 Task: Find connections with filter location Alaquàs with filter topic #lifewith filter profile language Potuguese with filter current company Atlas Copco with filter school K.Ramakrishnan College of Engineering with filter industry Optometrists with filter service category iOS Development with filter keywords title Geologist
Action: Mouse moved to (639, 84)
Screenshot: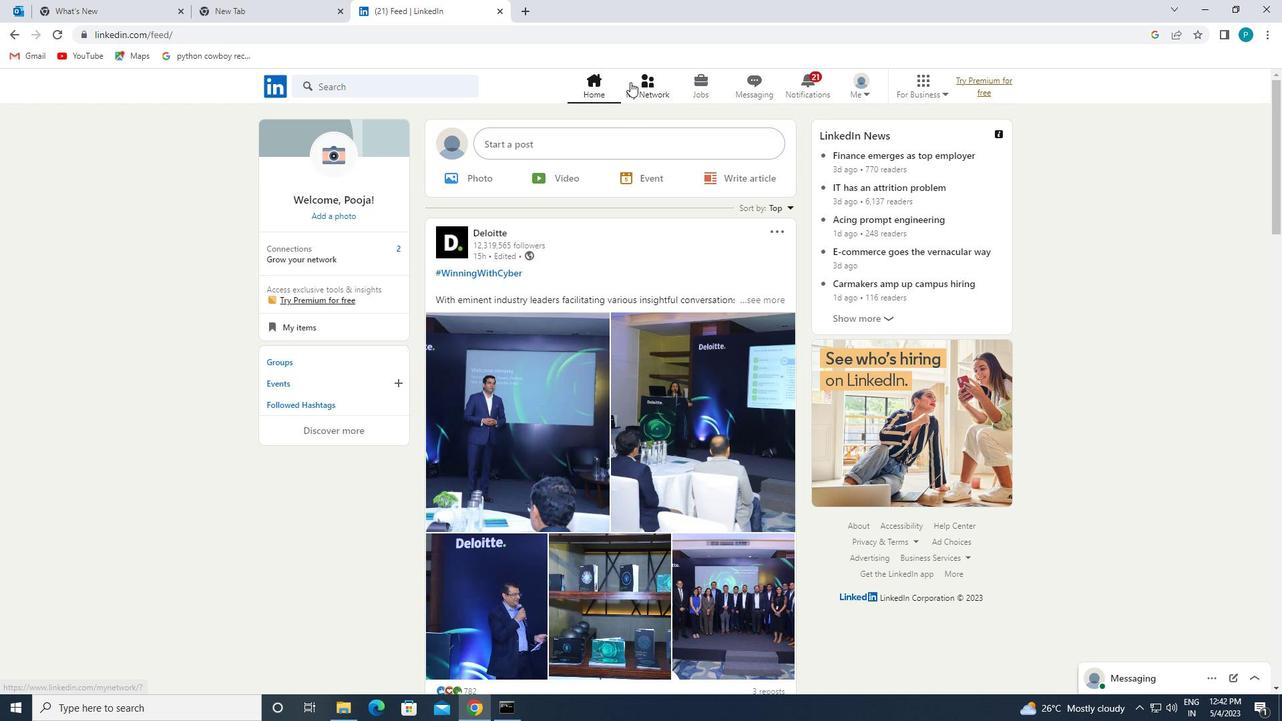 
Action: Mouse pressed left at (639, 84)
Screenshot: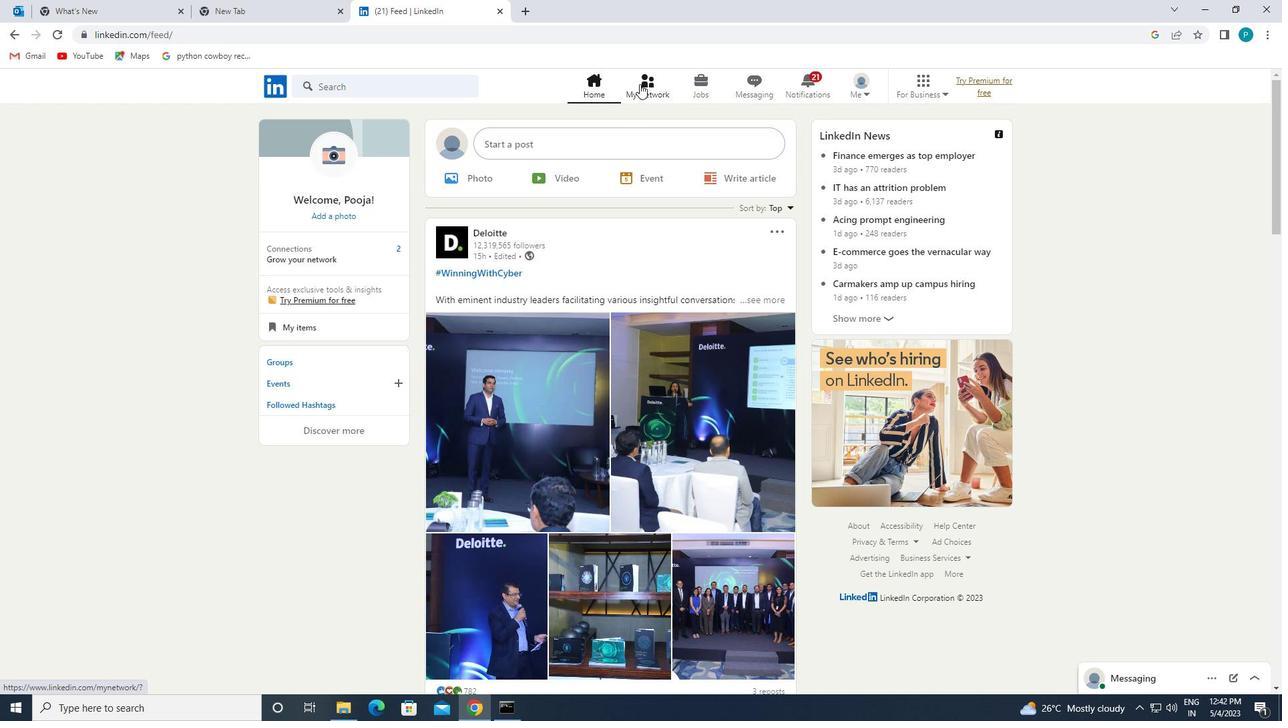 
Action: Mouse moved to (351, 160)
Screenshot: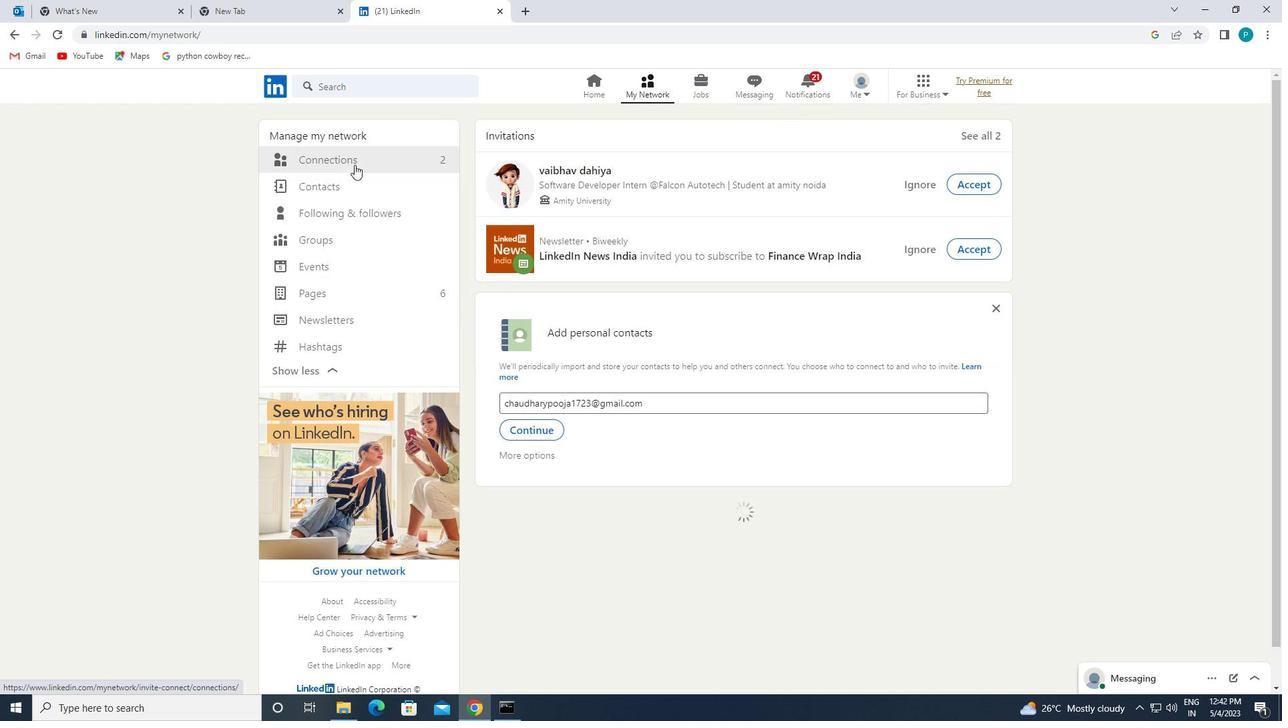 
Action: Mouse pressed left at (351, 160)
Screenshot: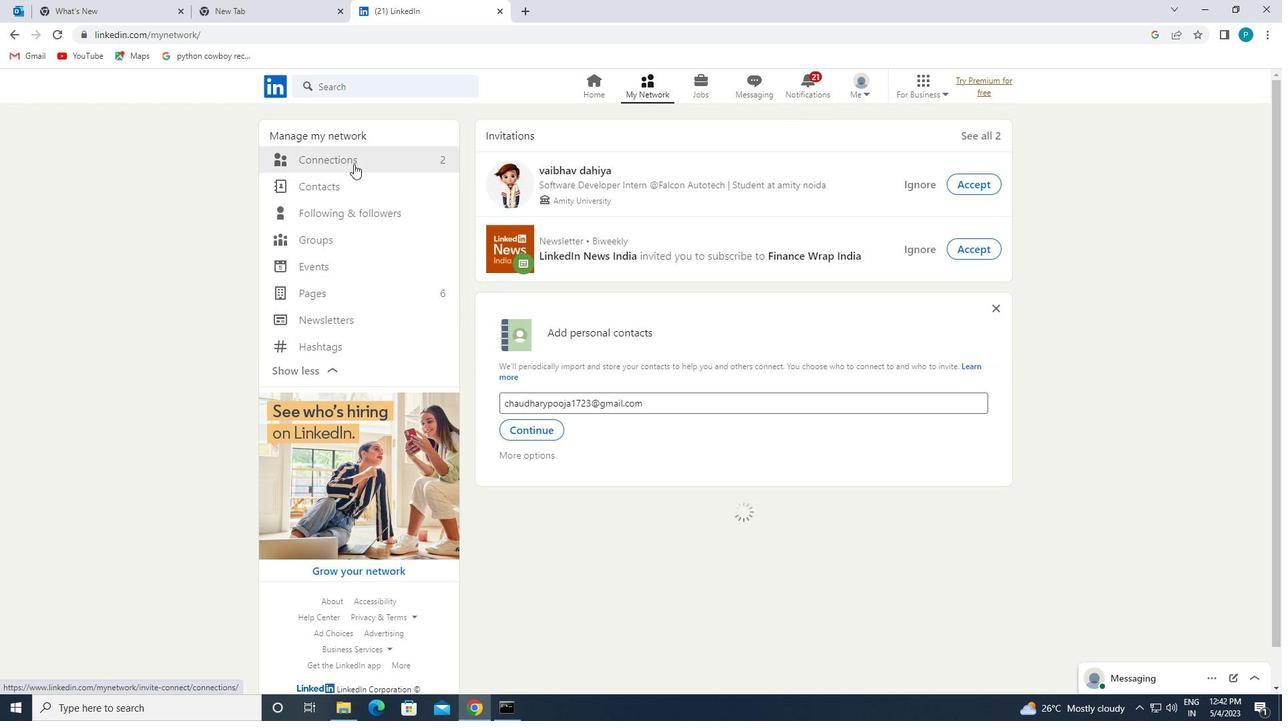 
Action: Mouse moved to (431, 161)
Screenshot: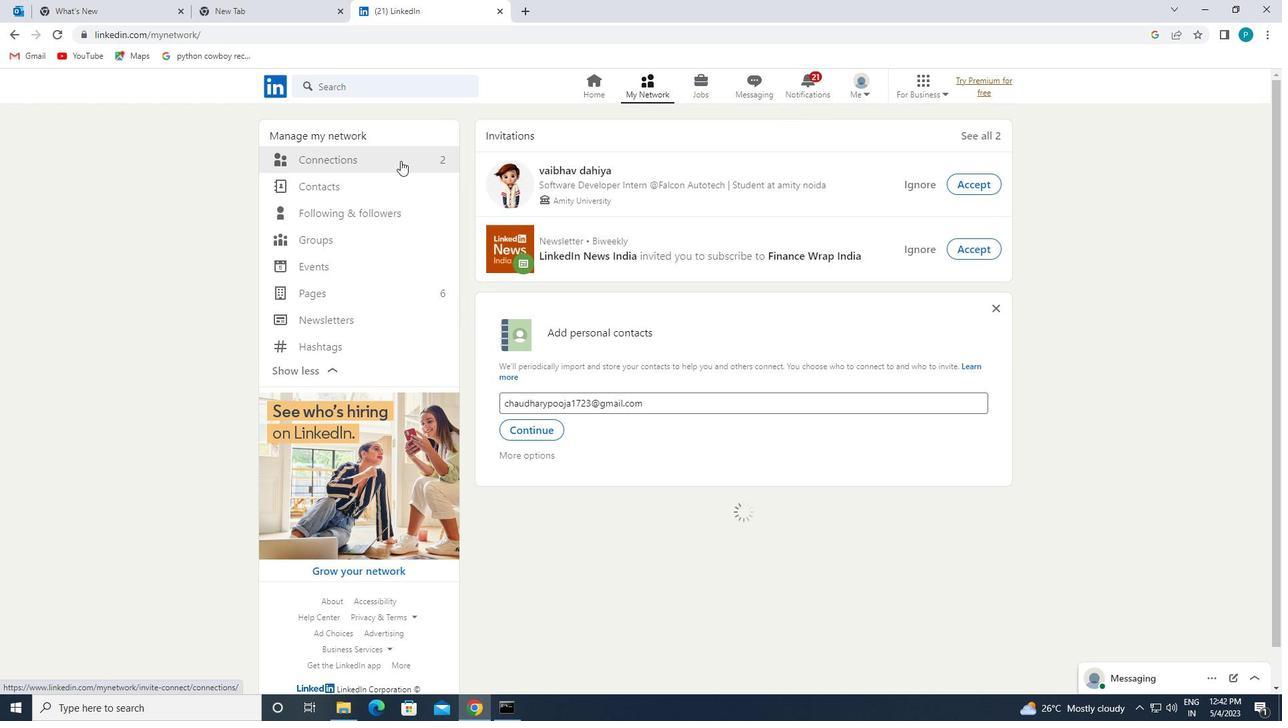 
Action: Mouse pressed left at (431, 161)
Screenshot: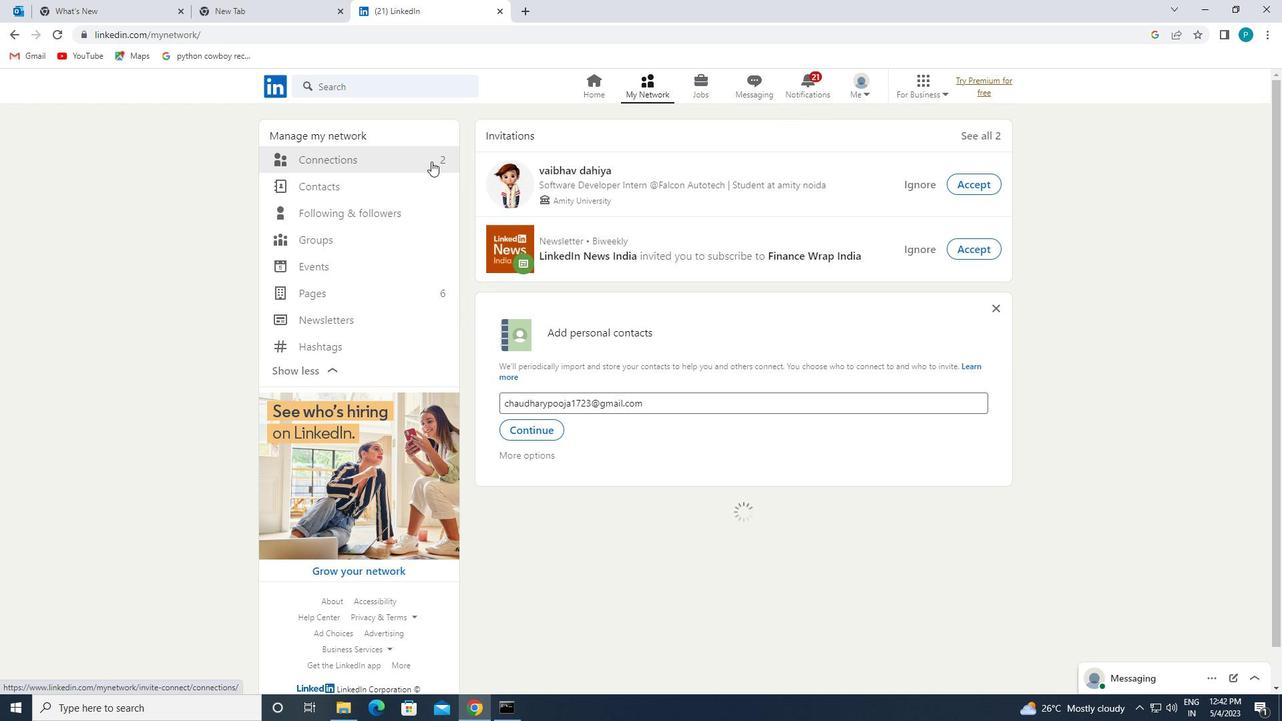 
Action: Mouse pressed left at (431, 161)
Screenshot: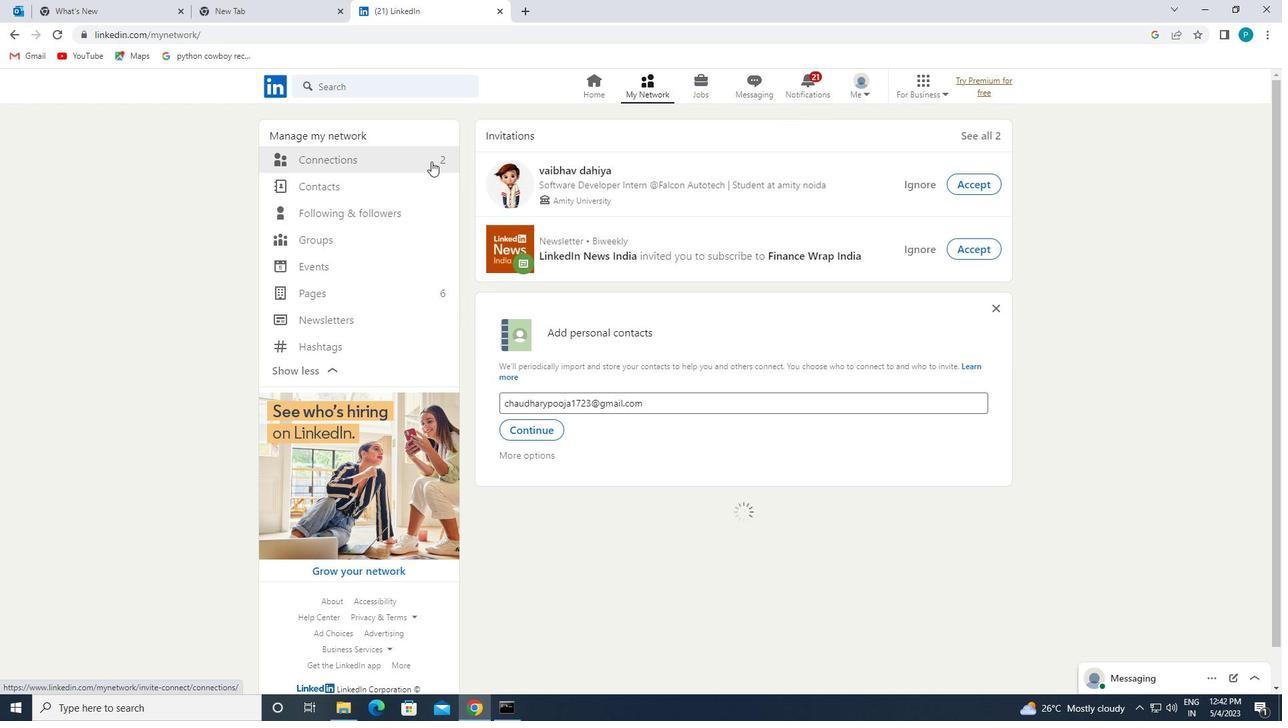 
Action: Mouse moved to (724, 157)
Screenshot: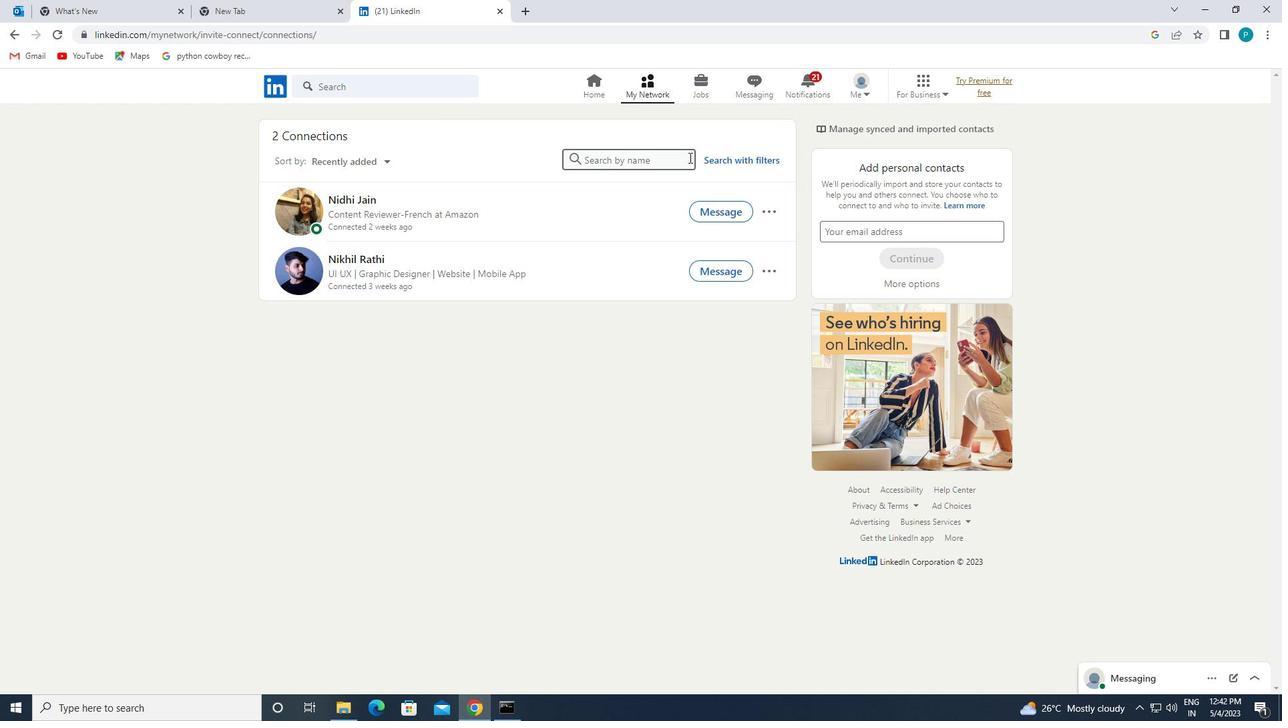 
Action: Mouse pressed left at (724, 157)
Screenshot: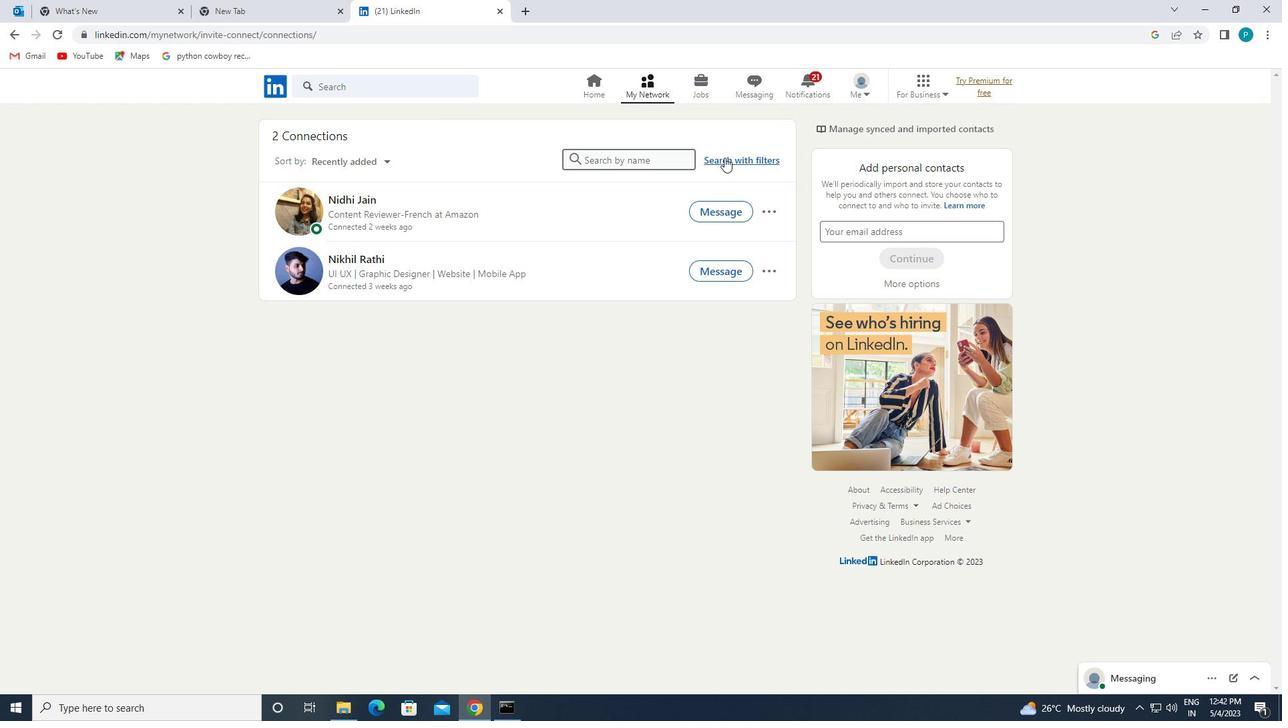 
Action: Mouse moved to (681, 127)
Screenshot: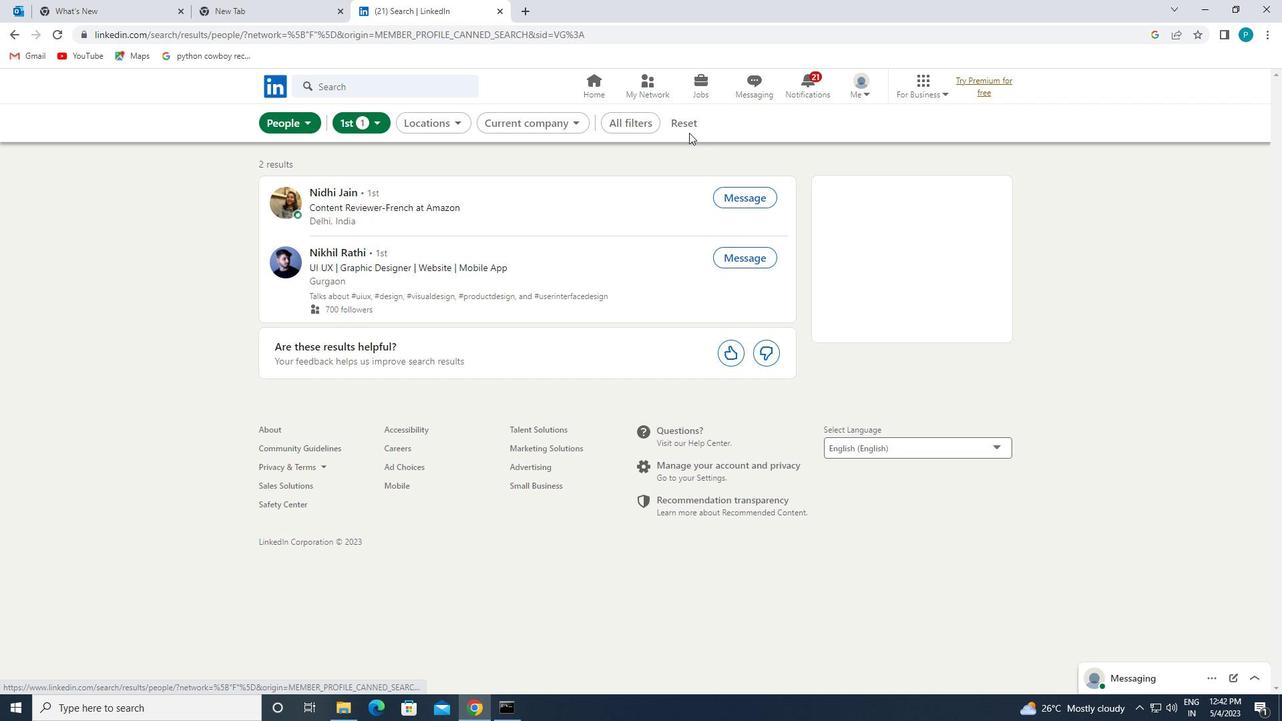 
Action: Mouse pressed left at (681, 127)
Screenshot: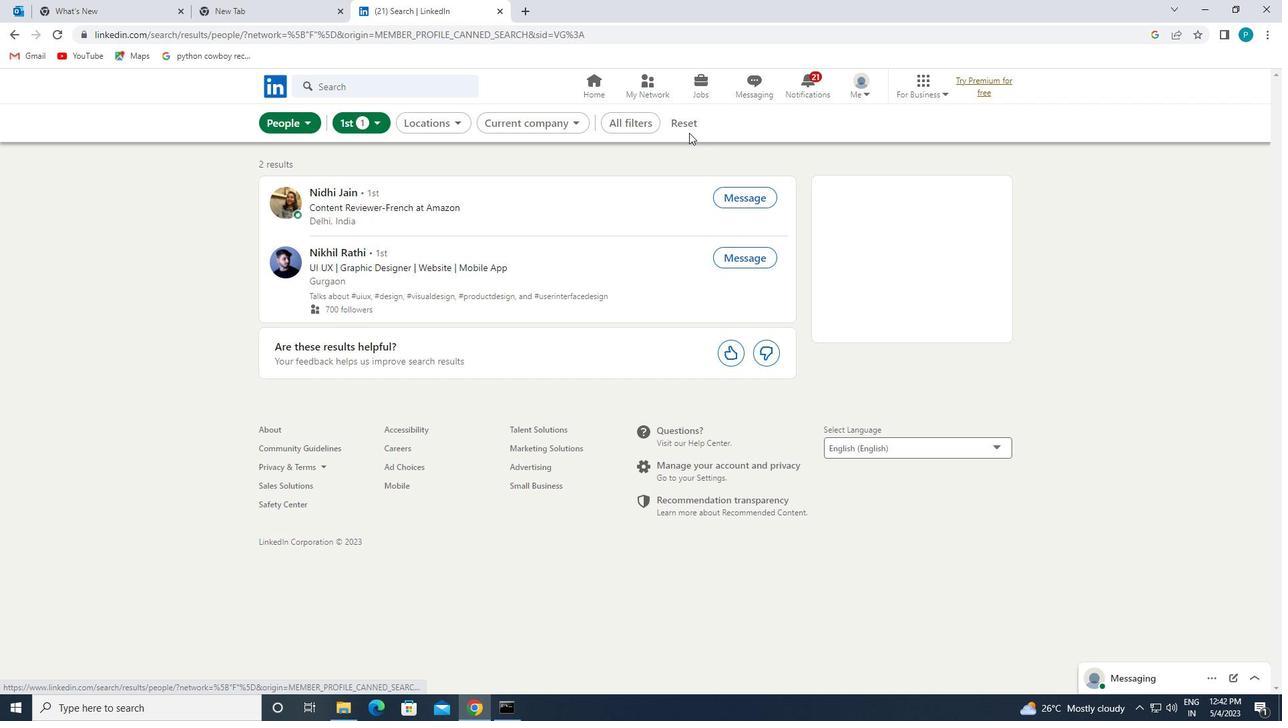 
Action: Mouse moved to (670, 119)
Screenshot: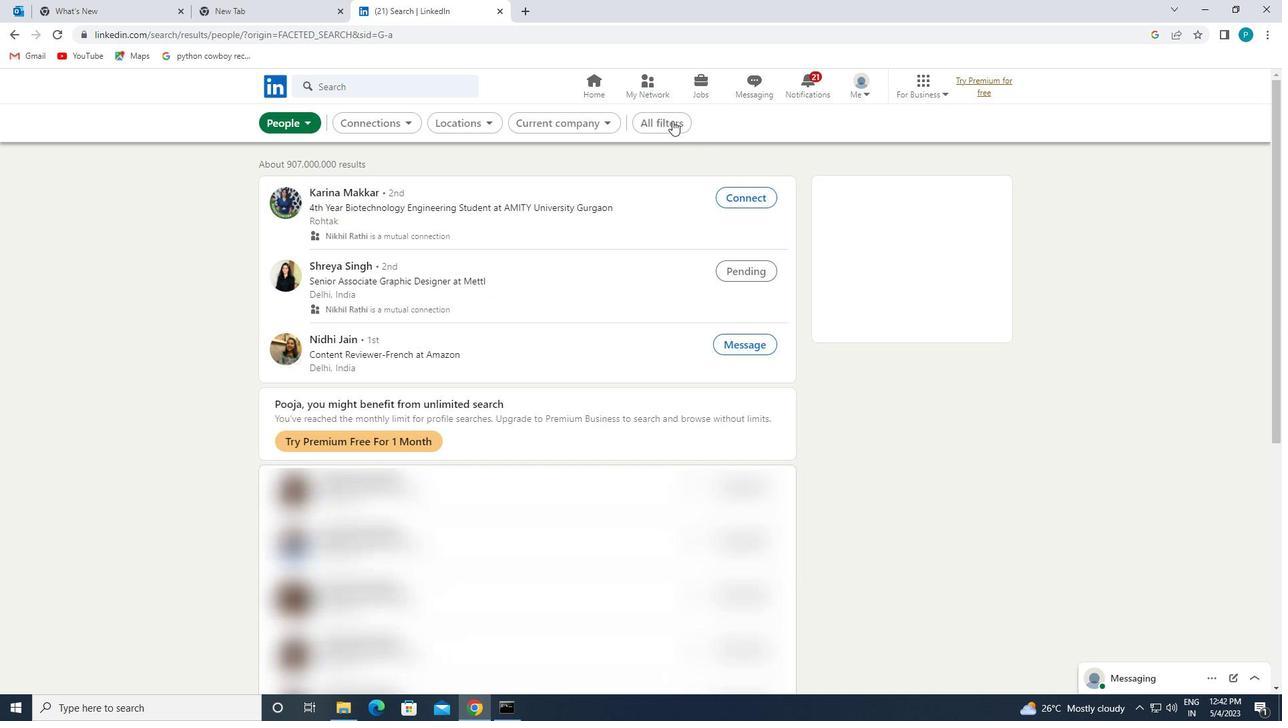 
Action: Mouse pressed left at (670, 119)
Screenshot: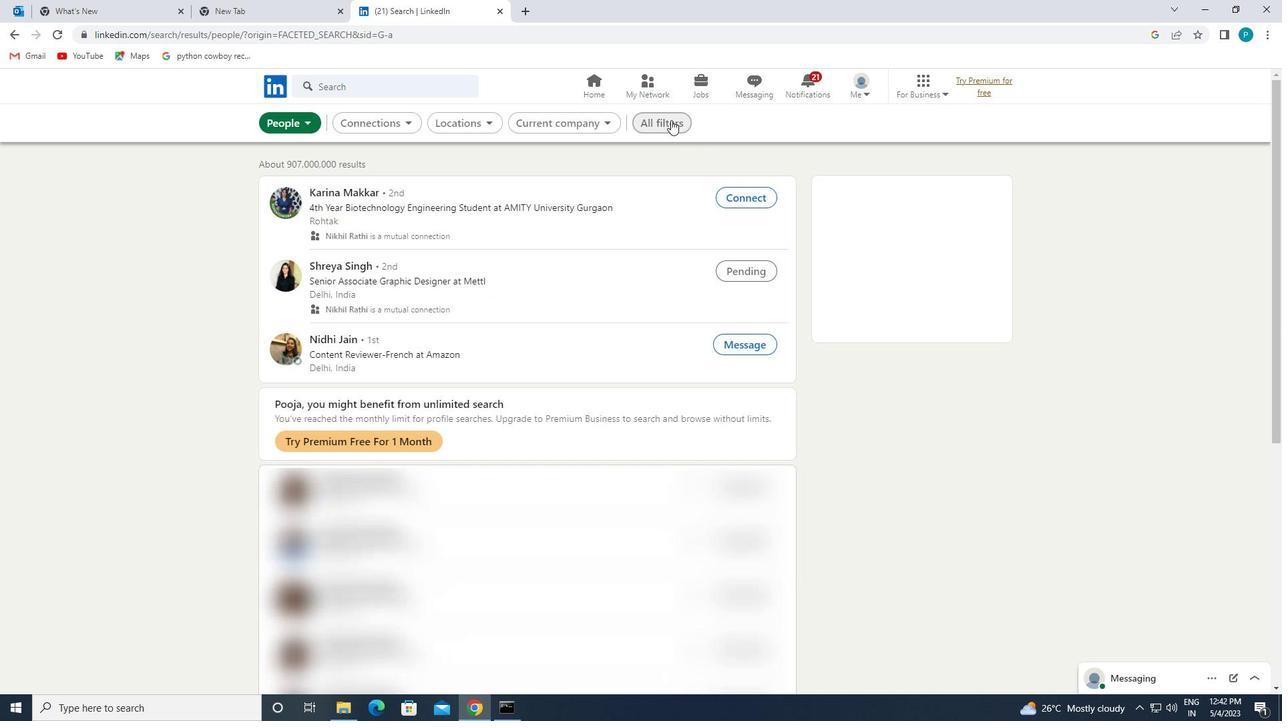 
Action: Mouse moved to (948, 350)
Screenshot: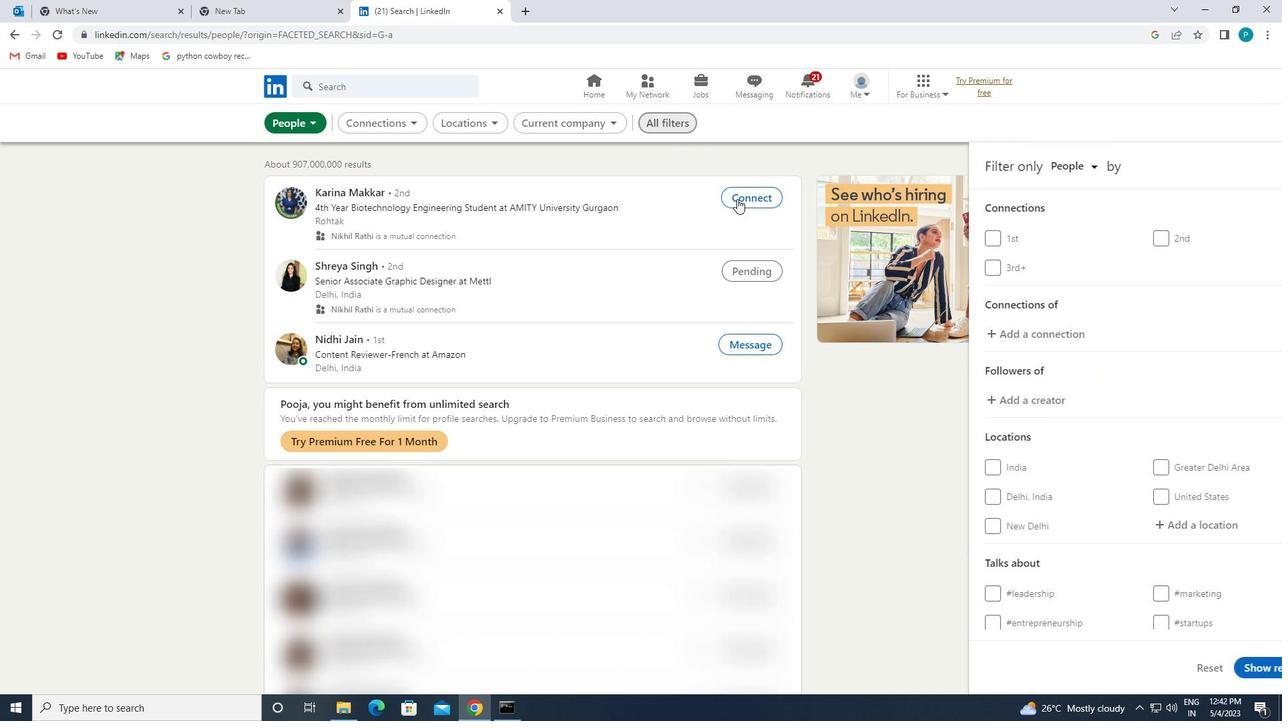 
Action: Mouse scrolled (948, 349) with delta (0, 0)
Screenshot: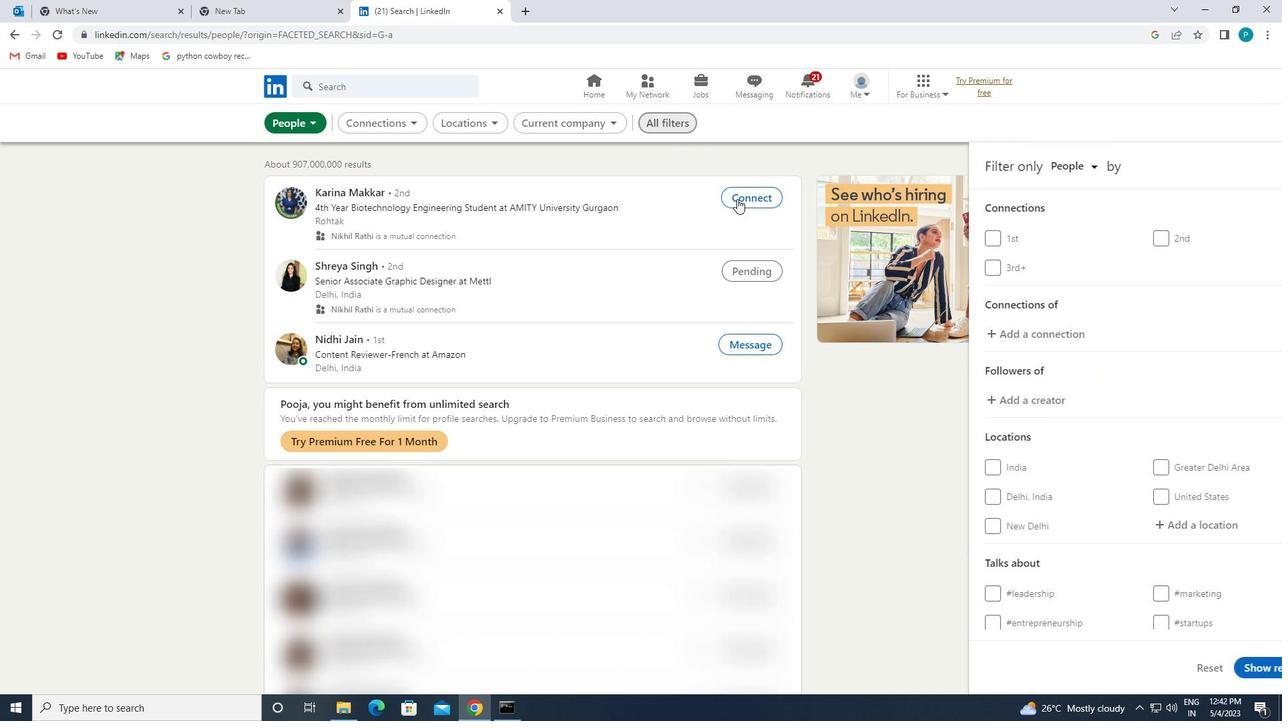 
Action: Mouse scrolled (948, 349) with delta (0, 0)
Screenshot: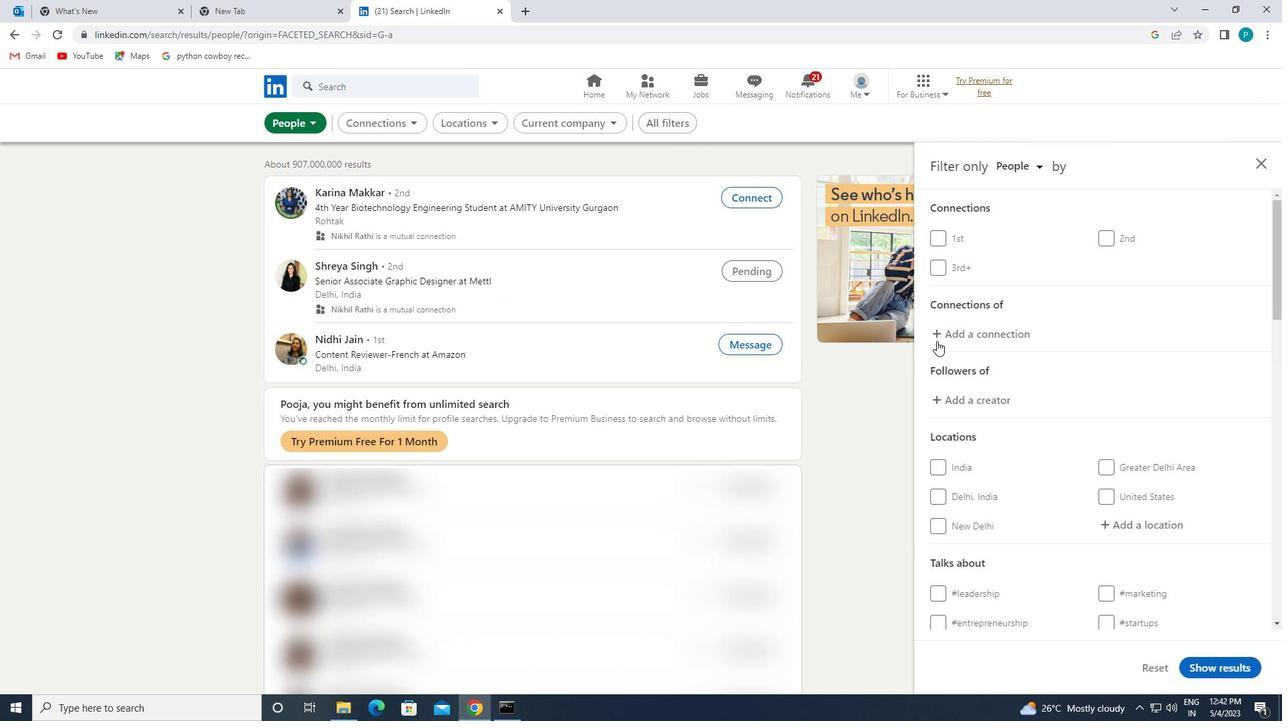
Action: Mouse moved to (1128, 393)
Screenshot: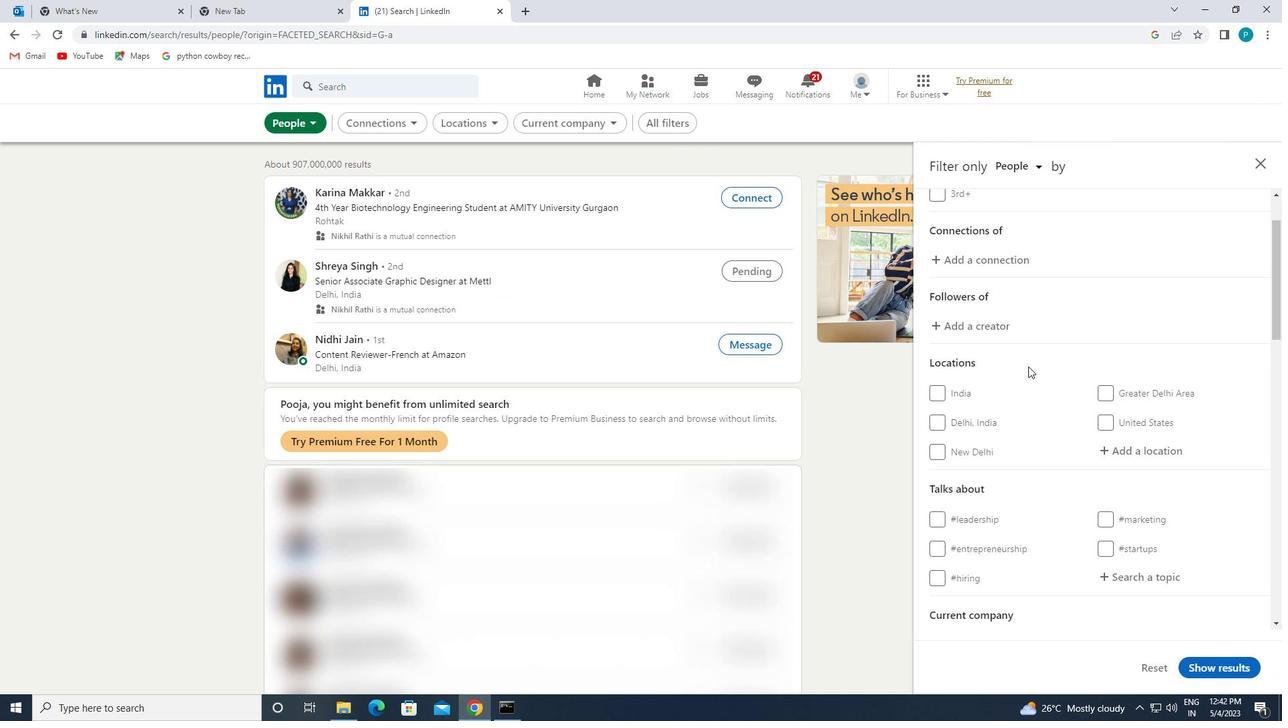 
Action: Mouse pressed left at (1128, 393)
Screenshot: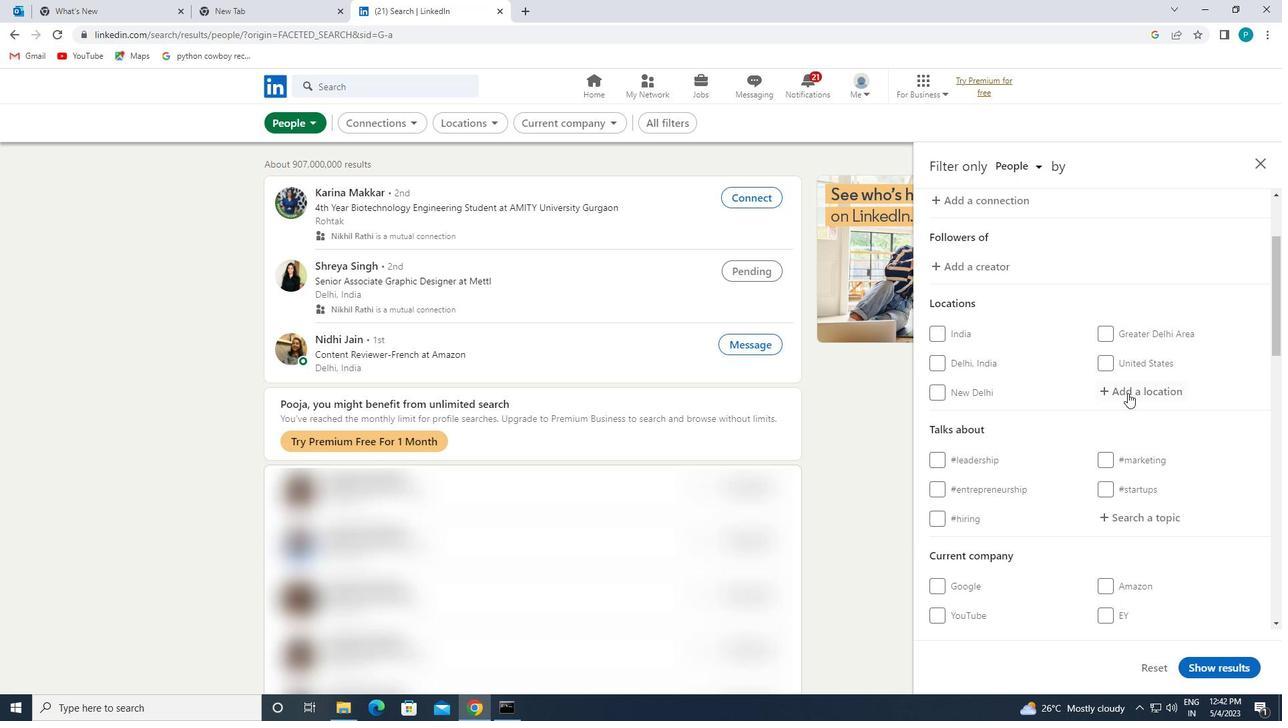 
Action: Key pressed <Key.caps_lock>a<Key.caps_lock>laquas
Screenshot: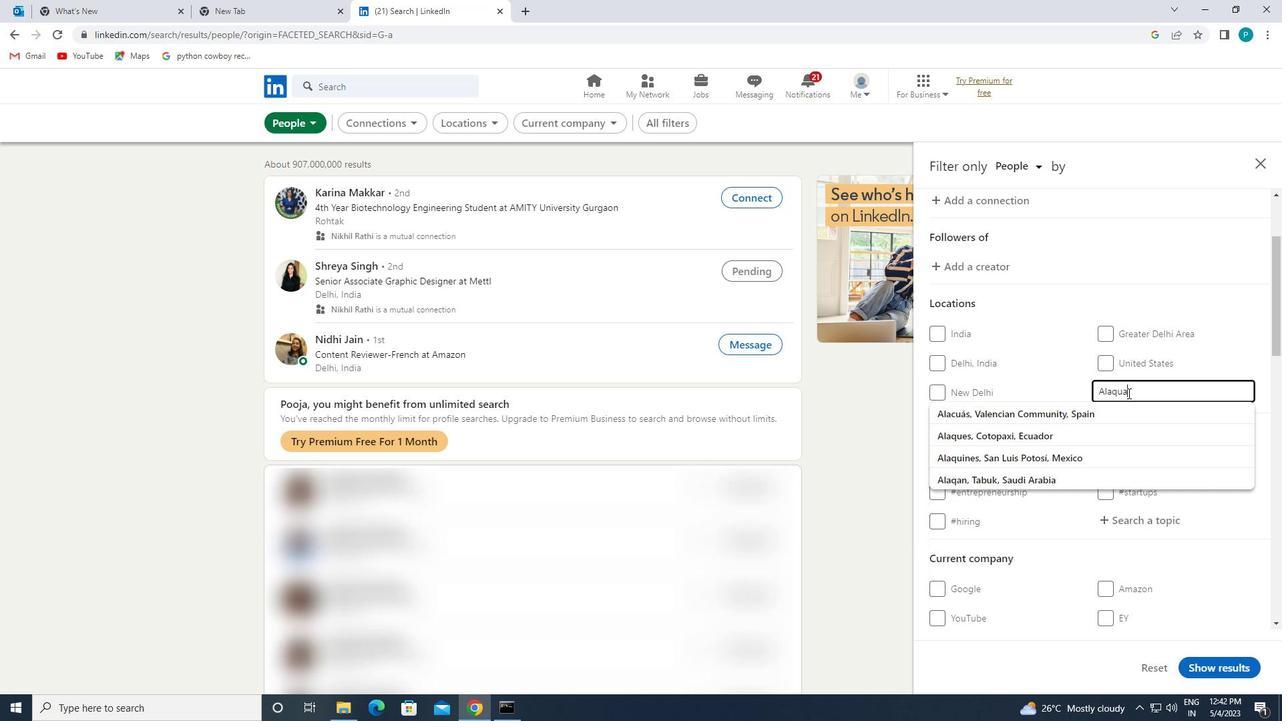 
Action: Mouse moved to (1118, 416)
Screenshot: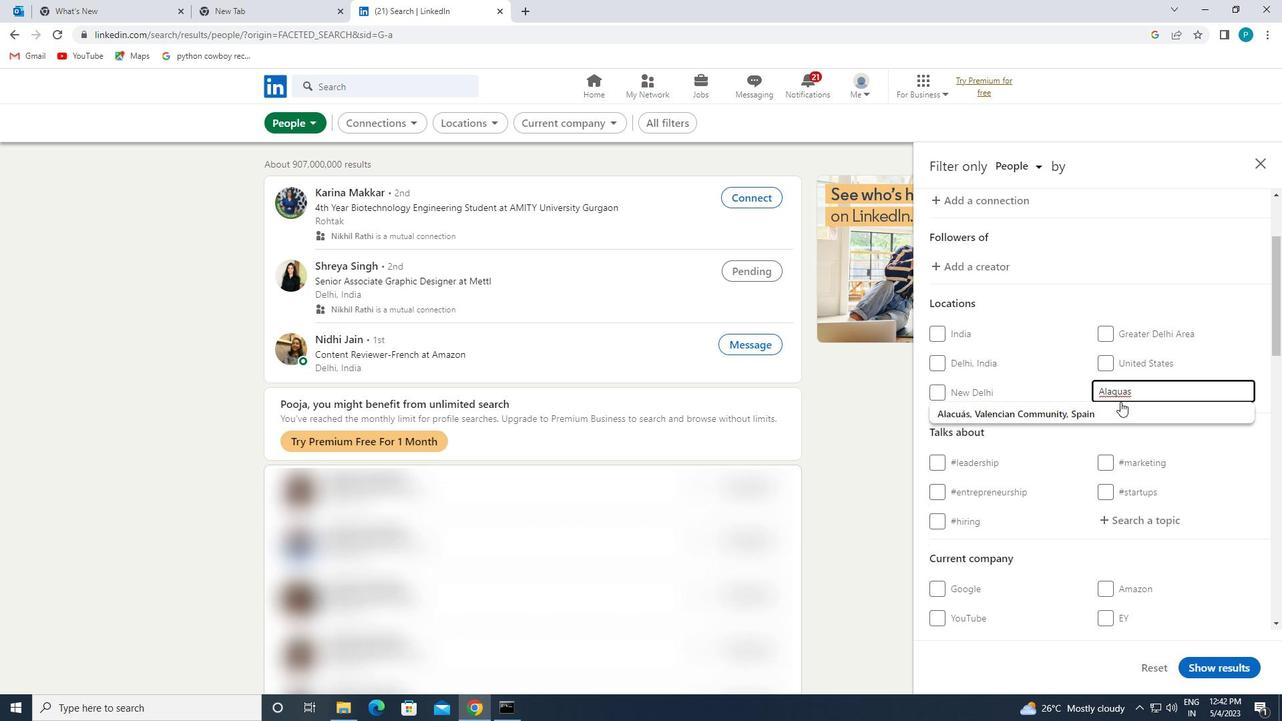 
Action: Mouse pressed left at (1118, 416)
Screenshot: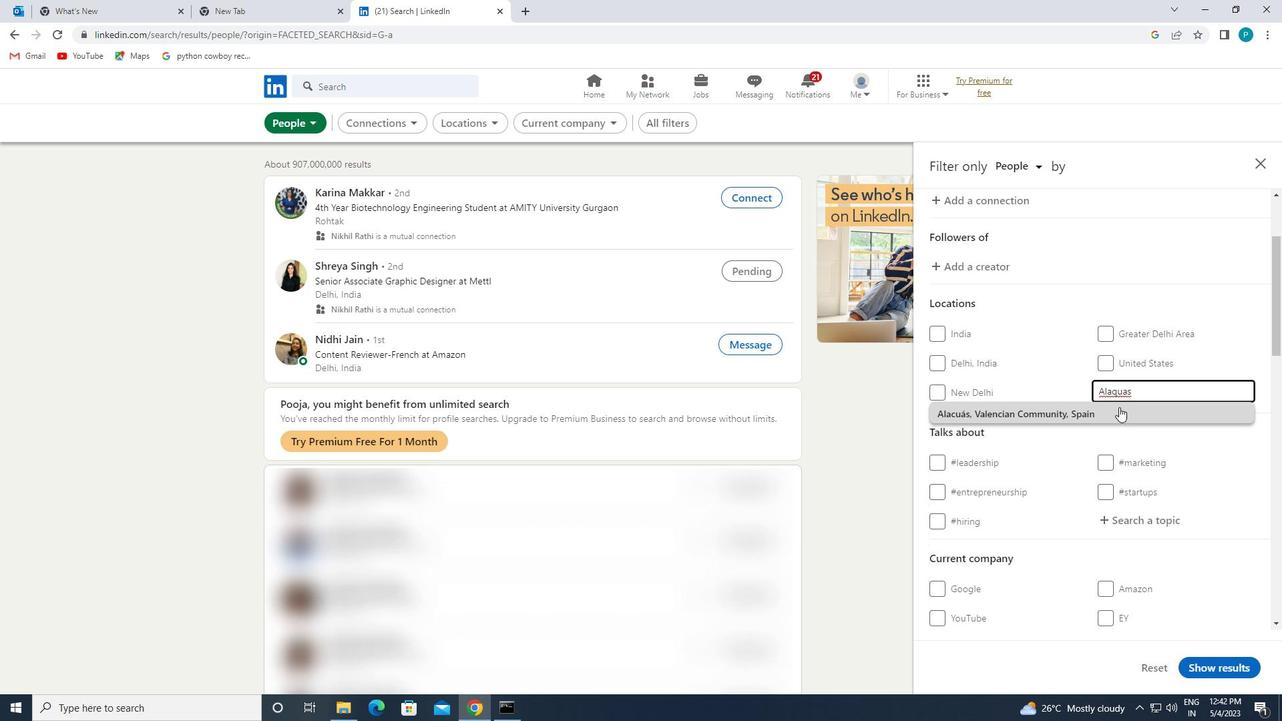 
Action: Mouse moved to (1129, 431)
Screenshot: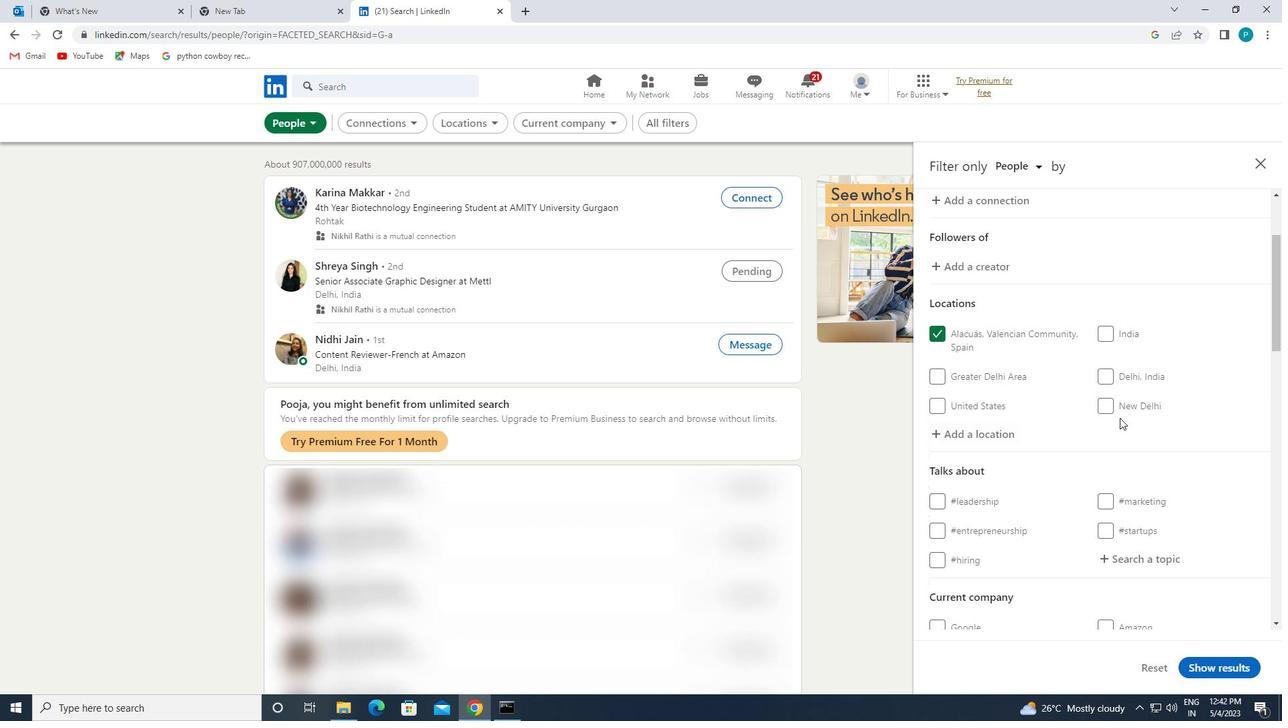 
Action: Mouse scrolled (1129, 430) with delta (0, 0)
Screenshot: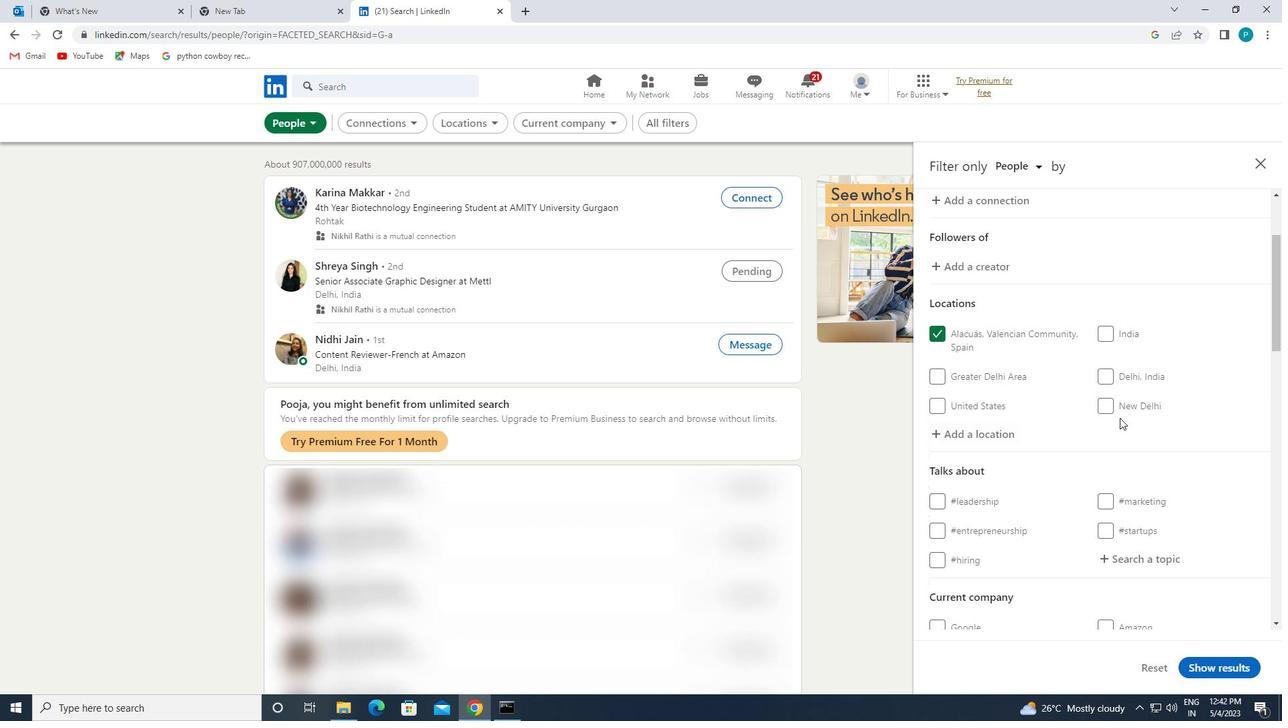 
Action: Mouse moved to (1130, 433)
Screenshot: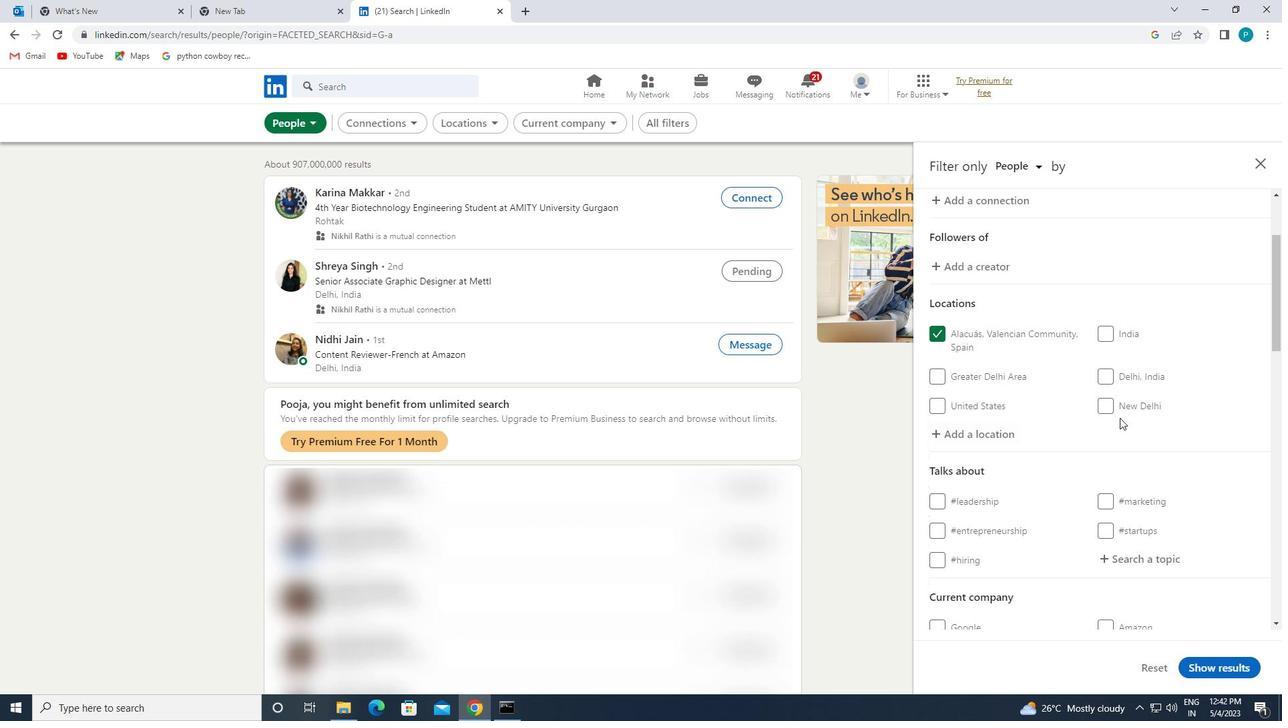 
Action: Mouse scrolled (1130, 432) with delta (0, 0)
Screenshot: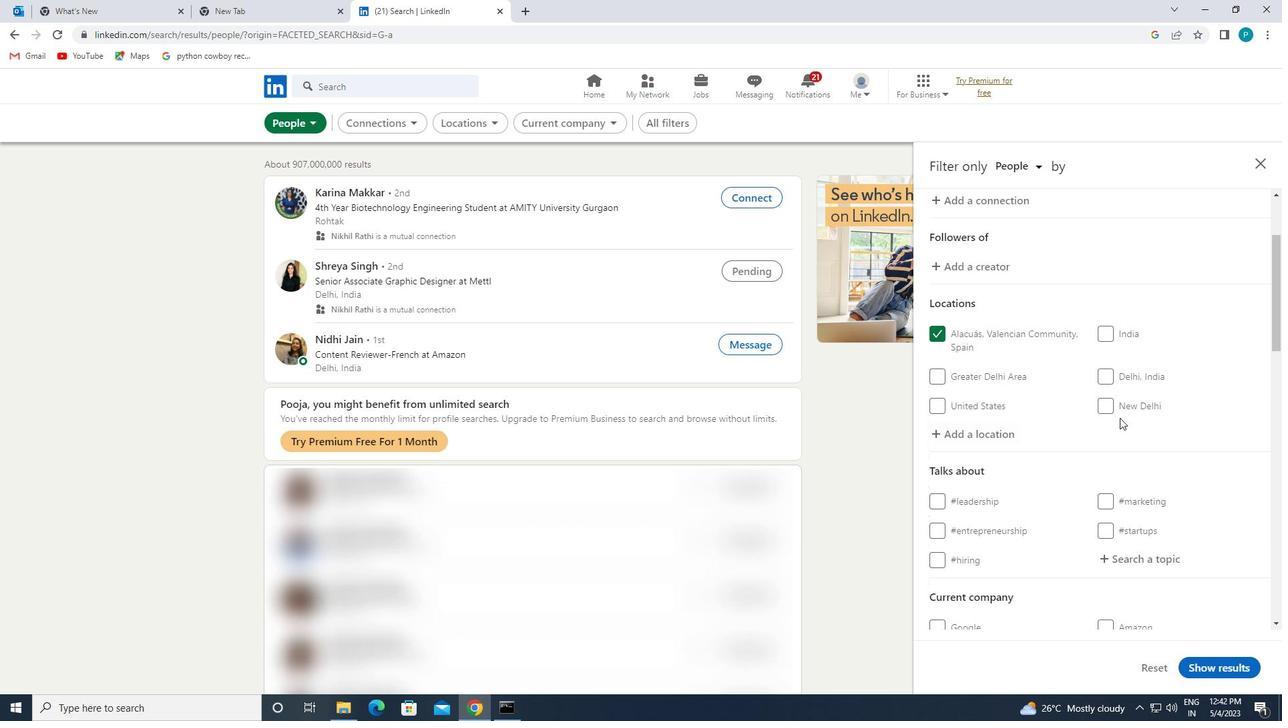 
Action: Mouse moved to (1130, 428)
Screenshot: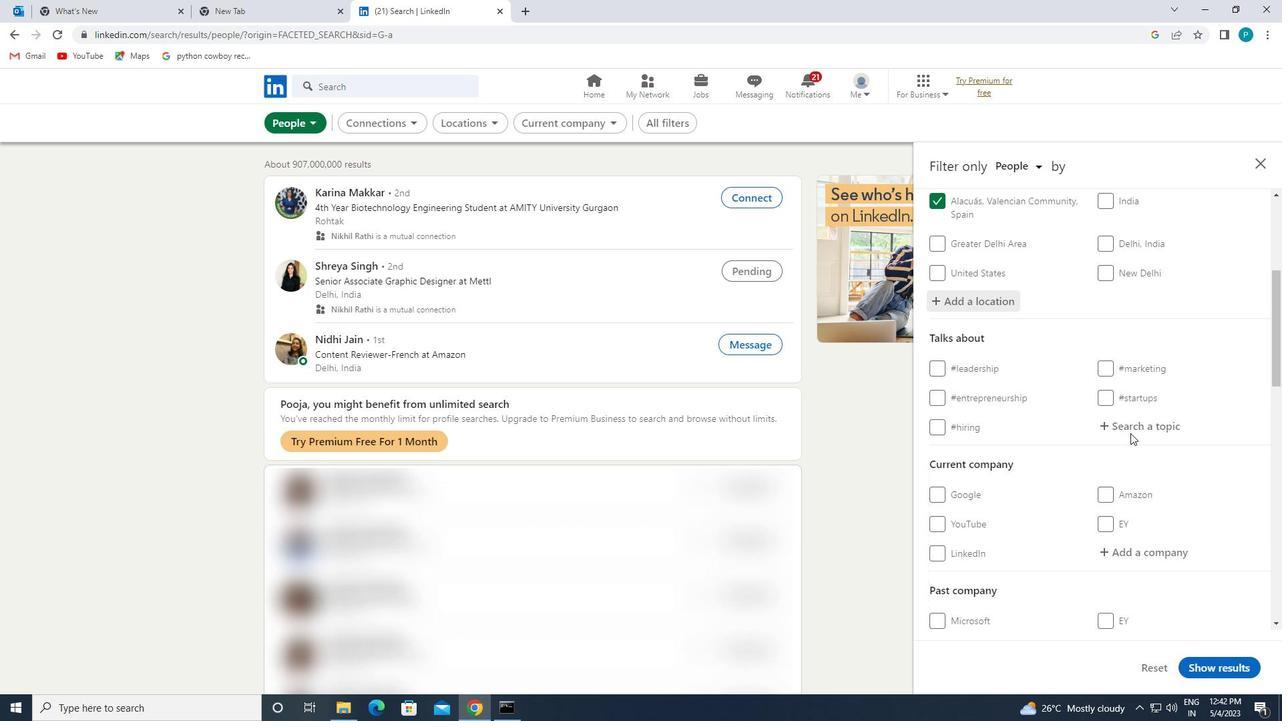 
Action: Mouse pressed left at (1130, 428)
Screenshot: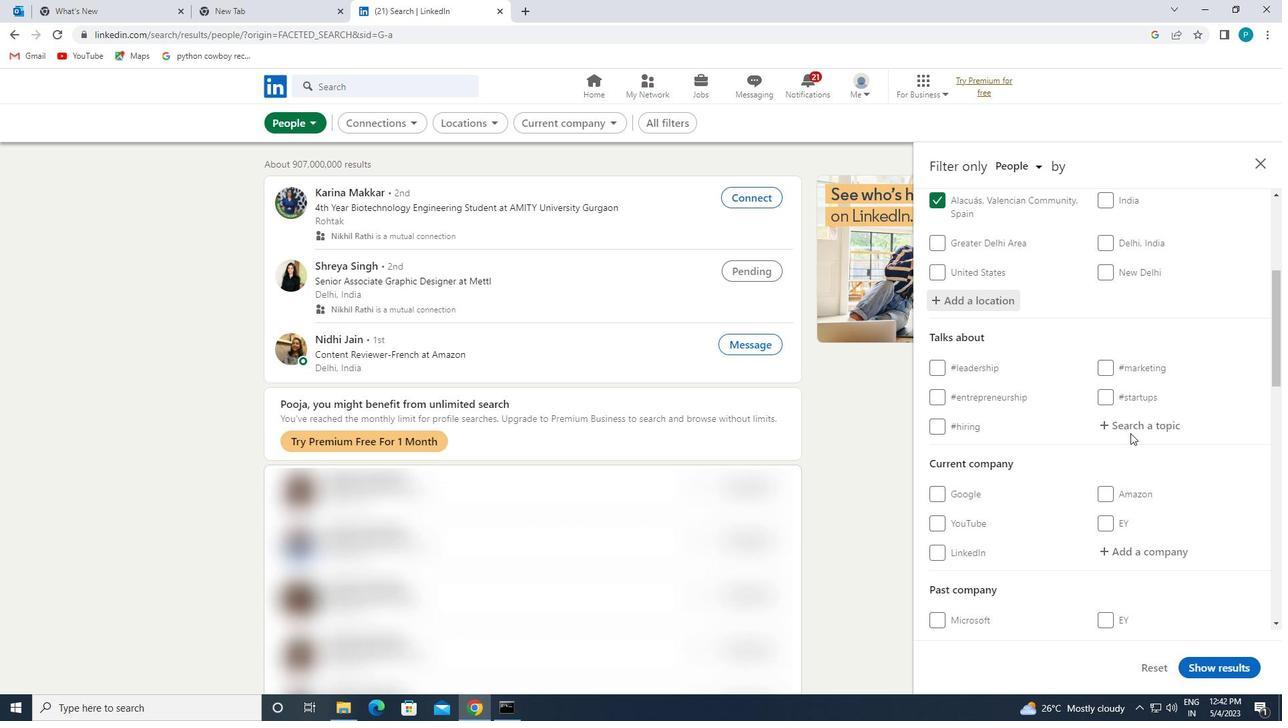 
Action: Key pressed <Key.shift><Key.shift><Key.shift><Key.shift>#LIFE
Screenshot: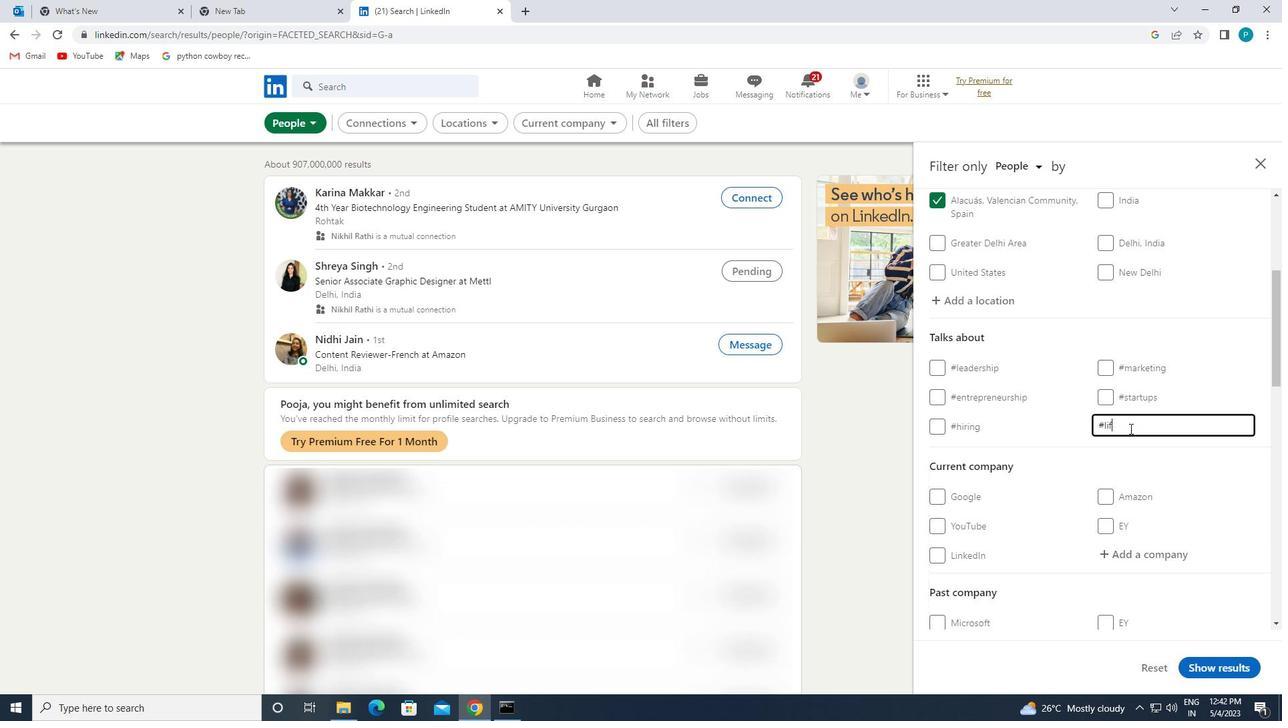 
Action: Mouse moved to (1136, 432)
Screenshot: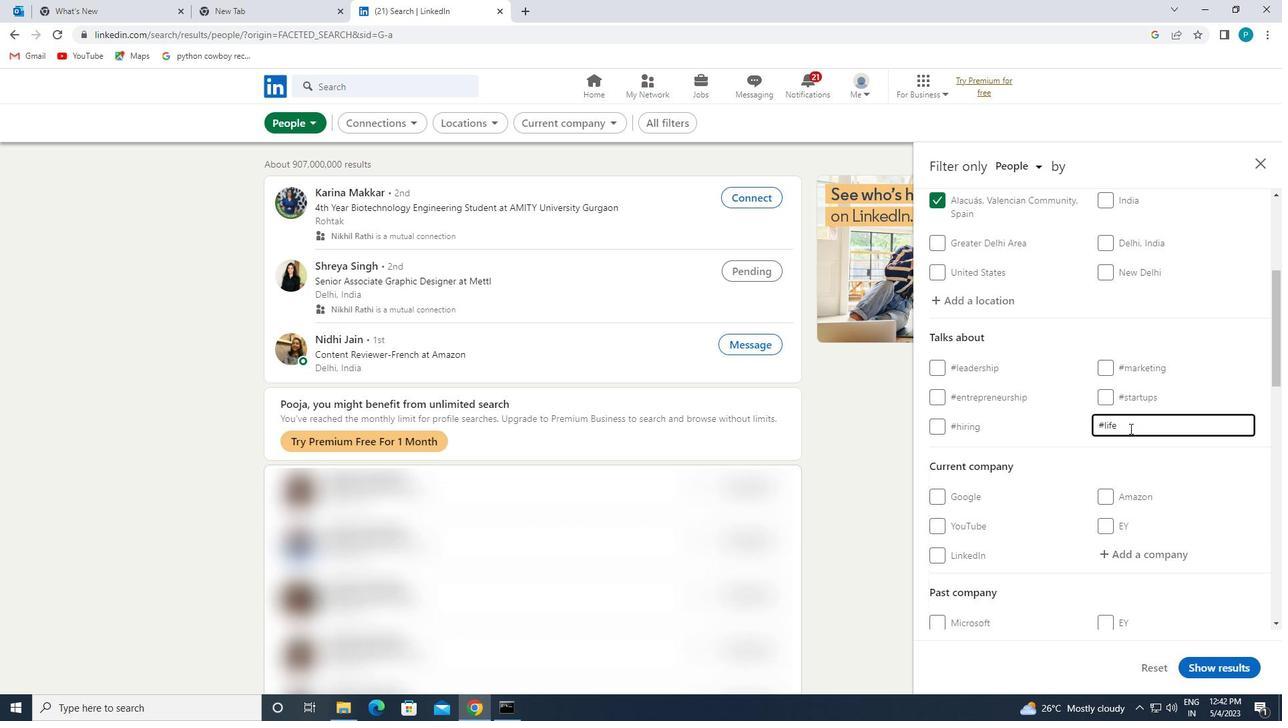 
Action: Mouse scrolled (1136, 432) with delta (0, 0)
Screenshot: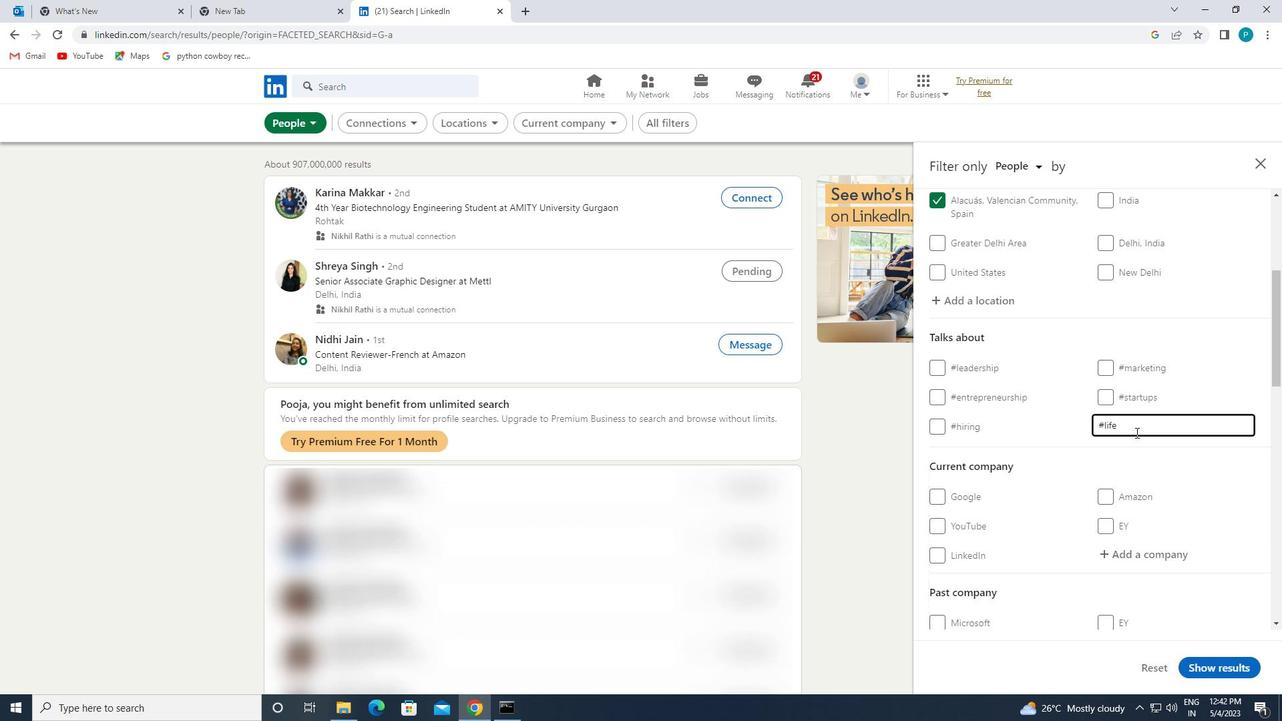 
Action: Mouse scrolled (1136, 432) with delta (0, 0)
Screenshot: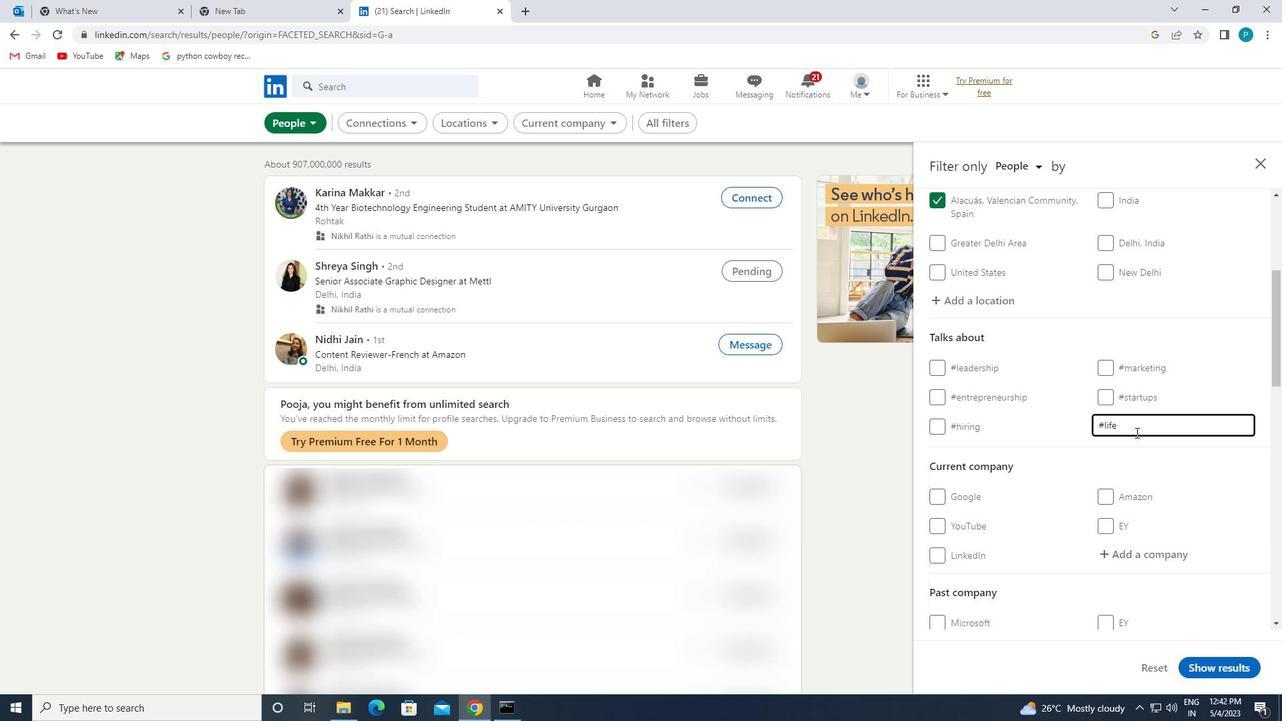 
Action: Mouse scrolled (1136, 432) with delta (0, 0)
Screenshot: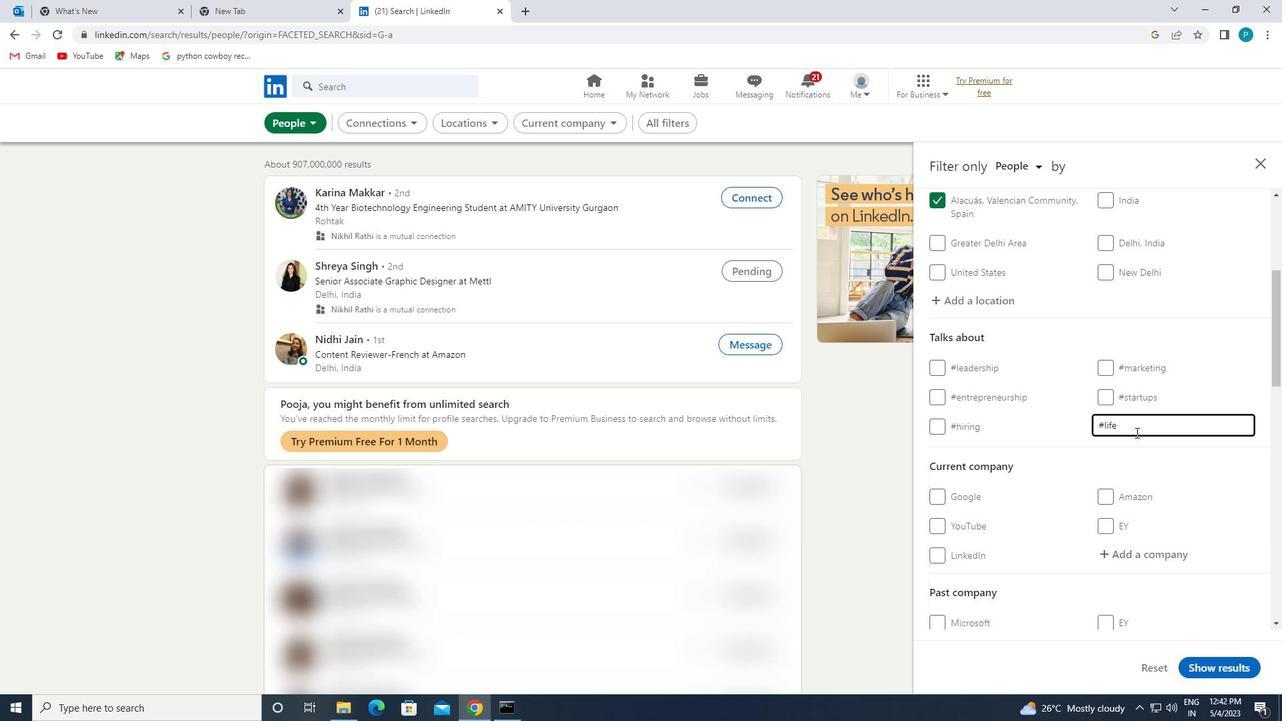
Action: Mouse scrolled (1136, 432) with delta (0, 0)
Screenshot: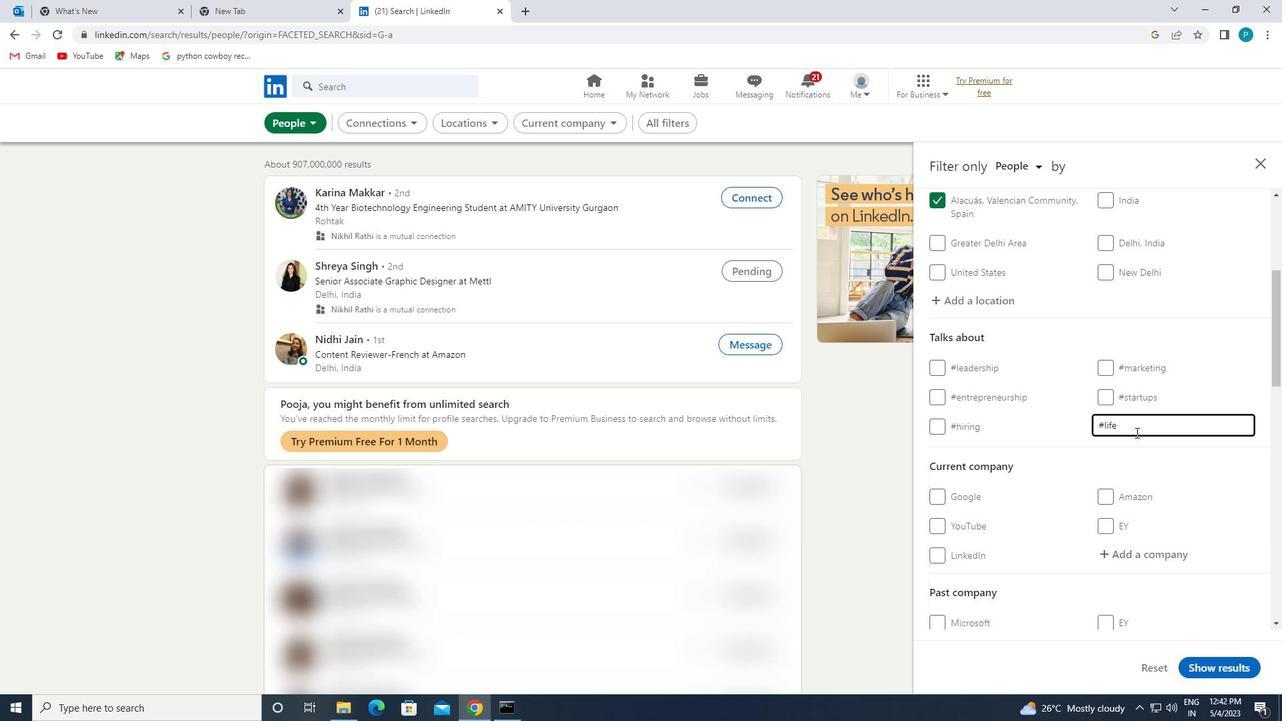 
Action: Mouse scrolled (1136, 432) with delta (0, 0)
Screenshot: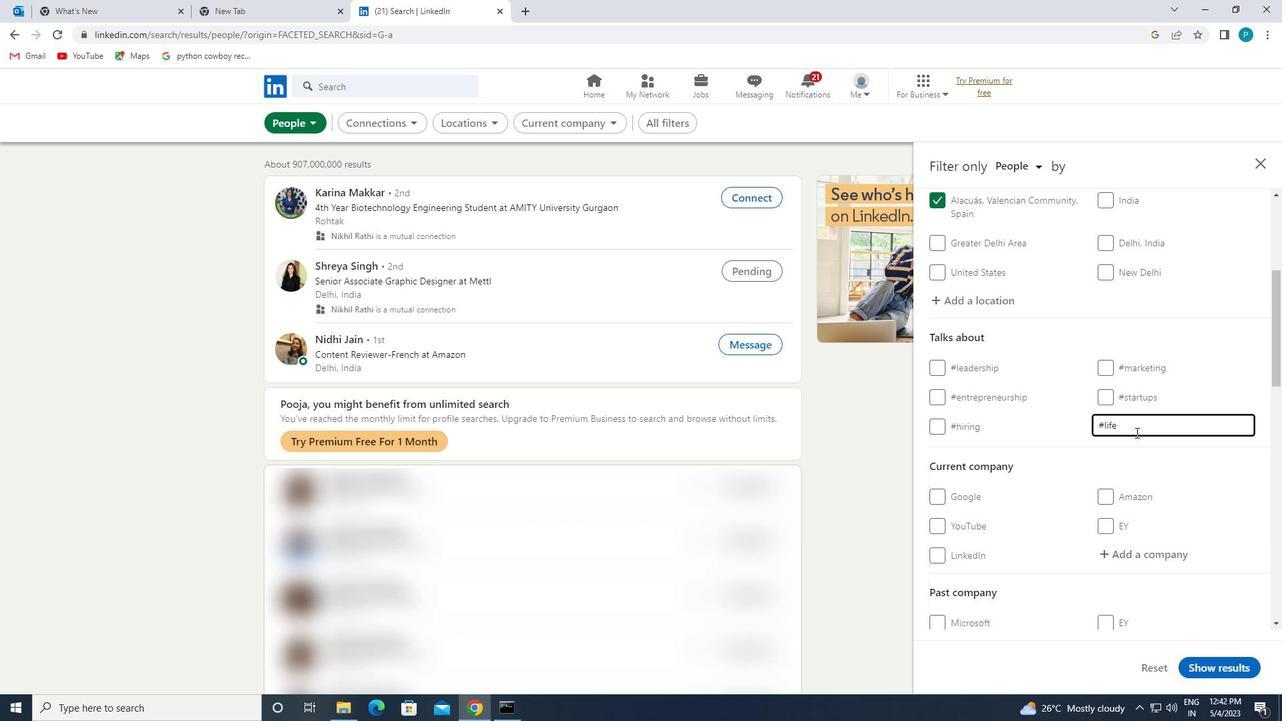 
Action: Mouse moved to (1108, 448)
Screenshot: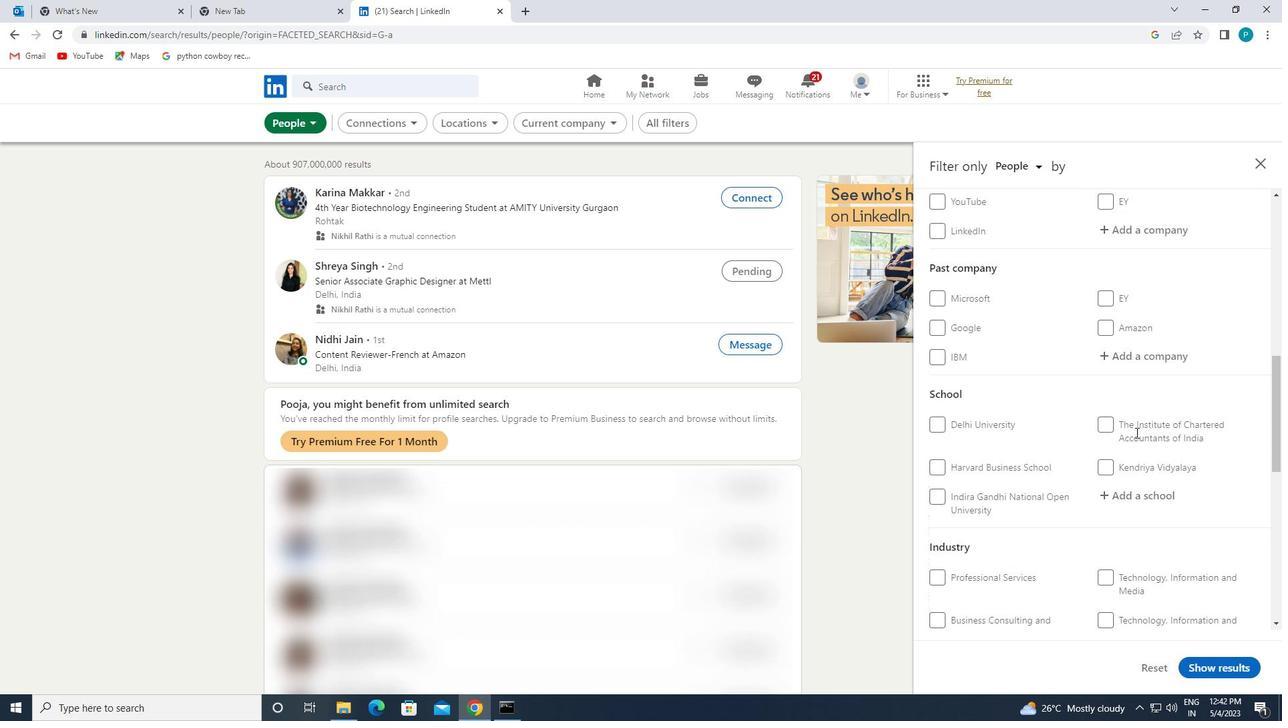 
Action: Mouse scrolled (1108, 448) with delta (0, 0)
Screenshot: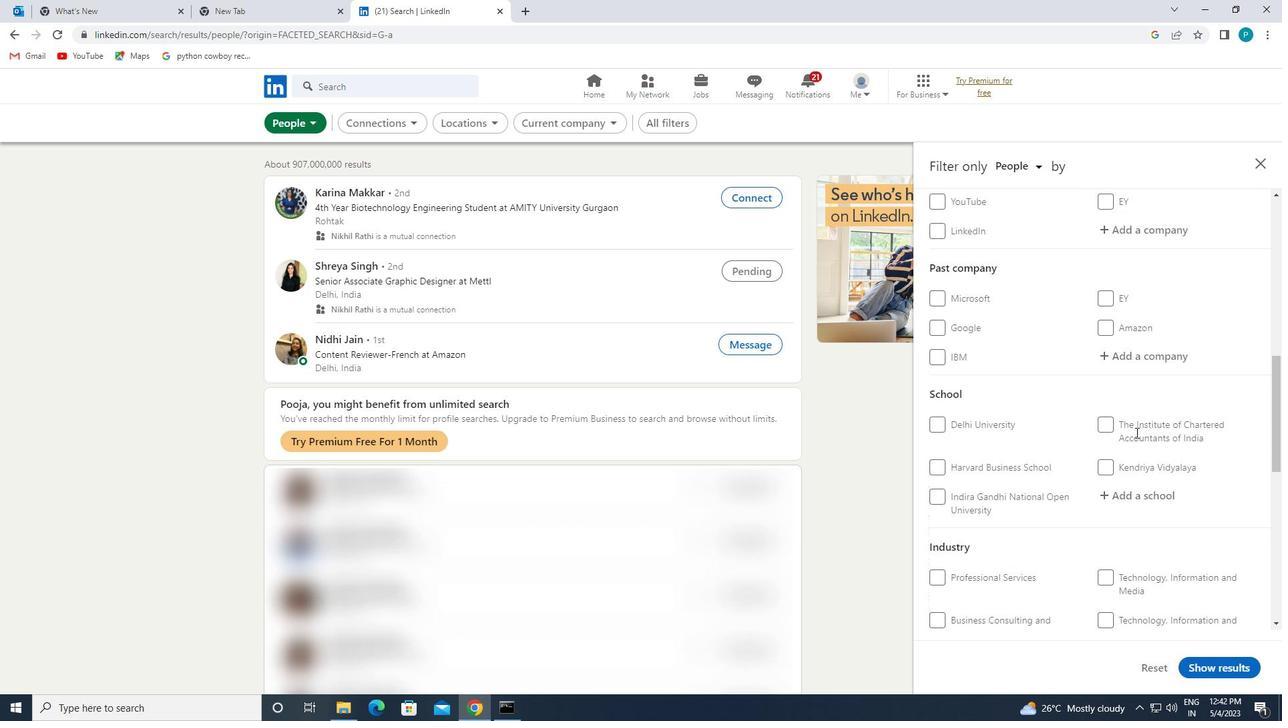 
Action: Mouse moved to (1106, 448)
Screenshot: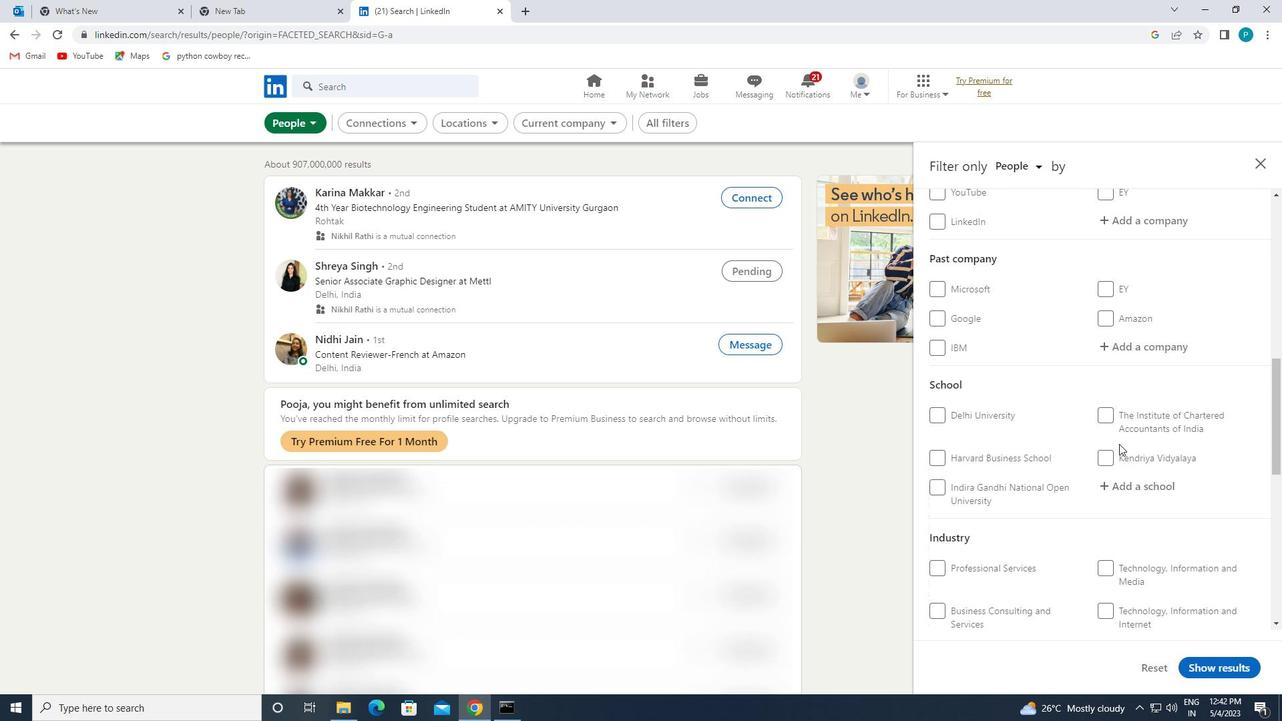 
Action: Mouse scrolled (1106, 448) with delta (0, 0)
Screenshot: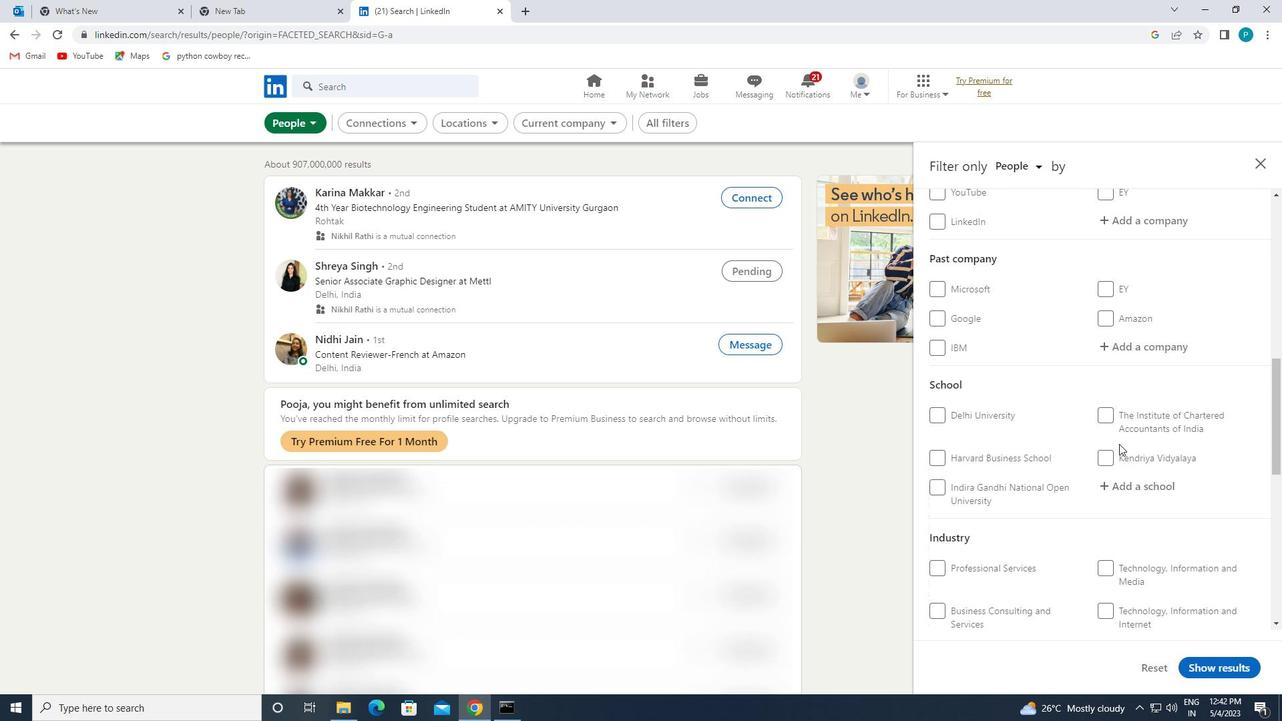 
Action: Mouse moved to (1101, 474)
Screenshot: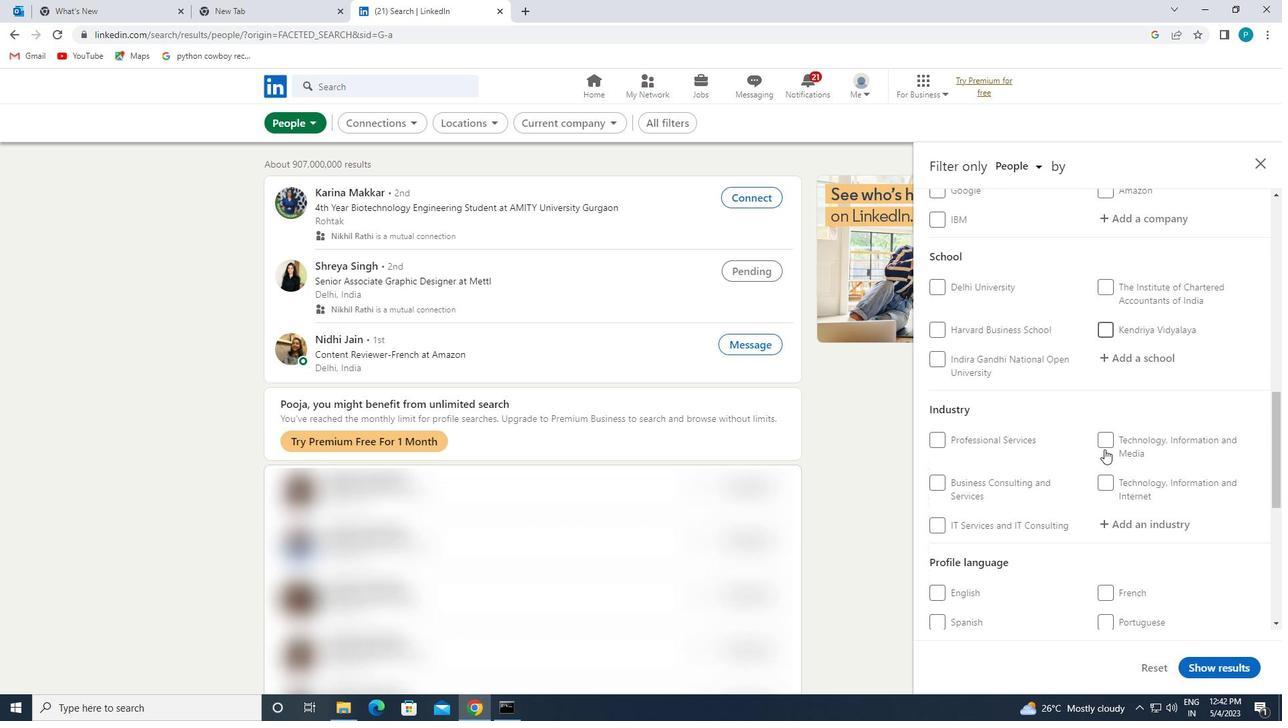 
Action: Mouse scrolled (1101, 473) with delta (0, 0)
Screenshot: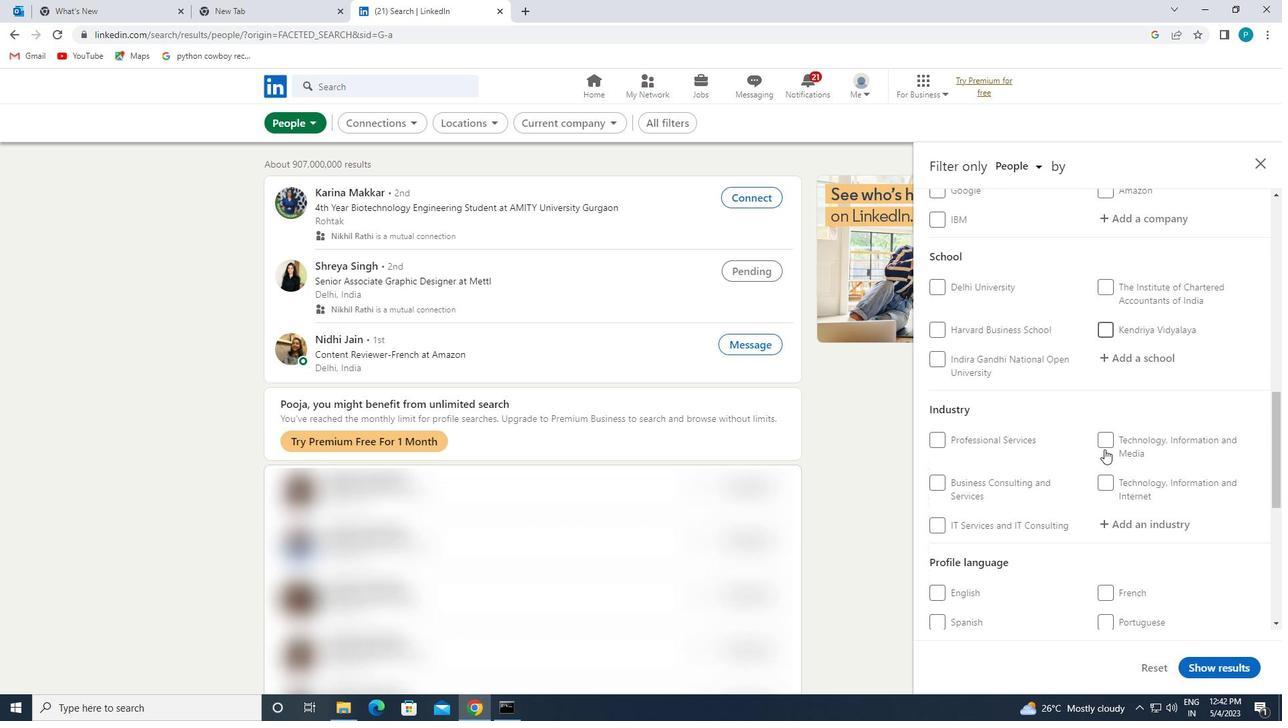 
Action: Mouse moved to (1108, 488)
Screenshot: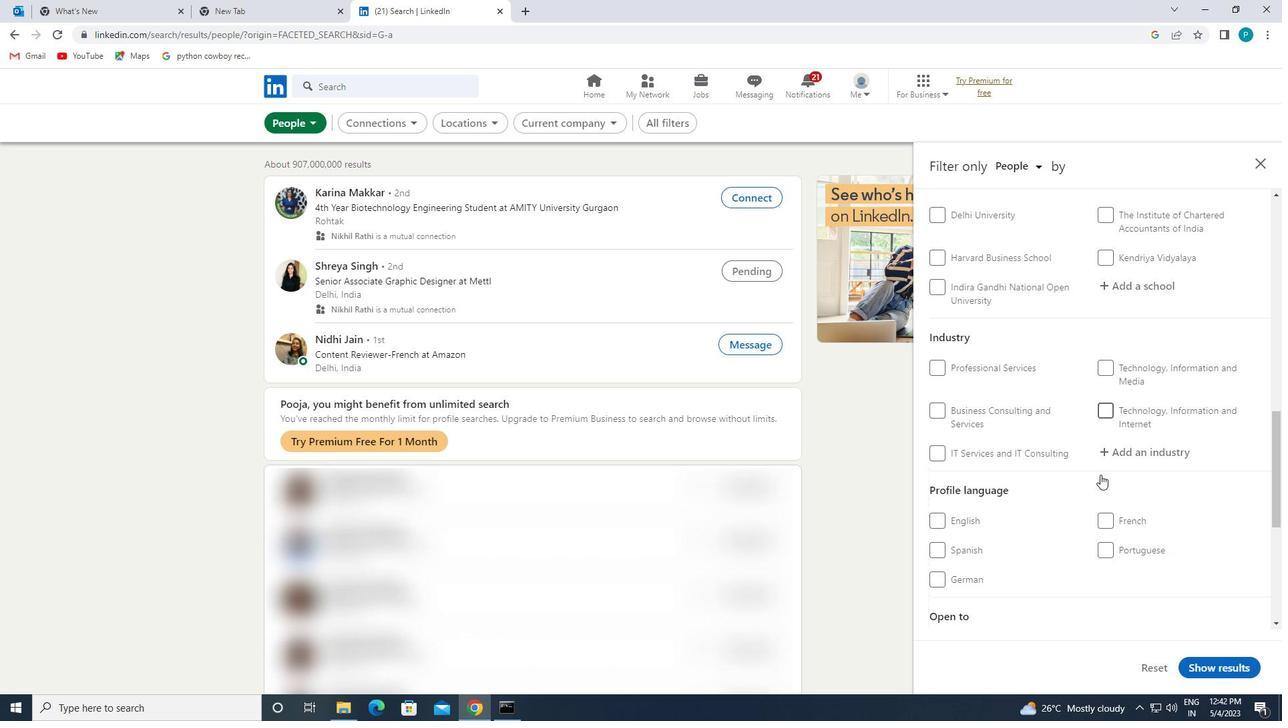 
Action: Mouse scrolled (1108, 487) with delta (0, 0)
Screenshot: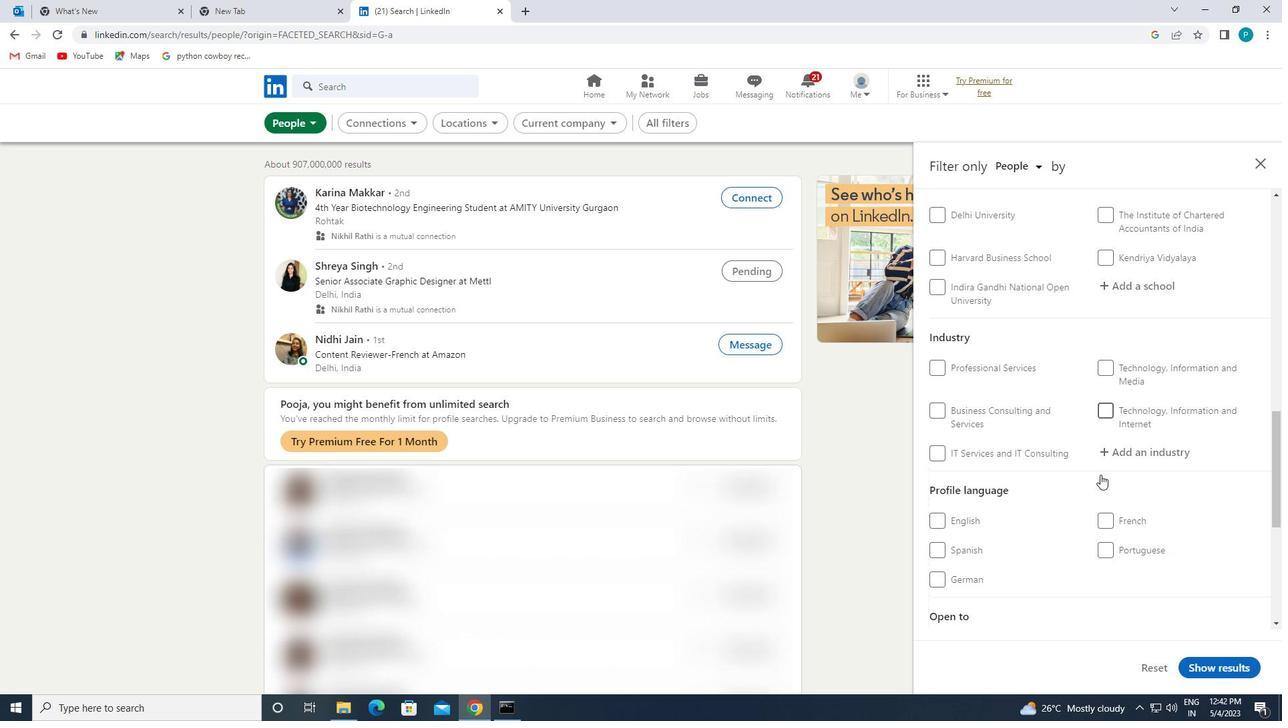 
Action: Mouse moved to (1118, 478)
Screenshot: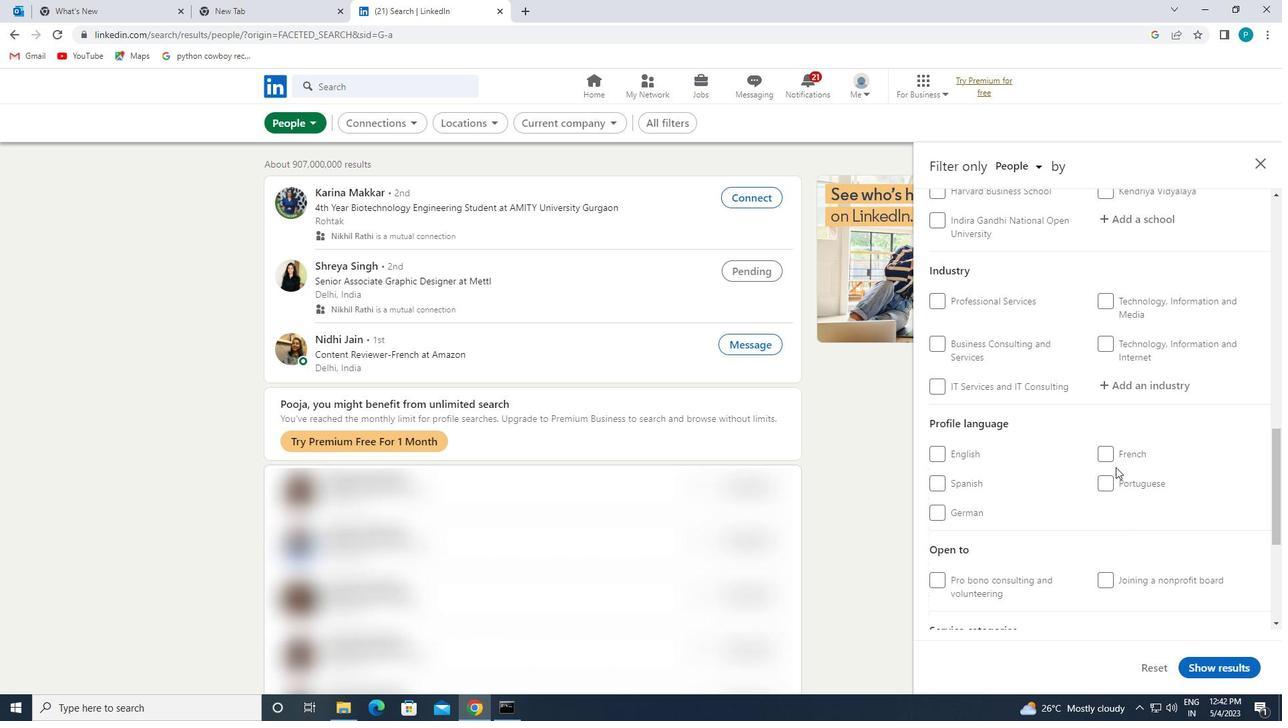 
Action: Mouse pressed left at (1118, 478)
Screenshot: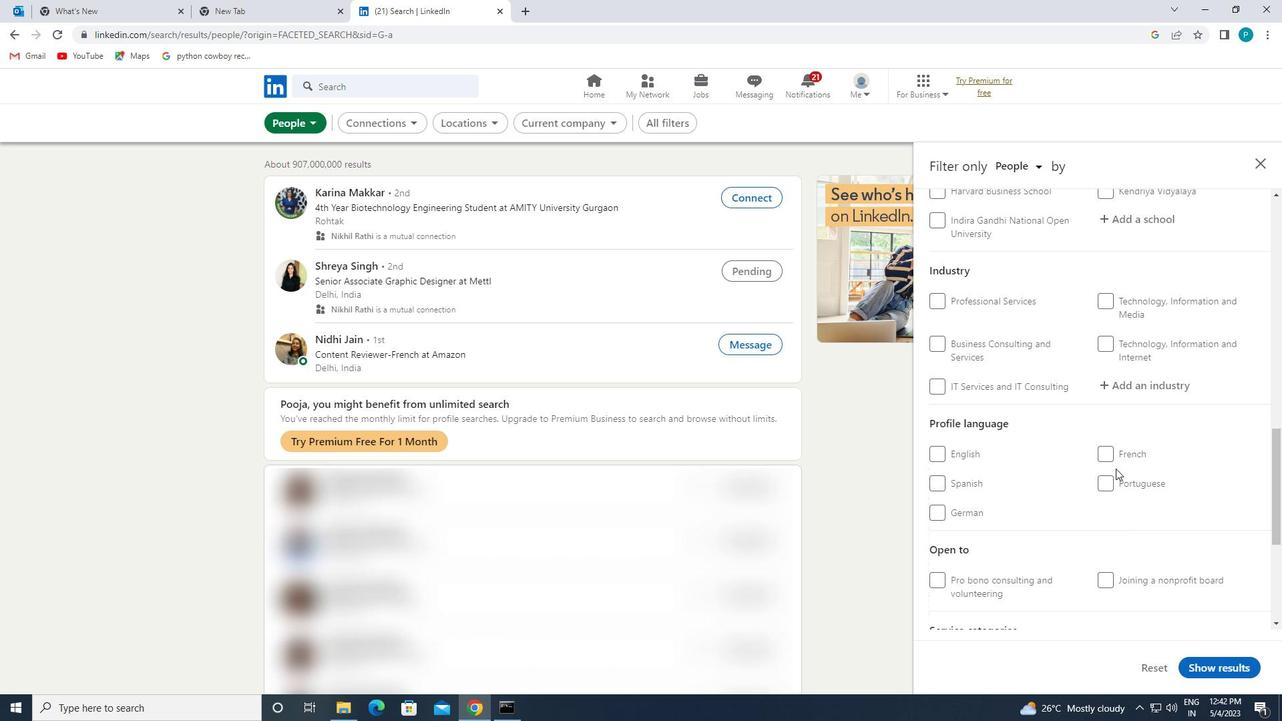 
Action: Mouse moved to (1156, 472)
Screenshot: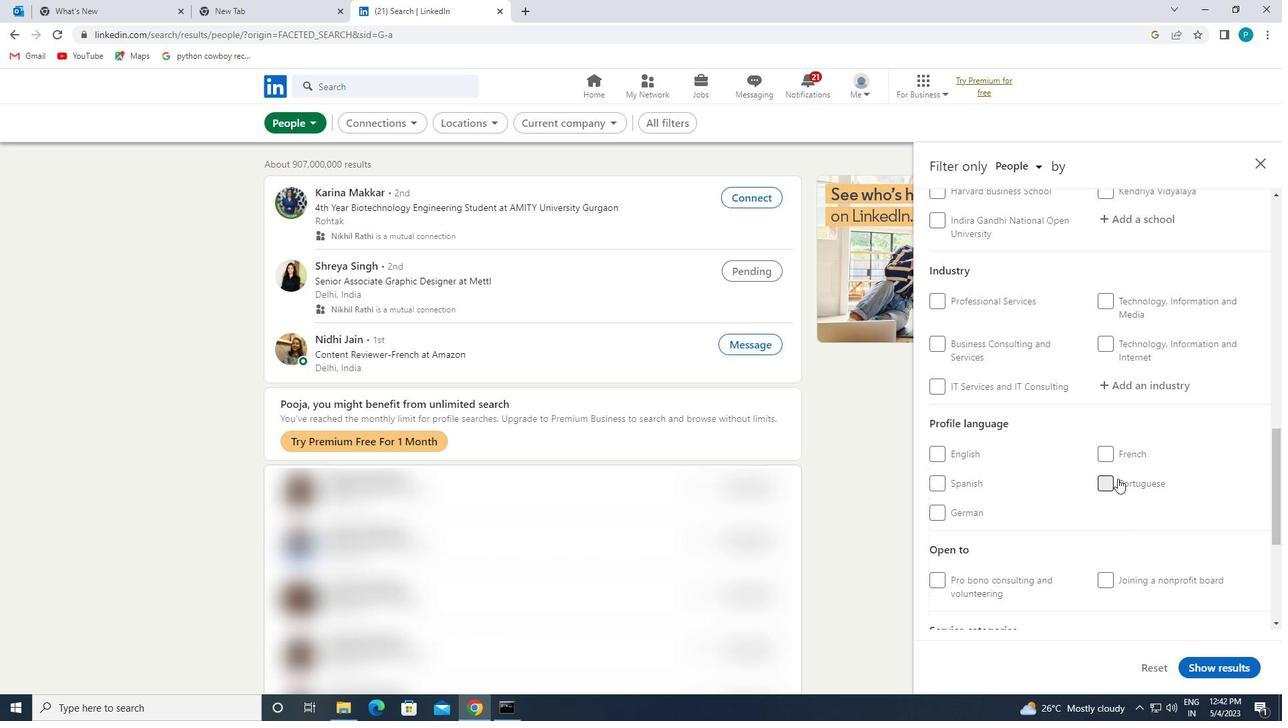 
Action: Mouse scrolled (1156, 472) with delta (0, 0)
Screenshot: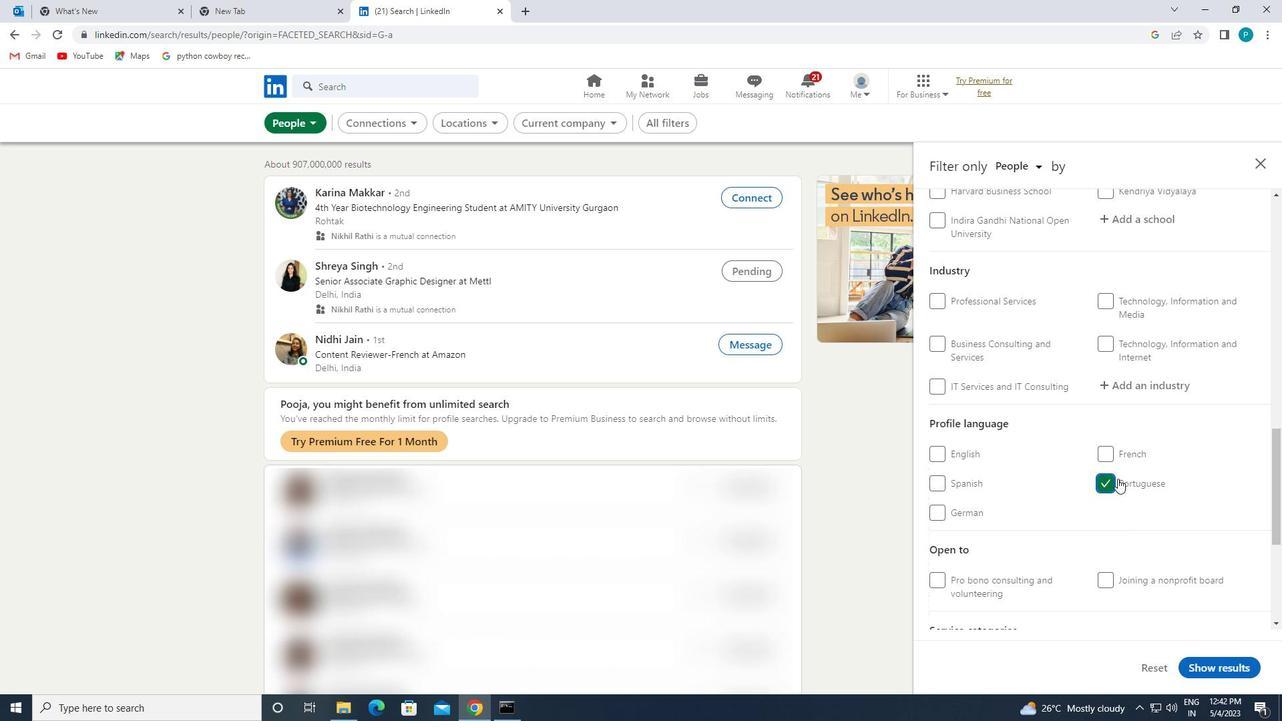 
Action: Mouse scrolled (1156, 472) with delta (0, 0)
Screenshot: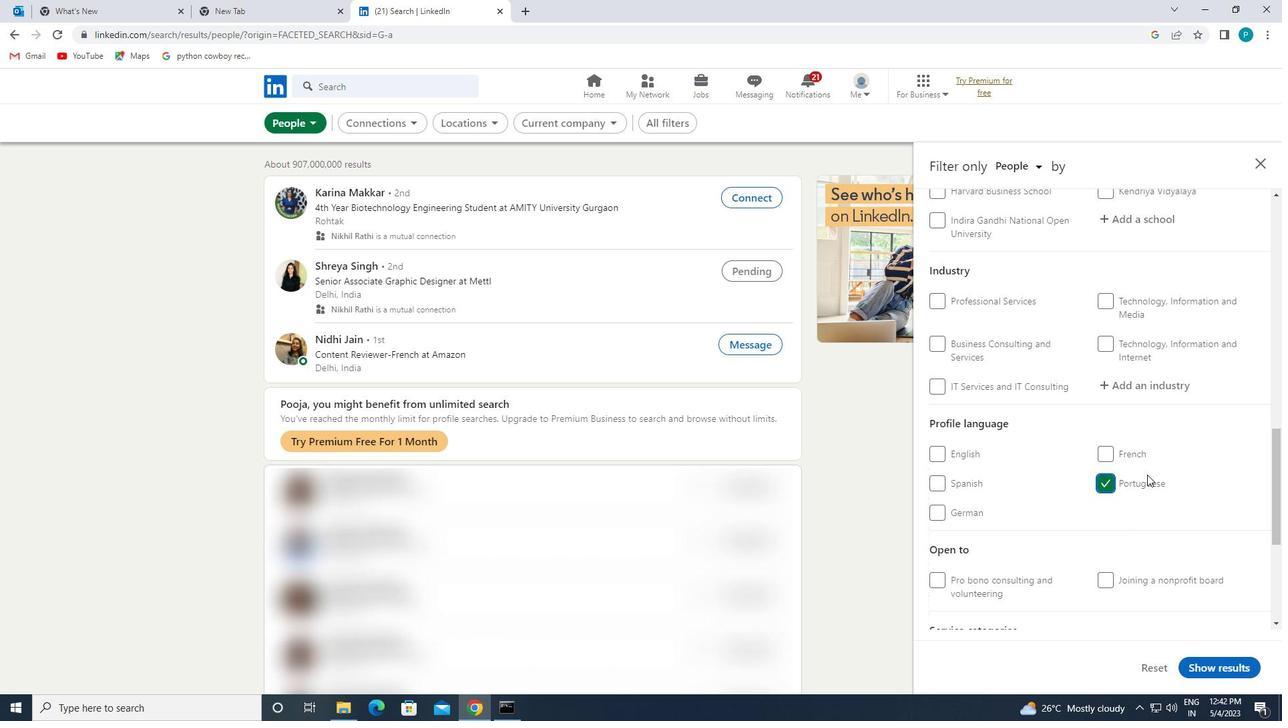 
Action: Mouse scrolled (1156, 472) with delta (0, 0)
Screenshot: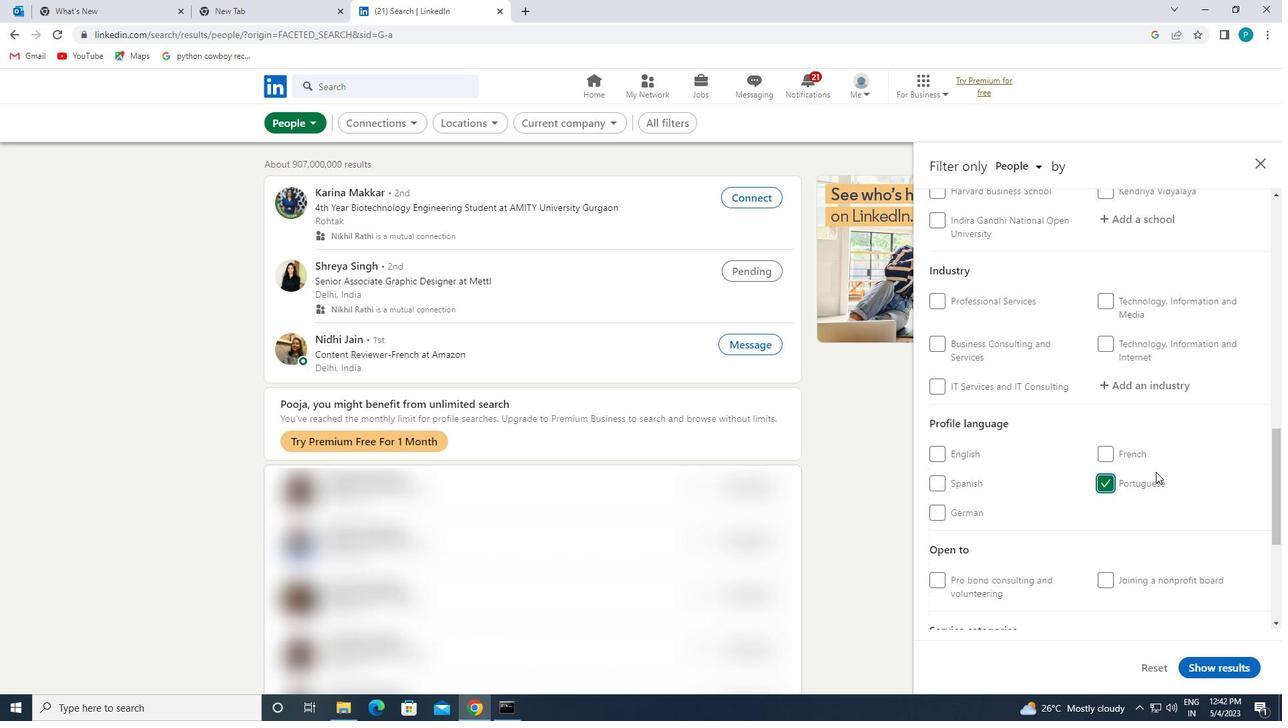 
Action: Mouse scrolled (1156, 472) with delta (0, 0)
Screenshot: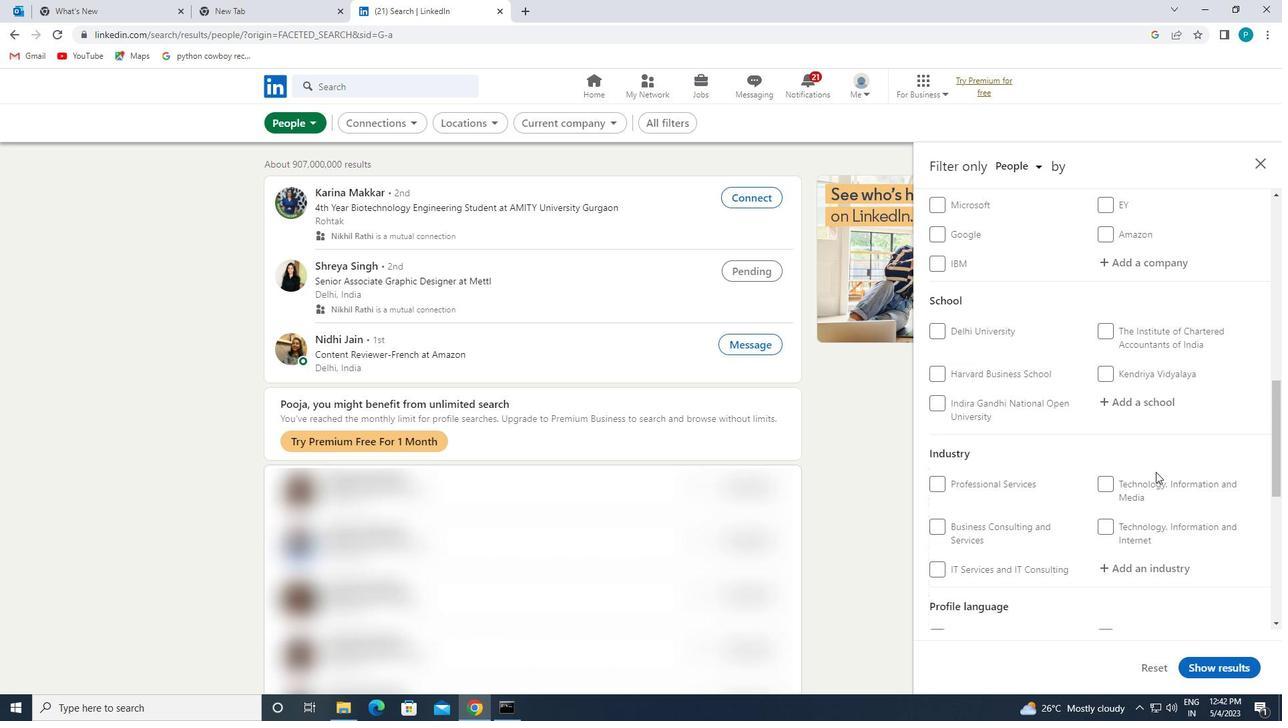 
Action: Mouse scrolled (1156, 472) with delta (0, 0)
Screenshot: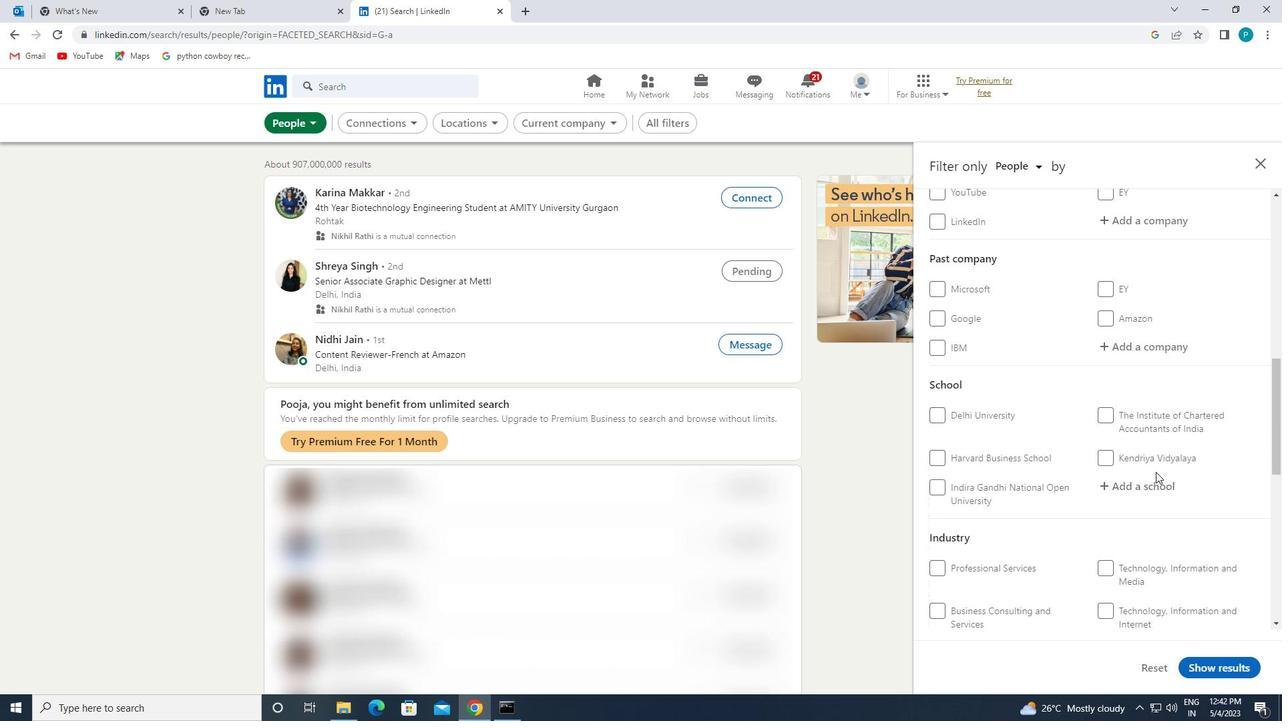 
Action: Mouse moved to (1149, 453)
Screenshot: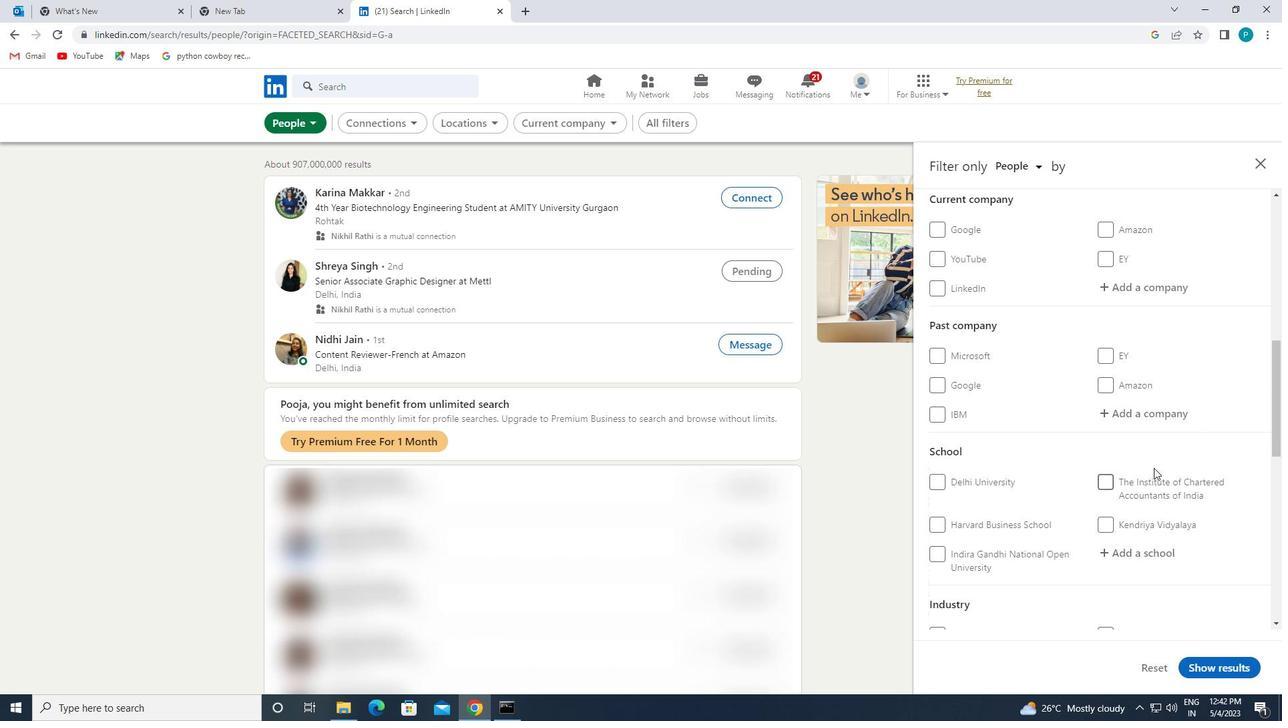 
Action: Mouse scrolled (1149, 454) with delta (0, 0)
Screenshot: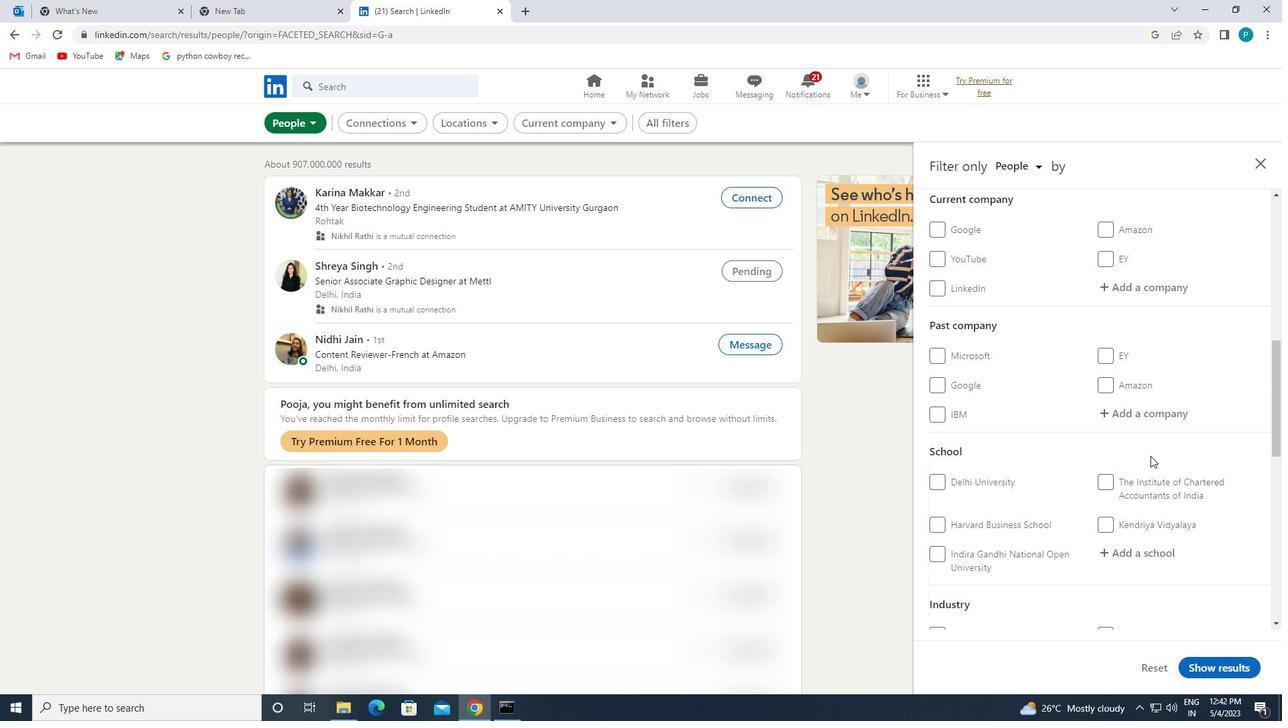 
Action: Mouse scrolled (1149, 454) with delta (0, 0)
Screenshot: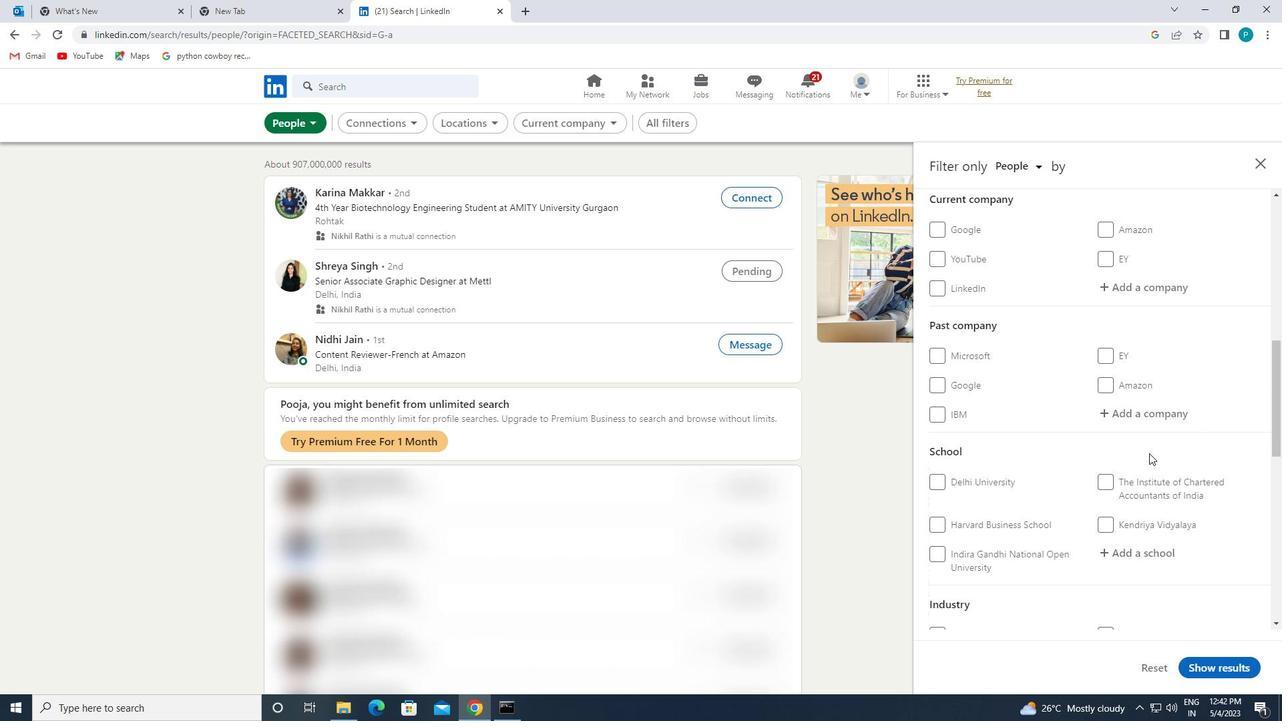 
Action: Mouse moved to (1142, 428)
Screenshot: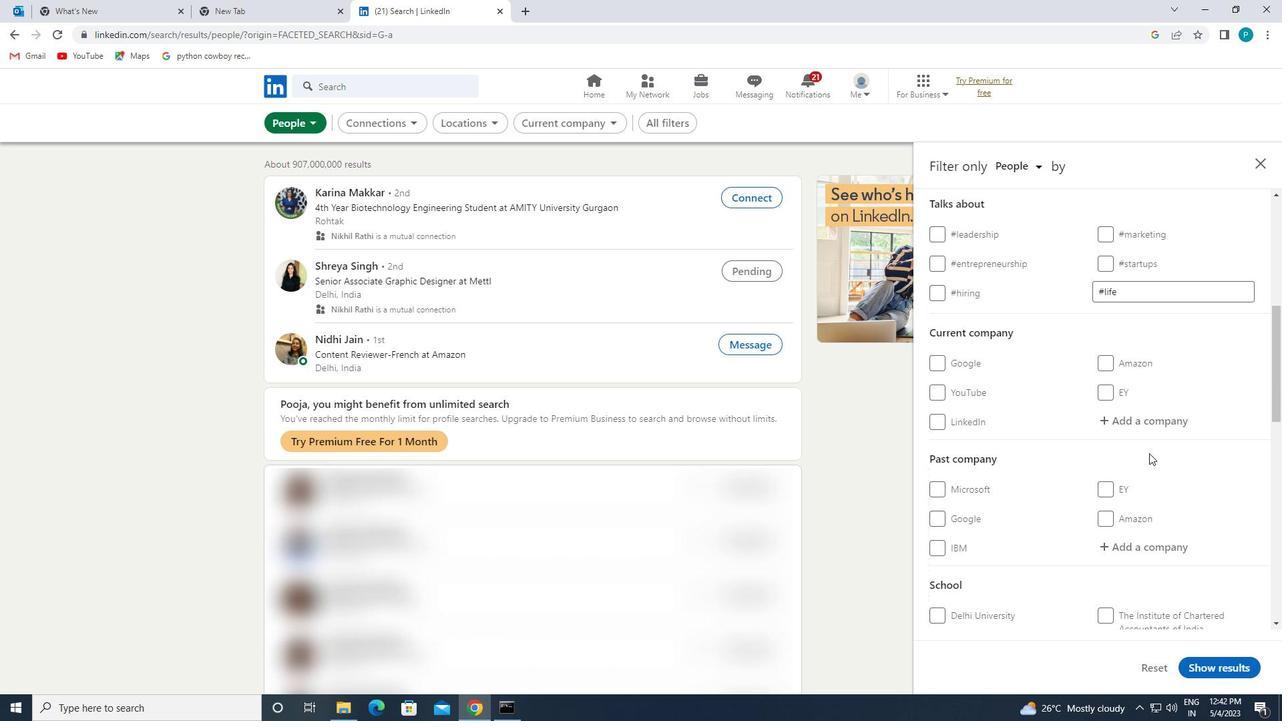 
Action: Mouse pressed left at (1142, 428)
Screenshot: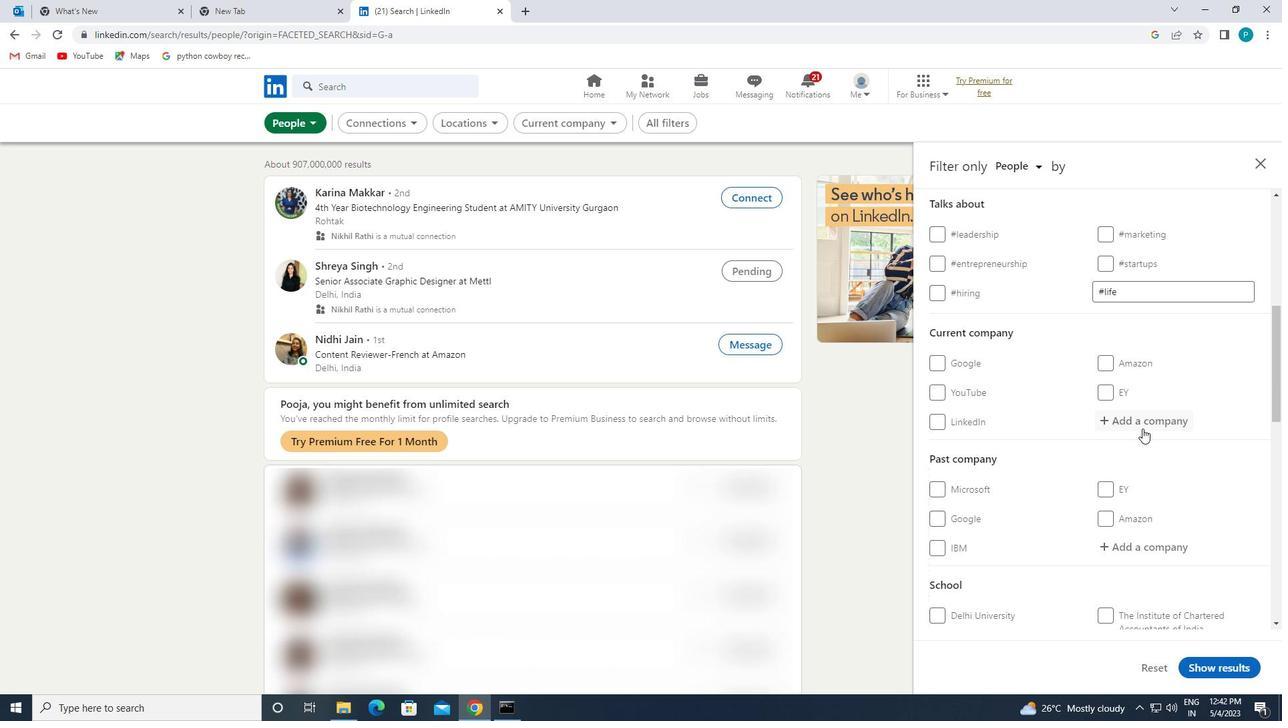 
Action: Key pressed <Key.caps_lock>A<Key.caps_lock>TLAS
Screenshot: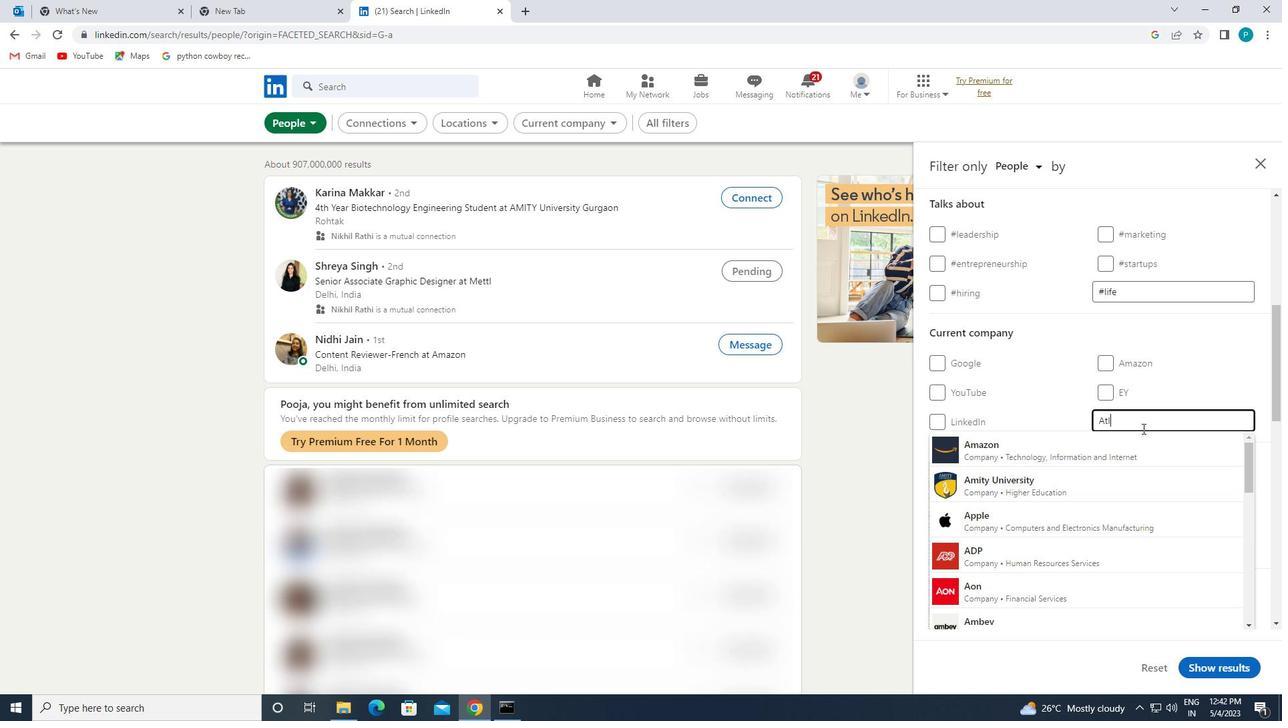 
Action: Mouse moved to (1095, 483)
Screenshot: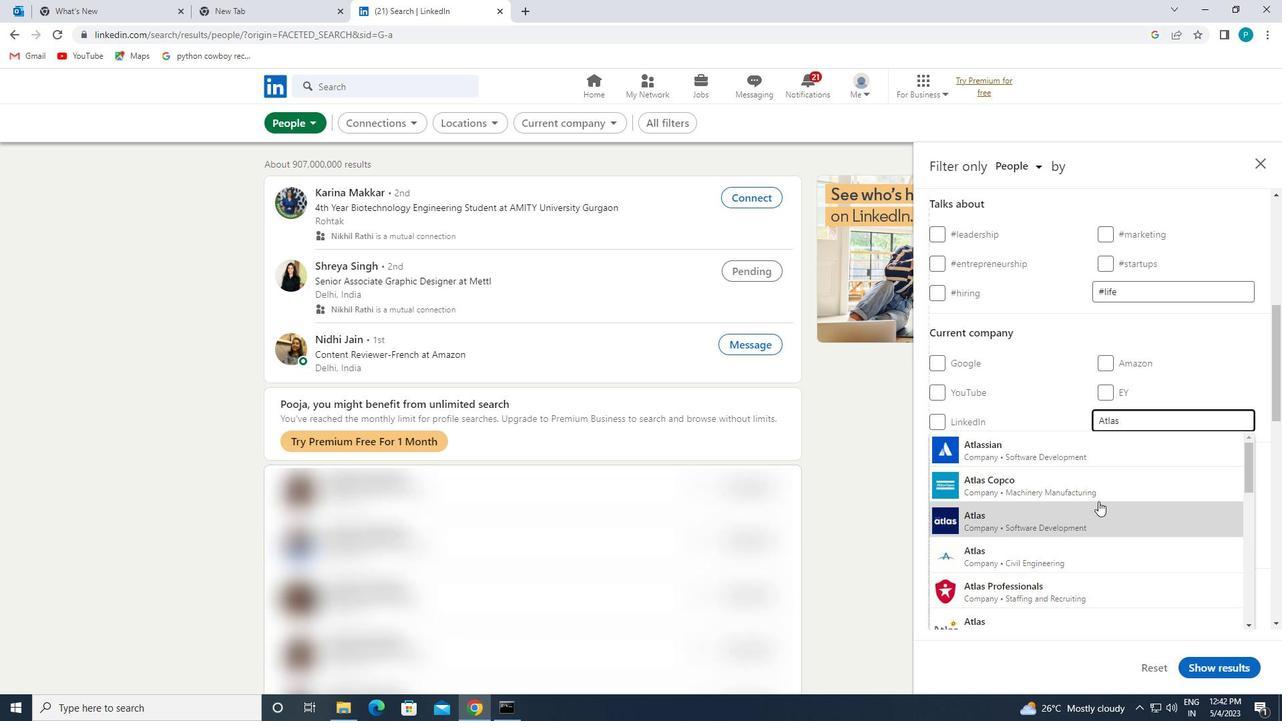 
Action: Mouse pressed left at (1095, 483)
Screenshot: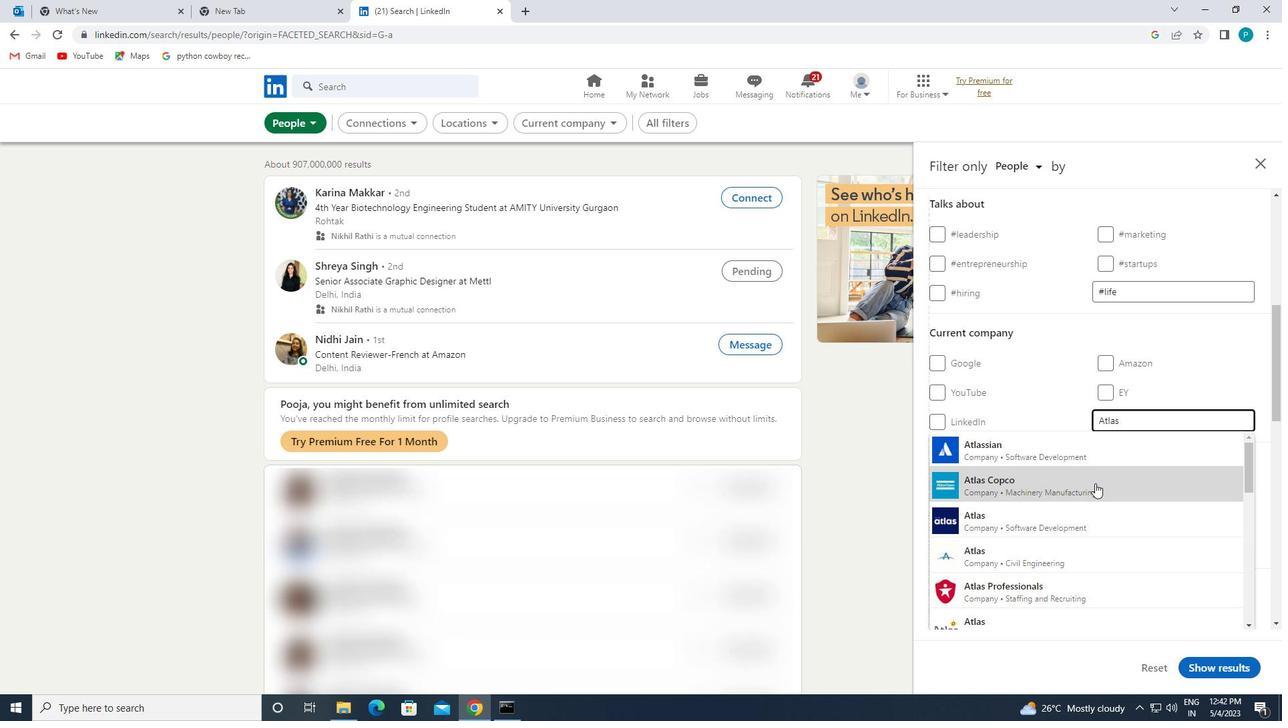 
Action: Mouse moved to (1102, 460)
Screenshot: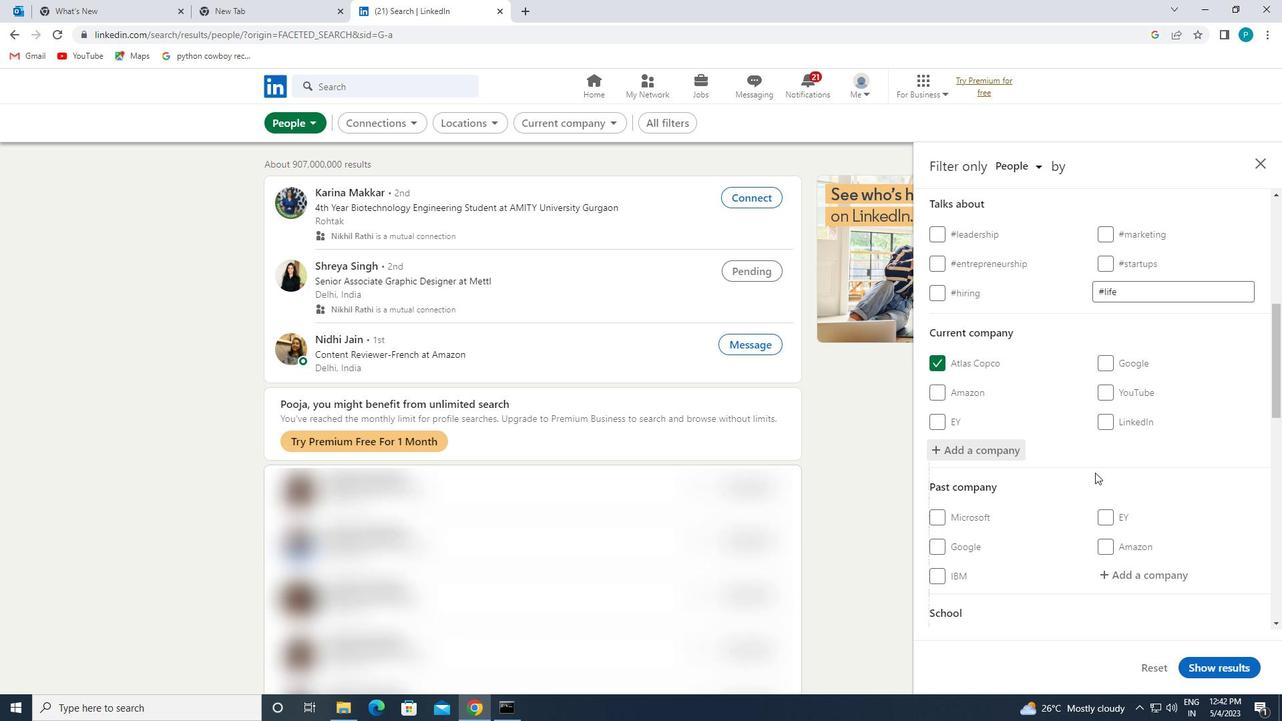 
Action: Mouse scrolled (1102, 459) with delta (0, 0)
Screenshot: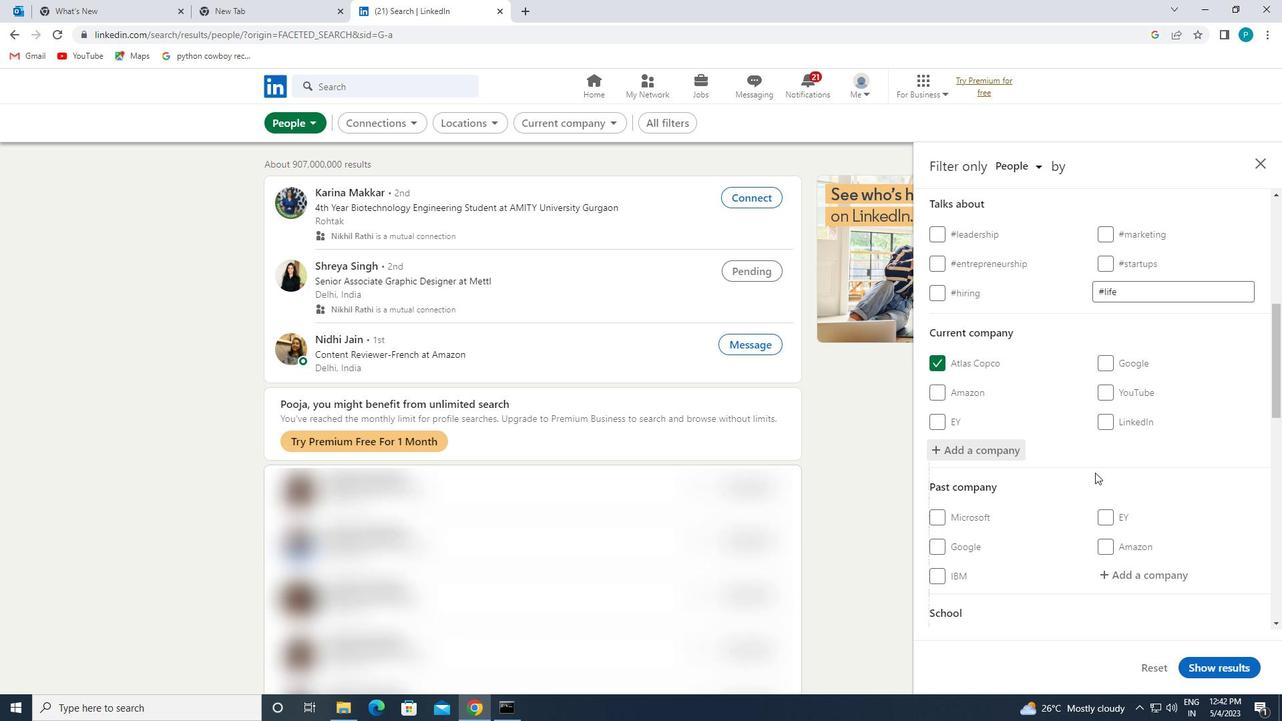 
Action: Mouse scrolled (1102, 459) with delta (0, 0)
Screenshot: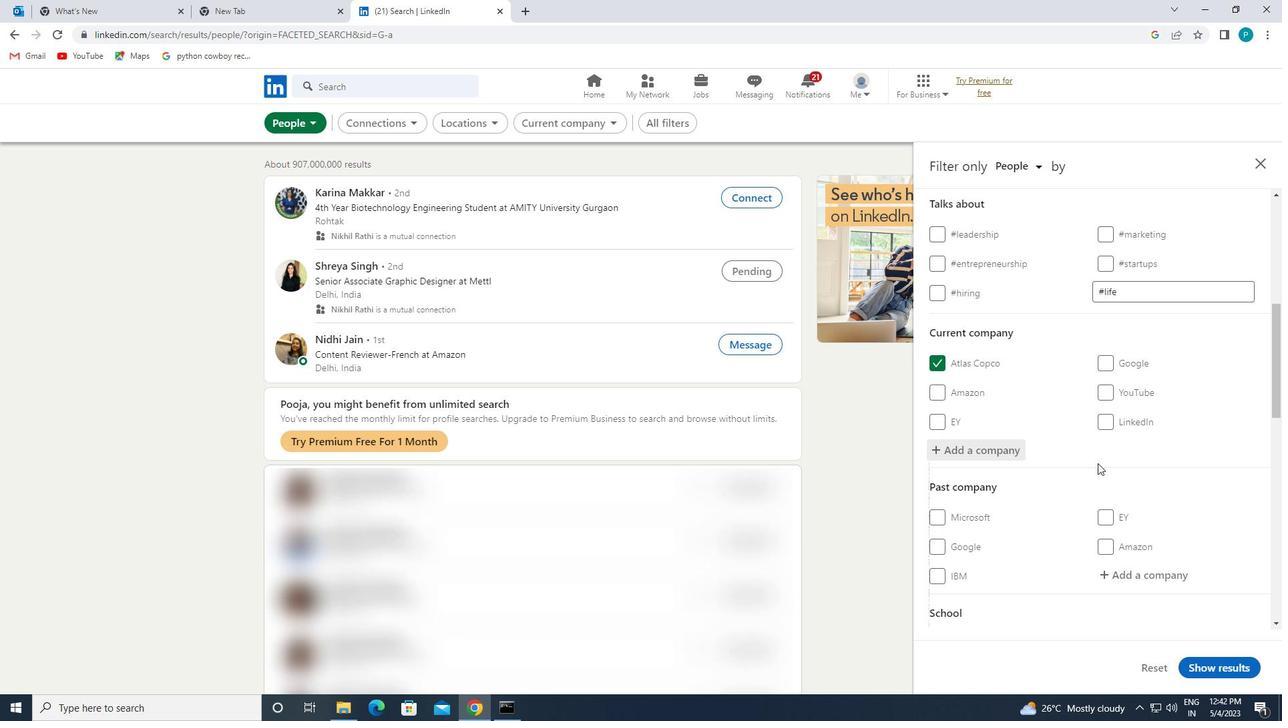 
Action: Mouse moved to (1102, 460)
Screenshot: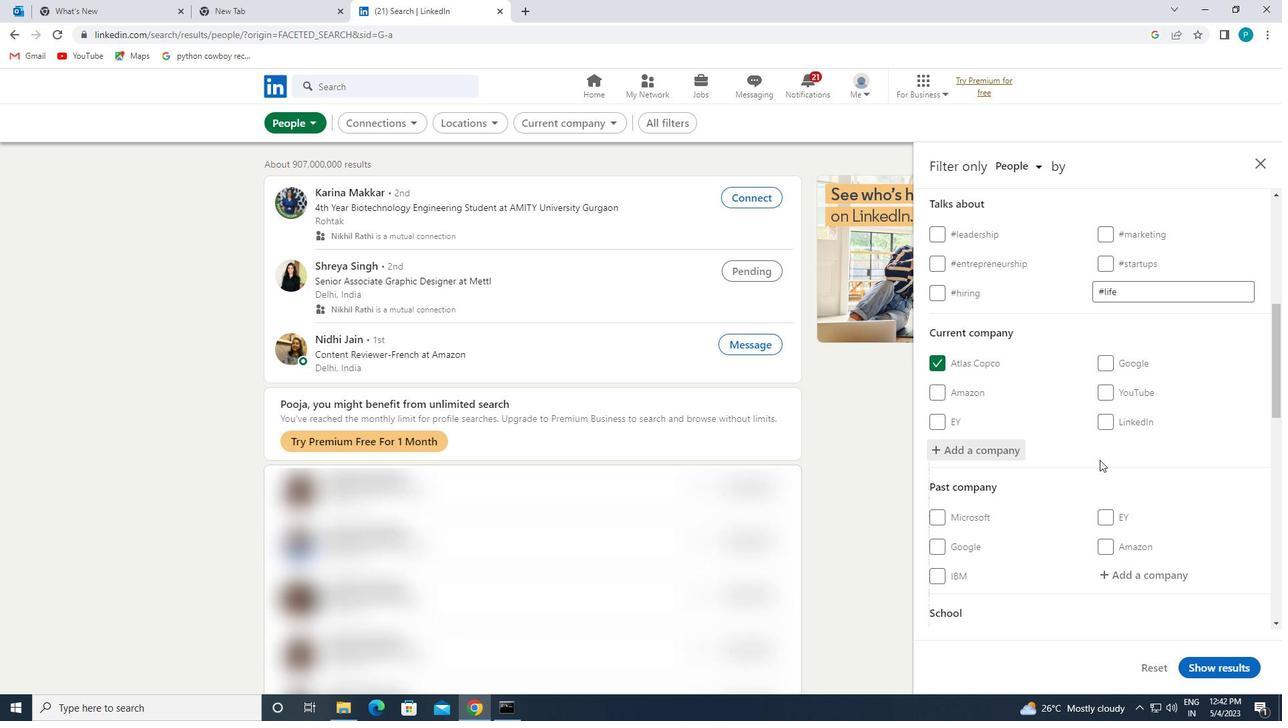 
Action: Mouse scrolled (1102, 459) with delta (0, 0)
Screenshot: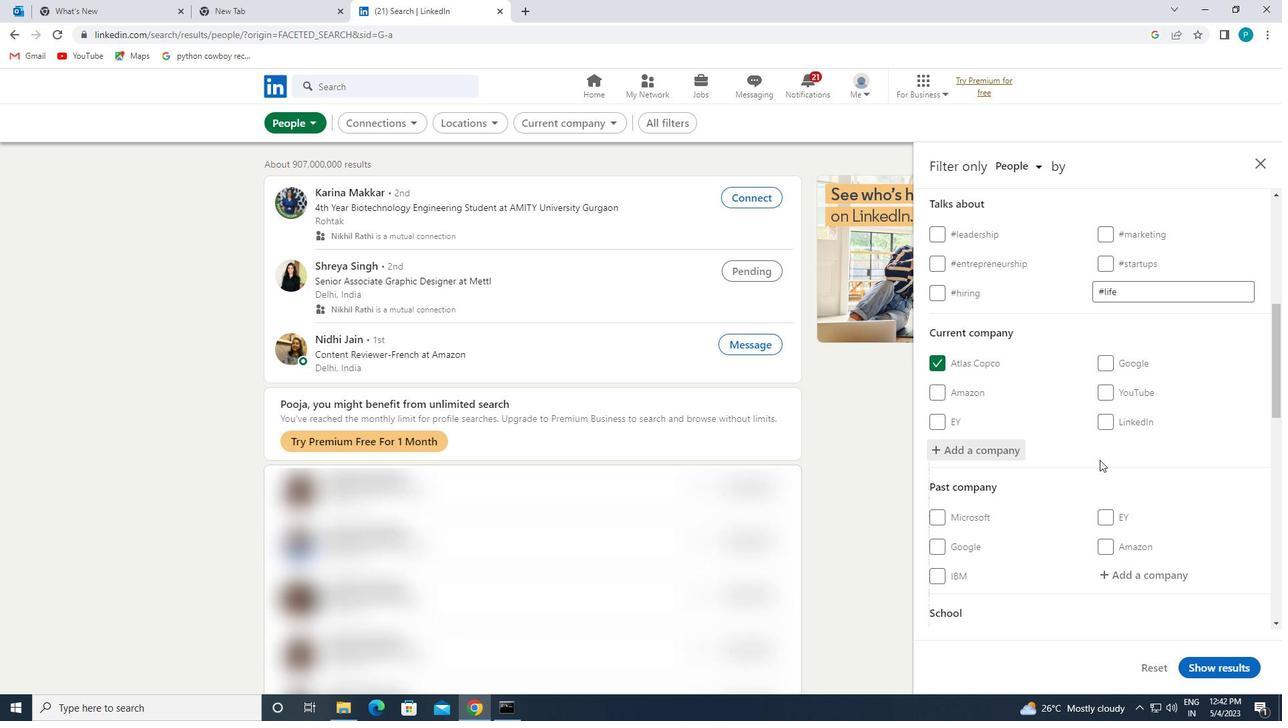 
Action: Mouse moved to (1109, 464)
Screenshot: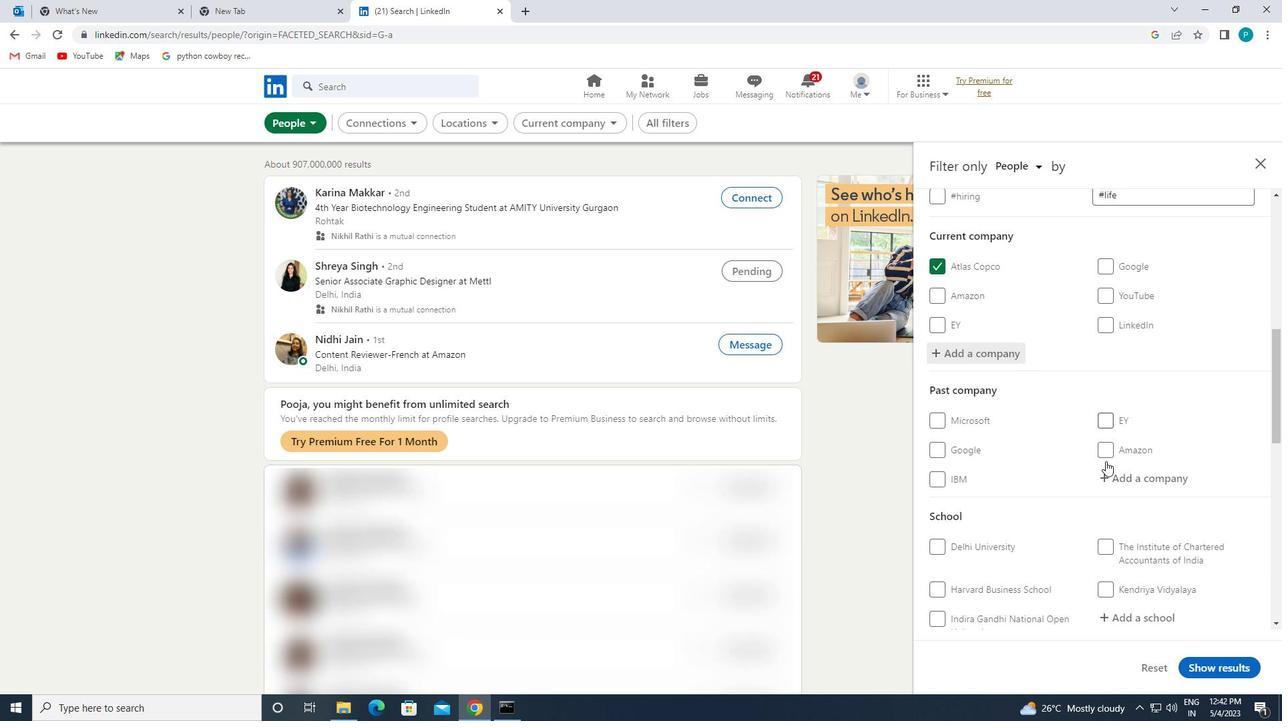 
Action: Mouse scrolled (1109, 463) with delta (0, 0)
Screenshot: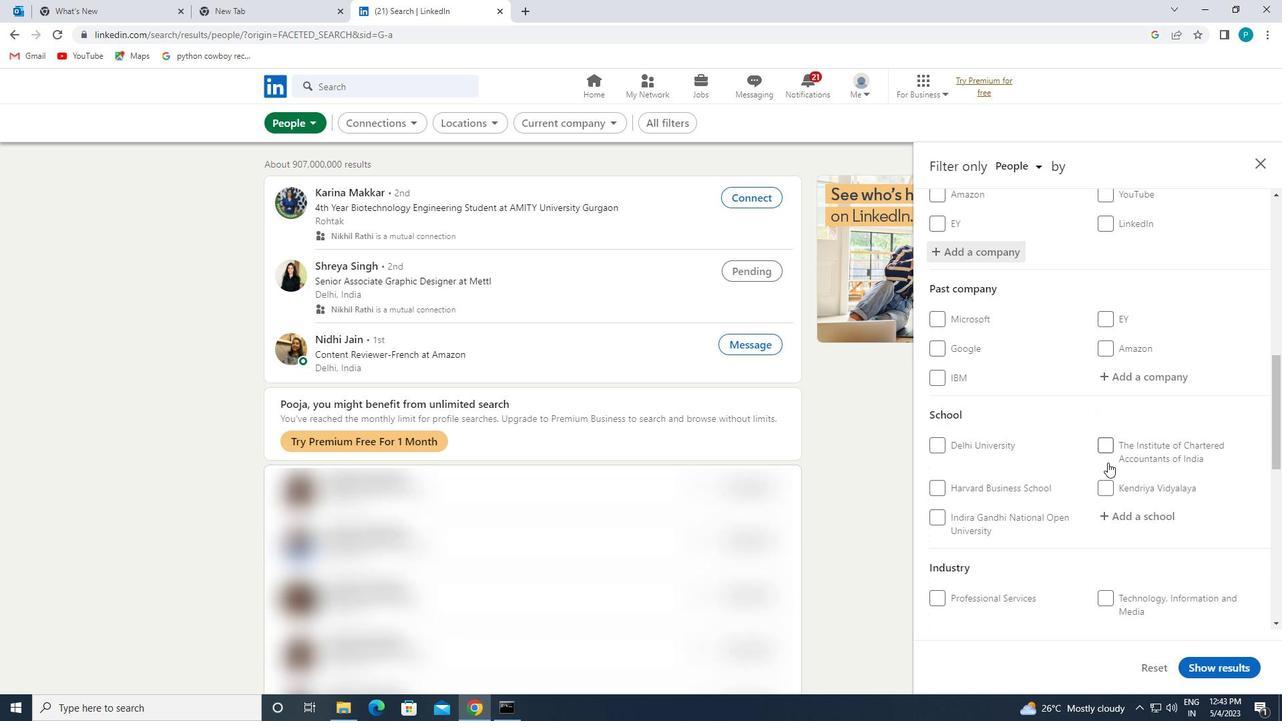 
Action: Mouse scrolled (1109, 463) with delta (0, 0)
Screenshot: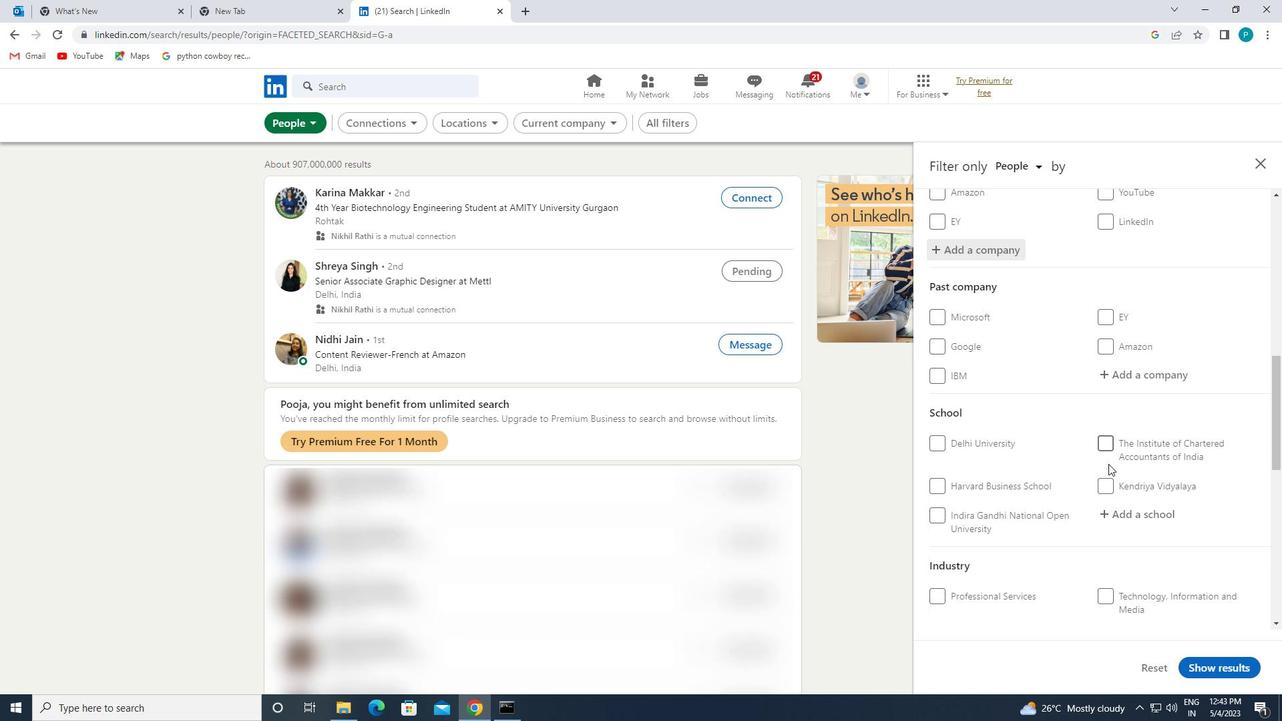 
Action: Mouse moved to (1105, 392)
Screenshot: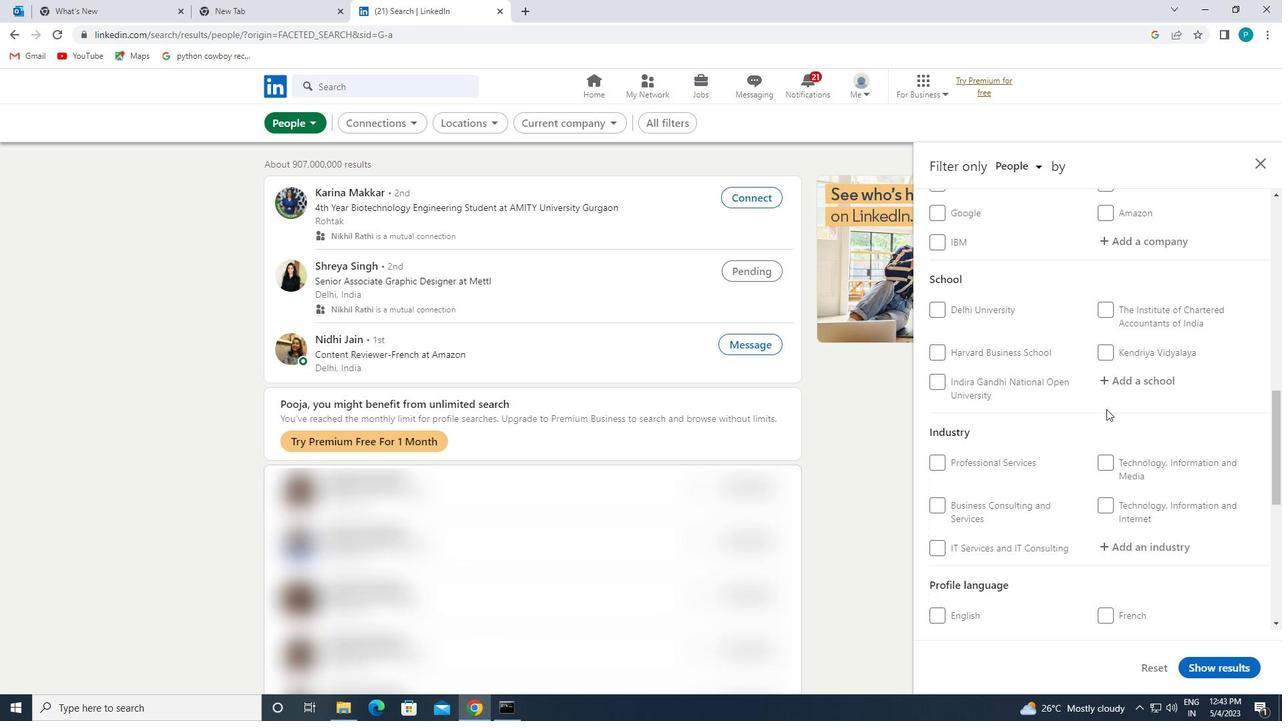 
Action: Mouse pressed left at (1105, 392)
Screenshot: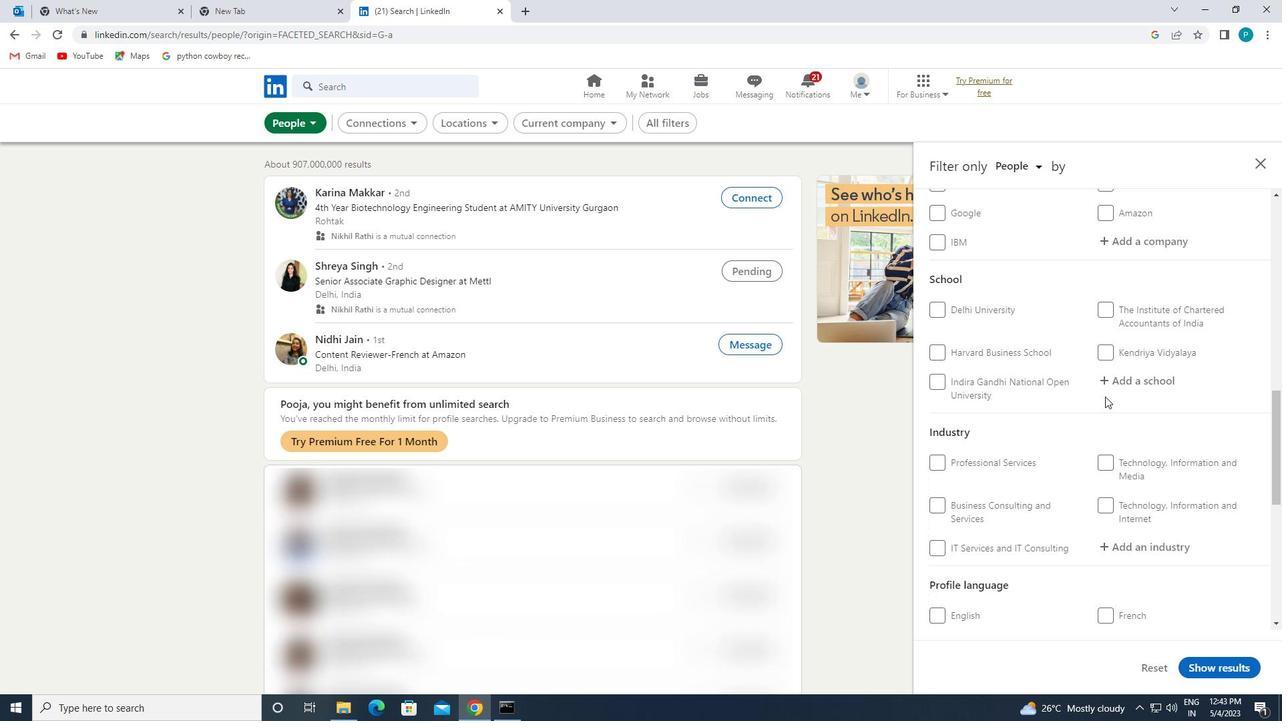 
Action: Mouse moved to (1105, 386)
Screenshot: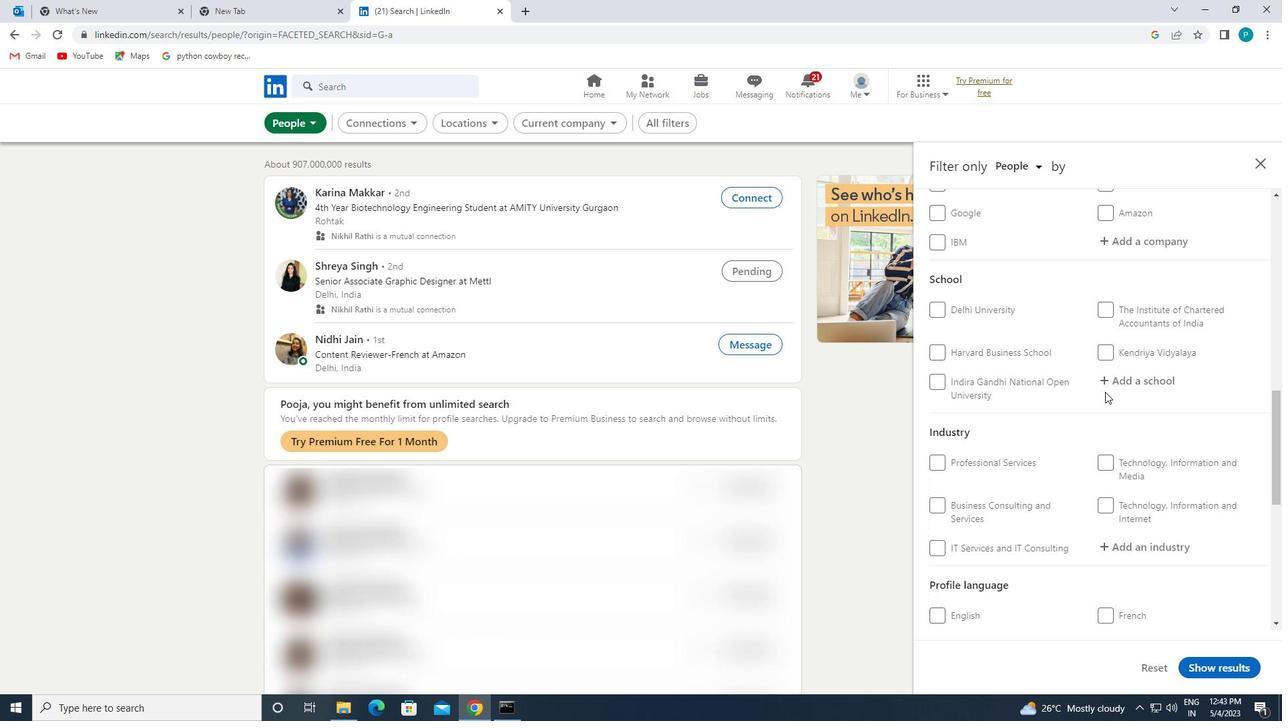 
Action: Mouse pressed left at (1105, 386)
Screenshot: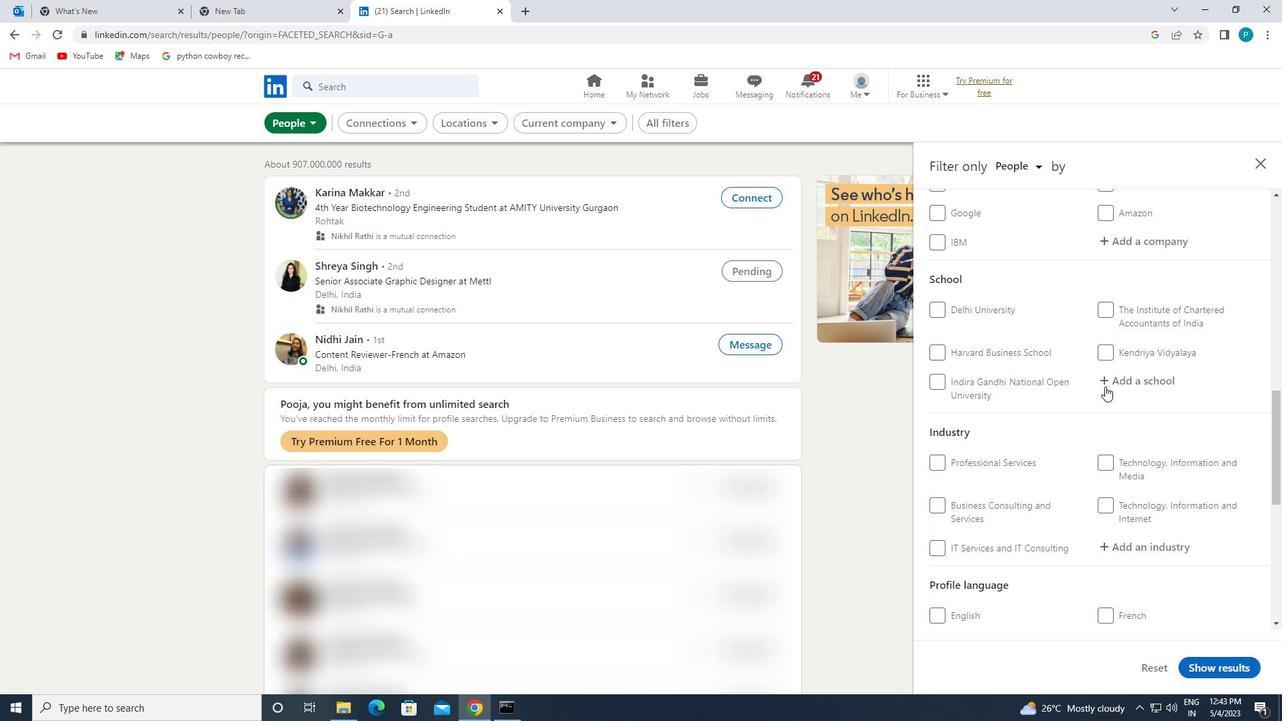 
Action: Key pressed <Key.caps_lock>K.<Key.space>R<Key.caps_lock>AMAKR
Screenshot: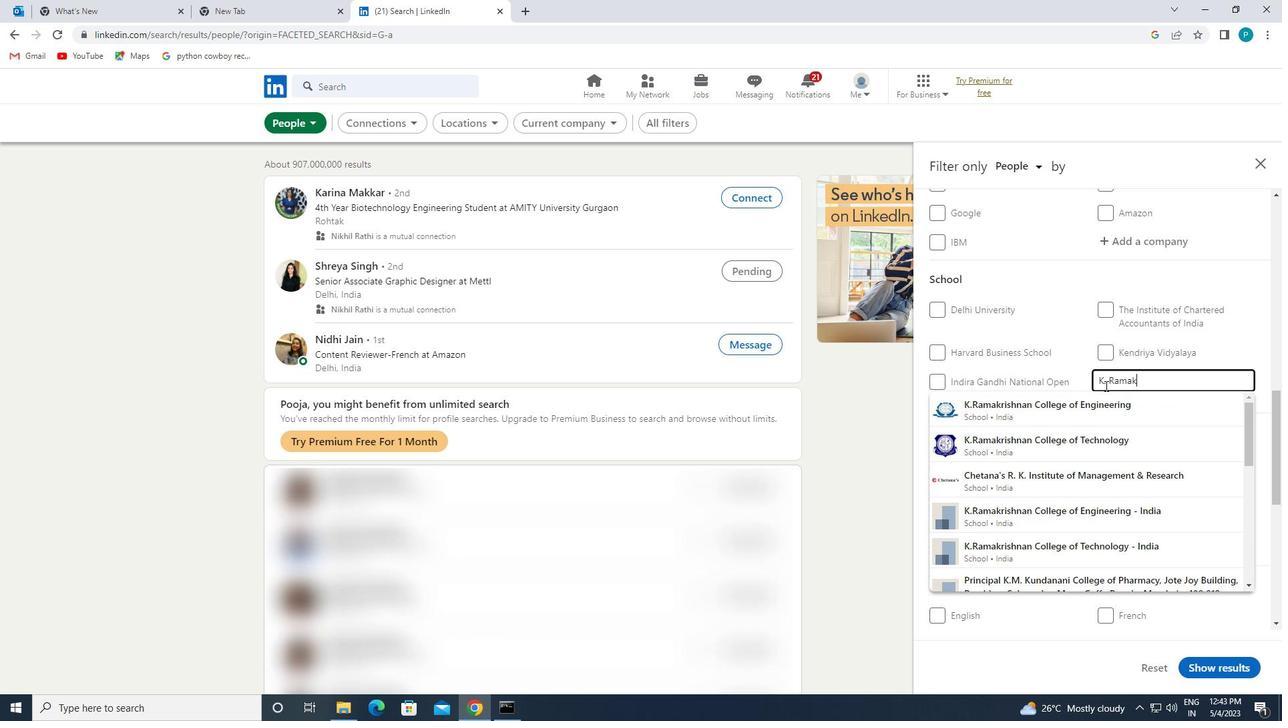 
Action: Mouse moved to (1105, 401)
Screenshot: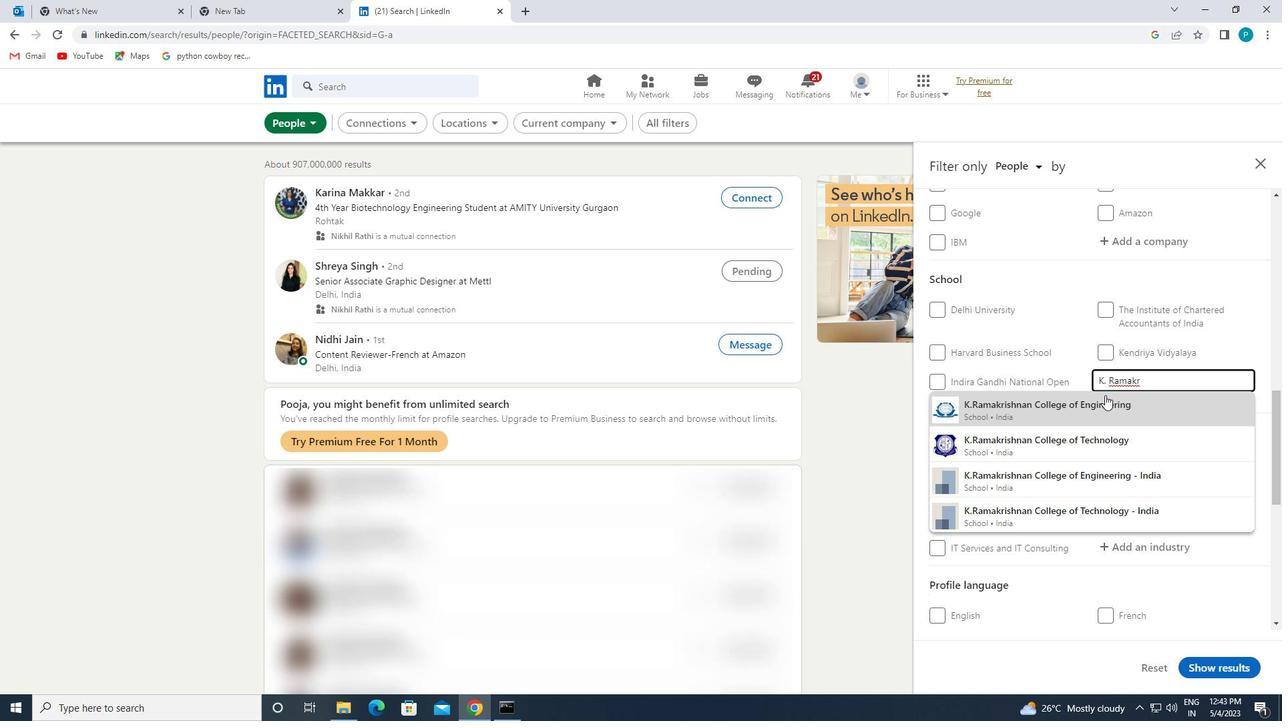 
Action: Mouse pressed left at (1105, 401)
Screenshot: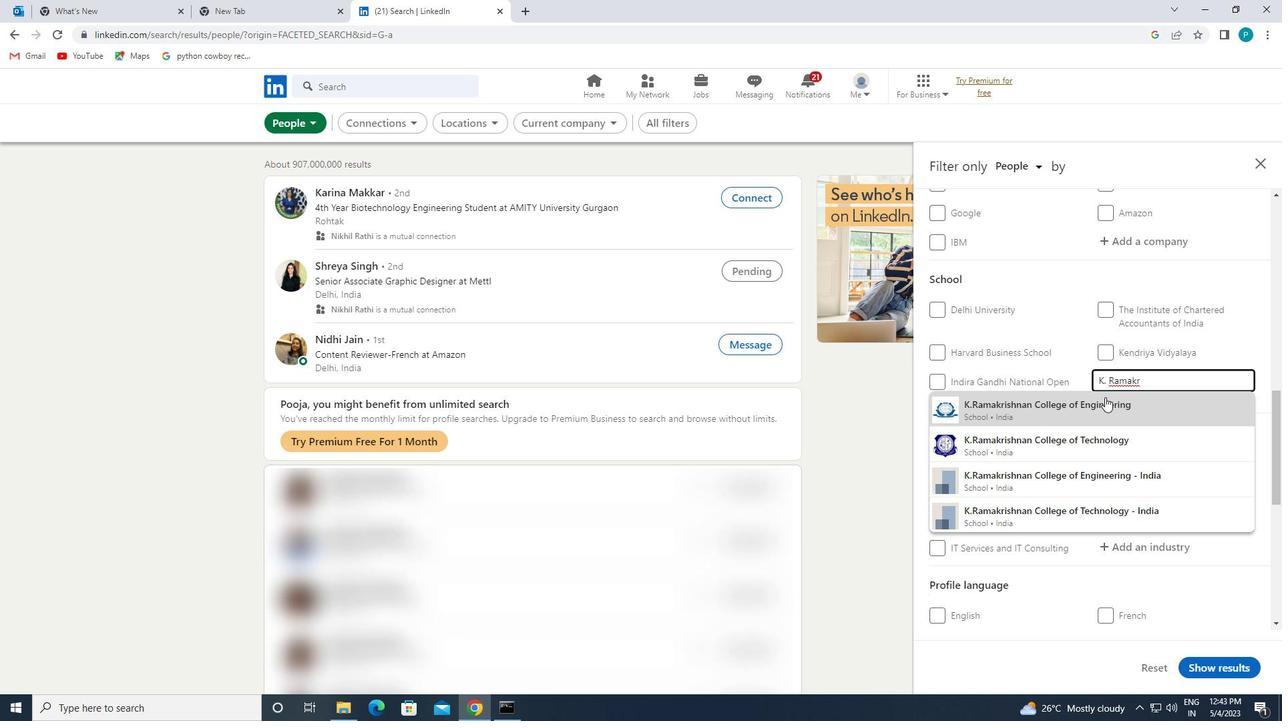 
Action: Mouse moved to (1128, 423)
Screenshot: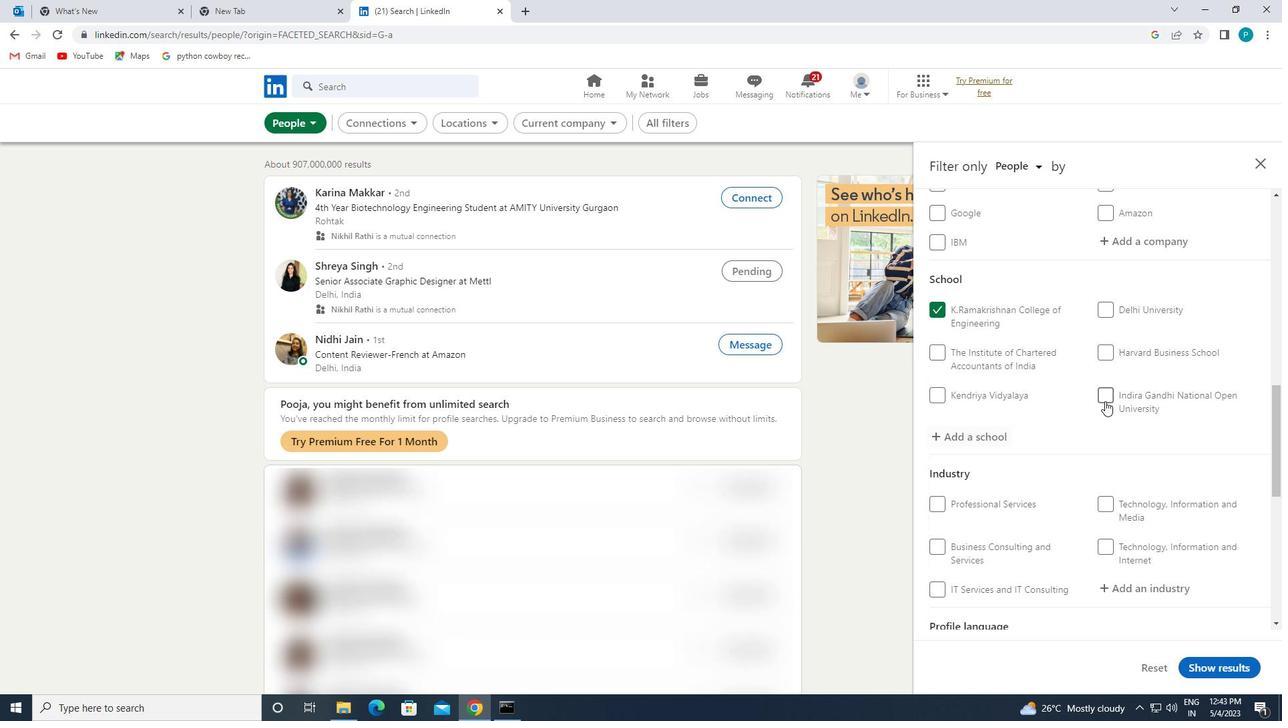 
Action: Mouse scrolled (1128, 422) with delta (0, 0)
Screenshot: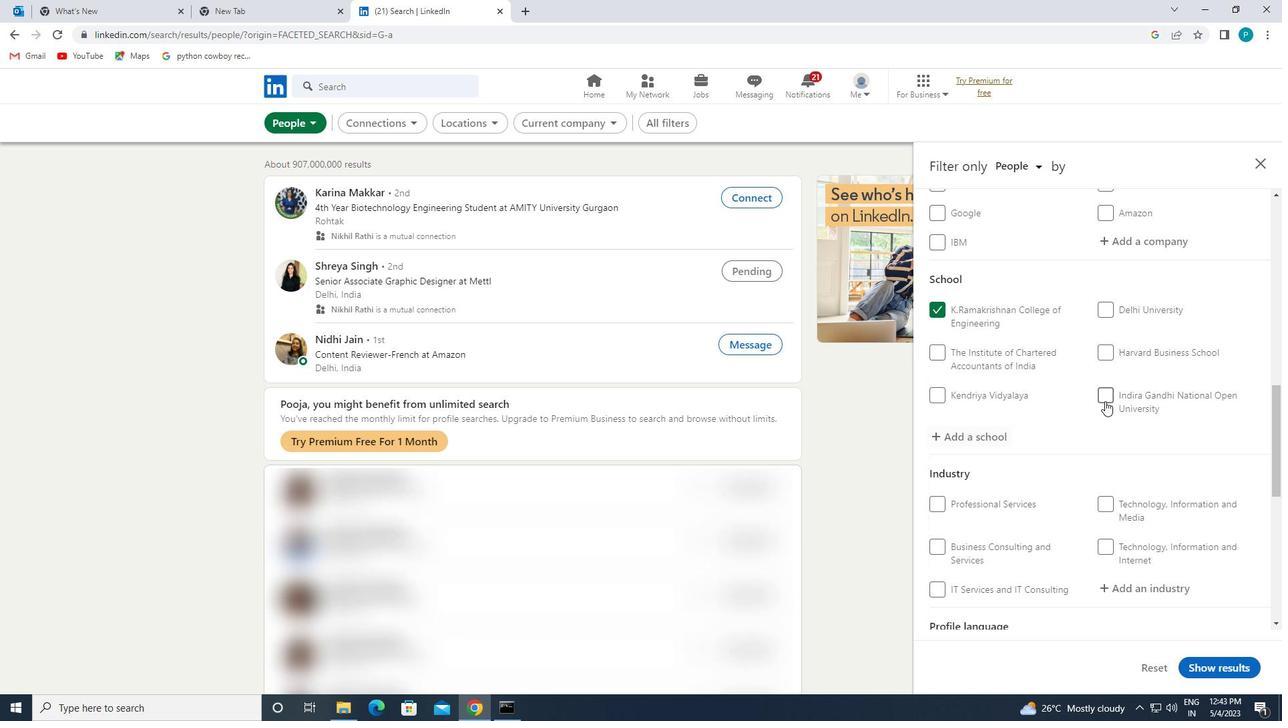
Action: Mouse moved to (1133, 429)
Screenshot: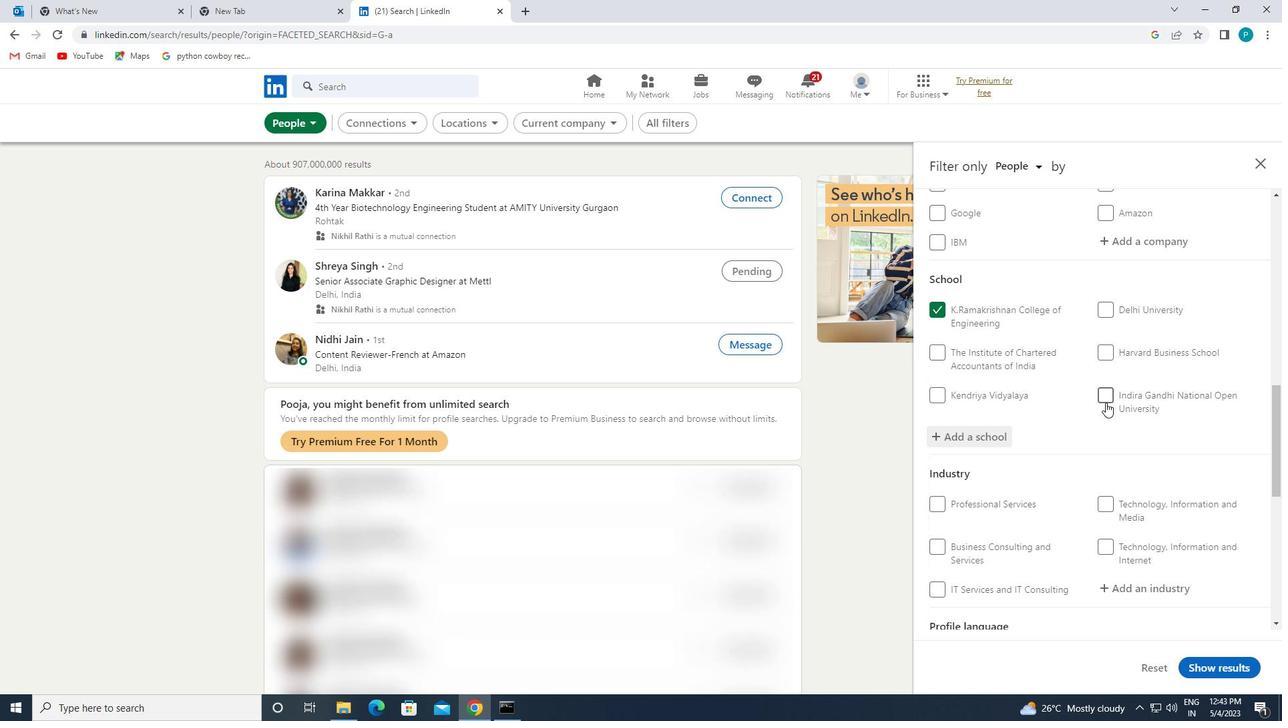 
Action: Mouse scrolled (1133, 428) with delta (0, 0)
Screenshot: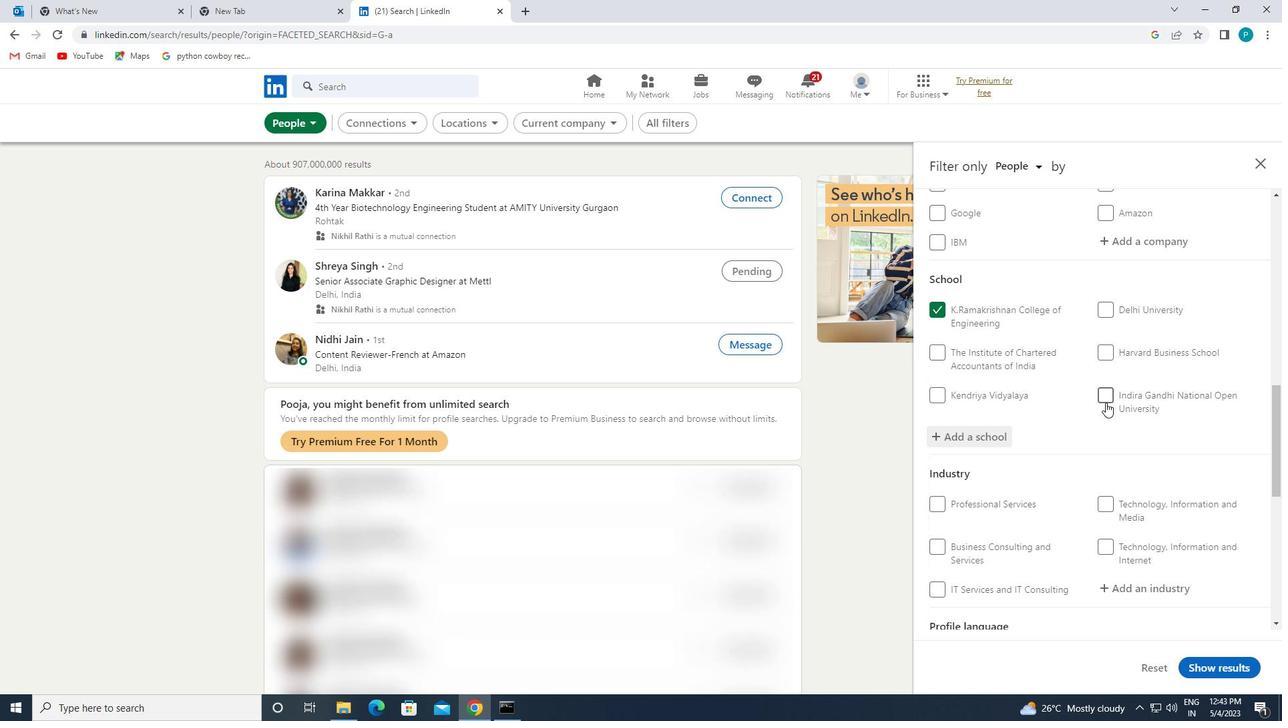 
Action: Mouse moved to (1152, 446)
Screenshot: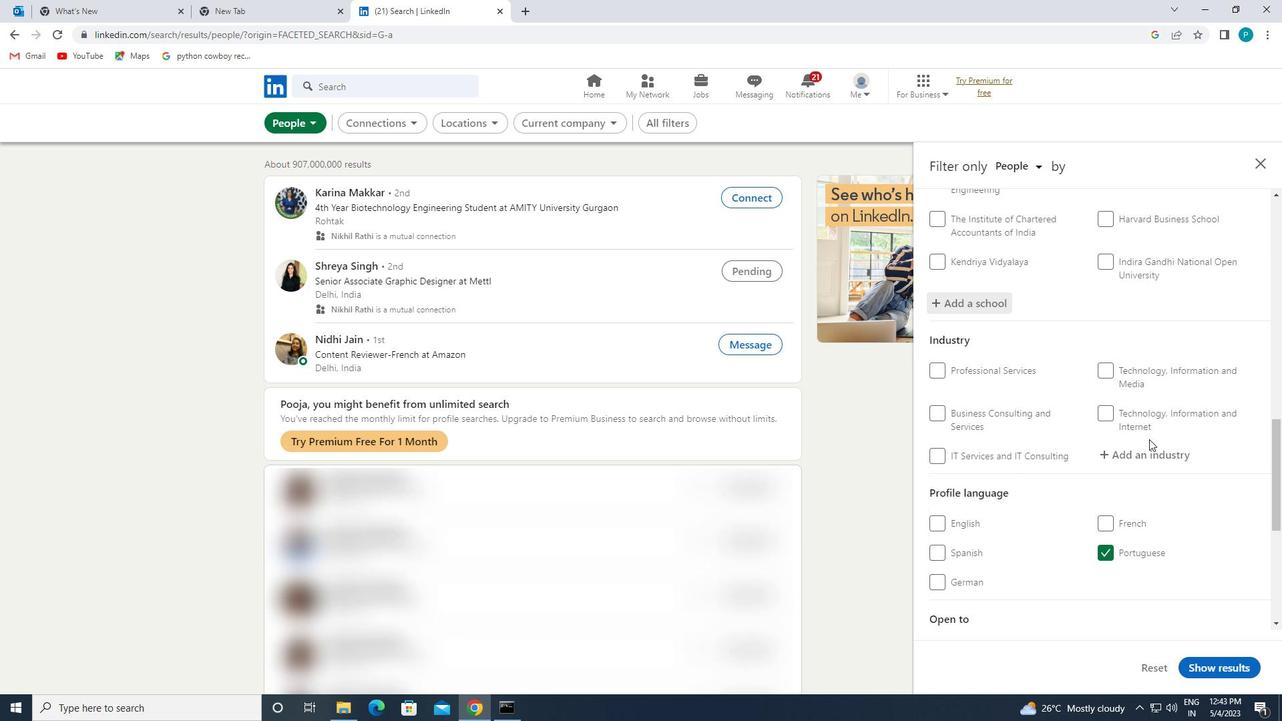
Action: Mouse pressed left at (1152, 446)
Screenshot: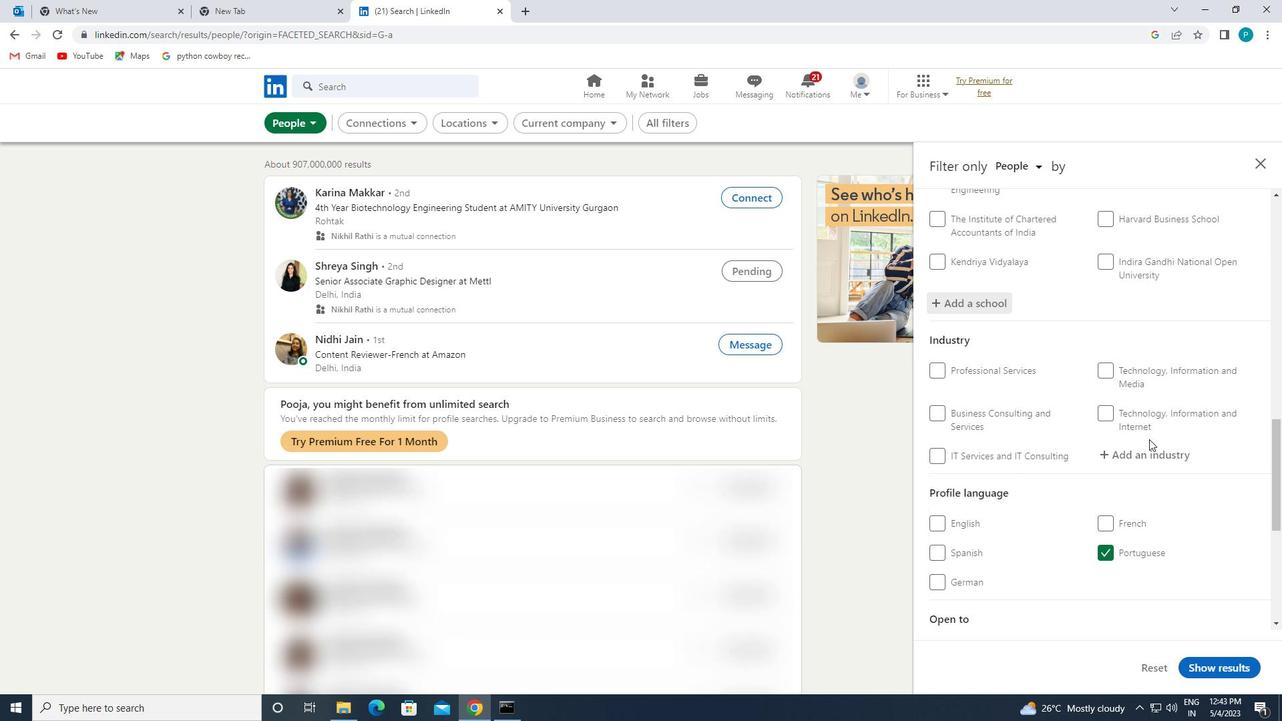 
Action: Mouse moved to (1152, 446)
Screenshot: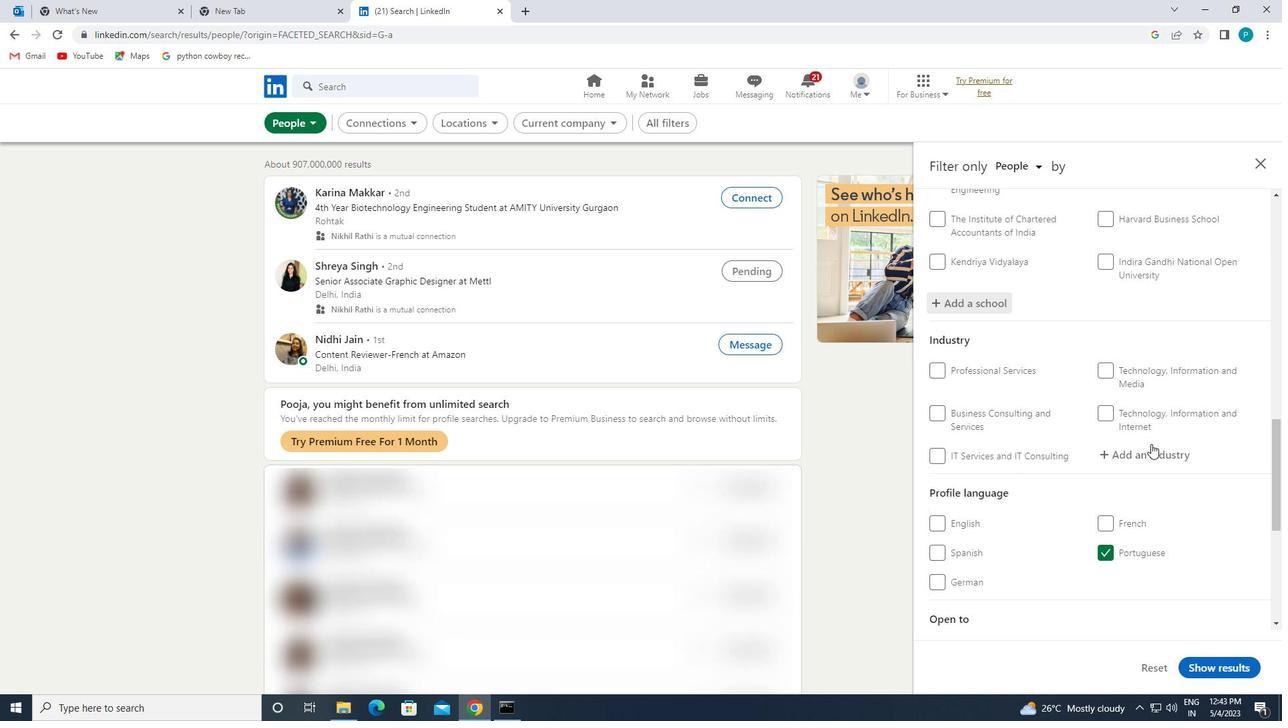 
Action: Key pressed <Key.caps_lock>OP<Key.backspace><Key.caps_lock>PTOMETRI
Screenshot: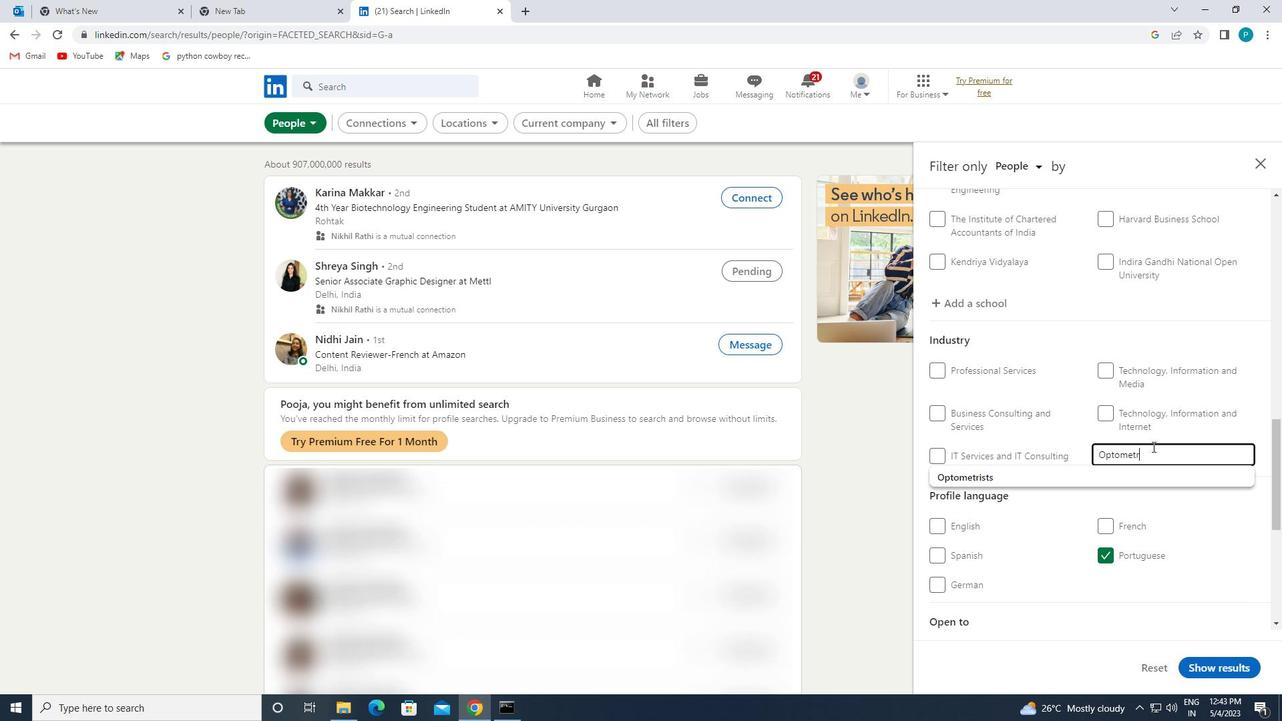 
Action: Mouse moved to (1097, 476)
Screenshot: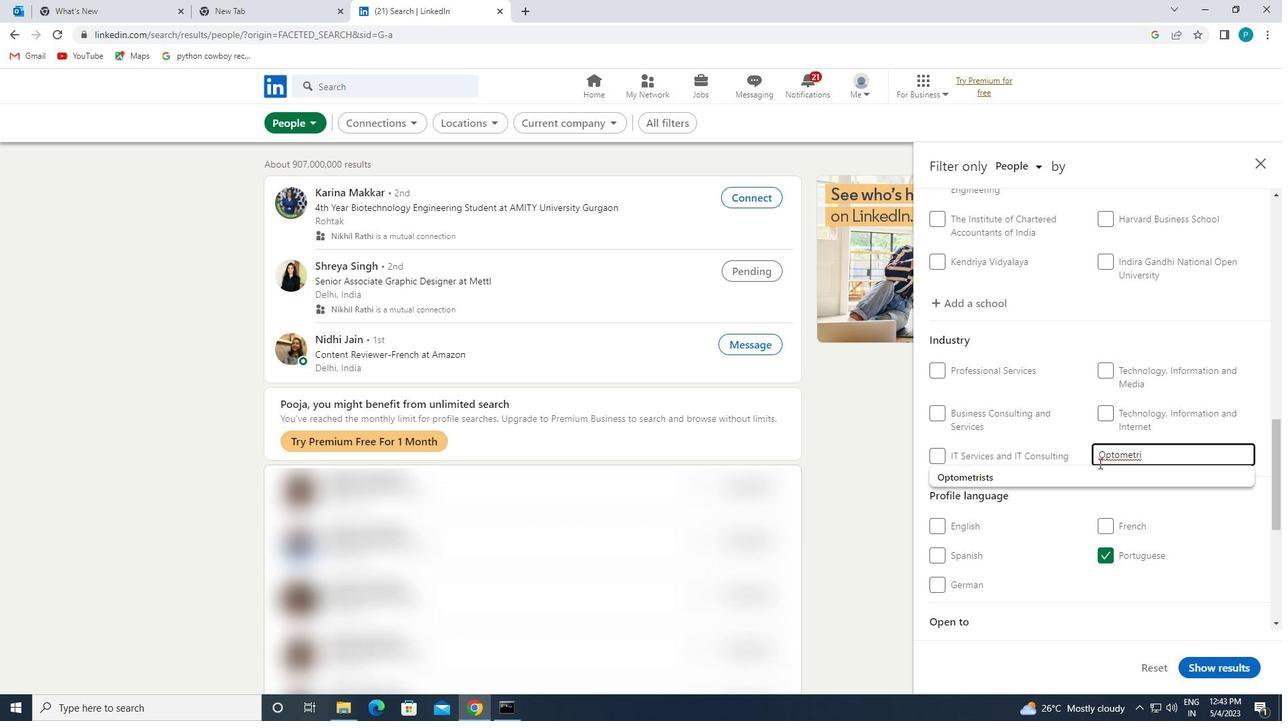 
Action: Mouse pressed left at (1097, 476)
Screenshot: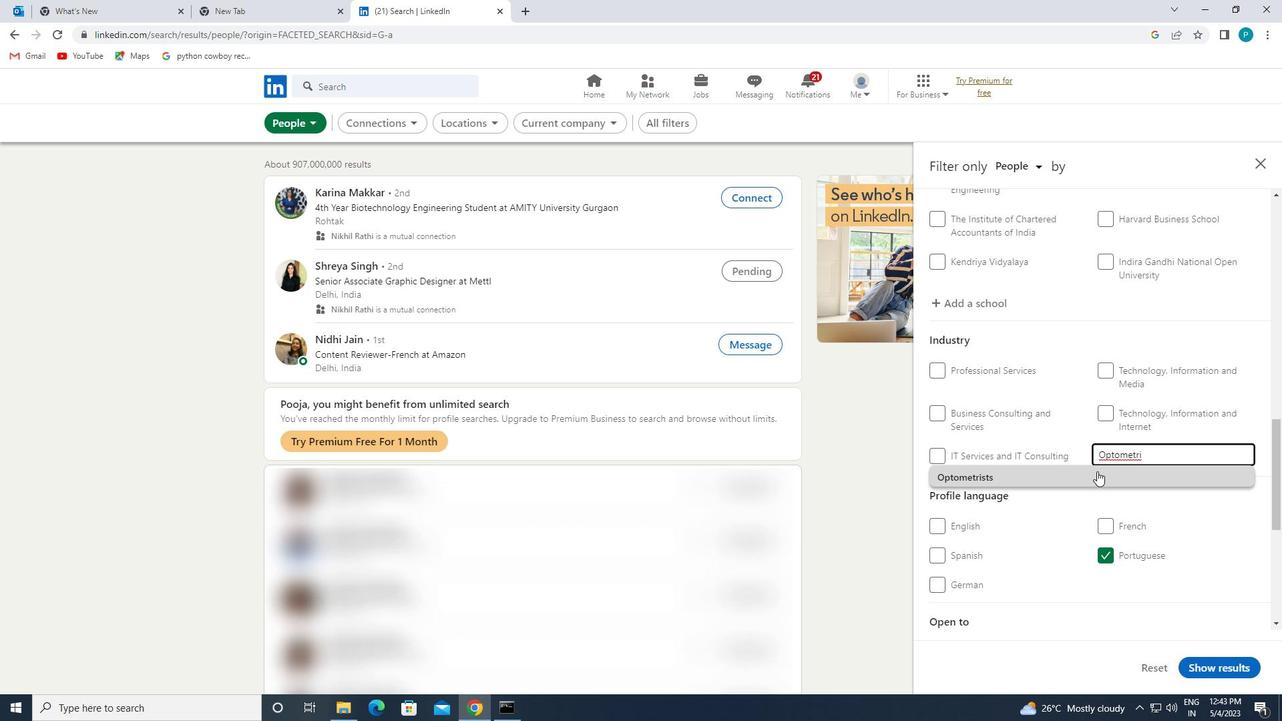 
Action: Mouse moved to (1084, 465)
Screenshot: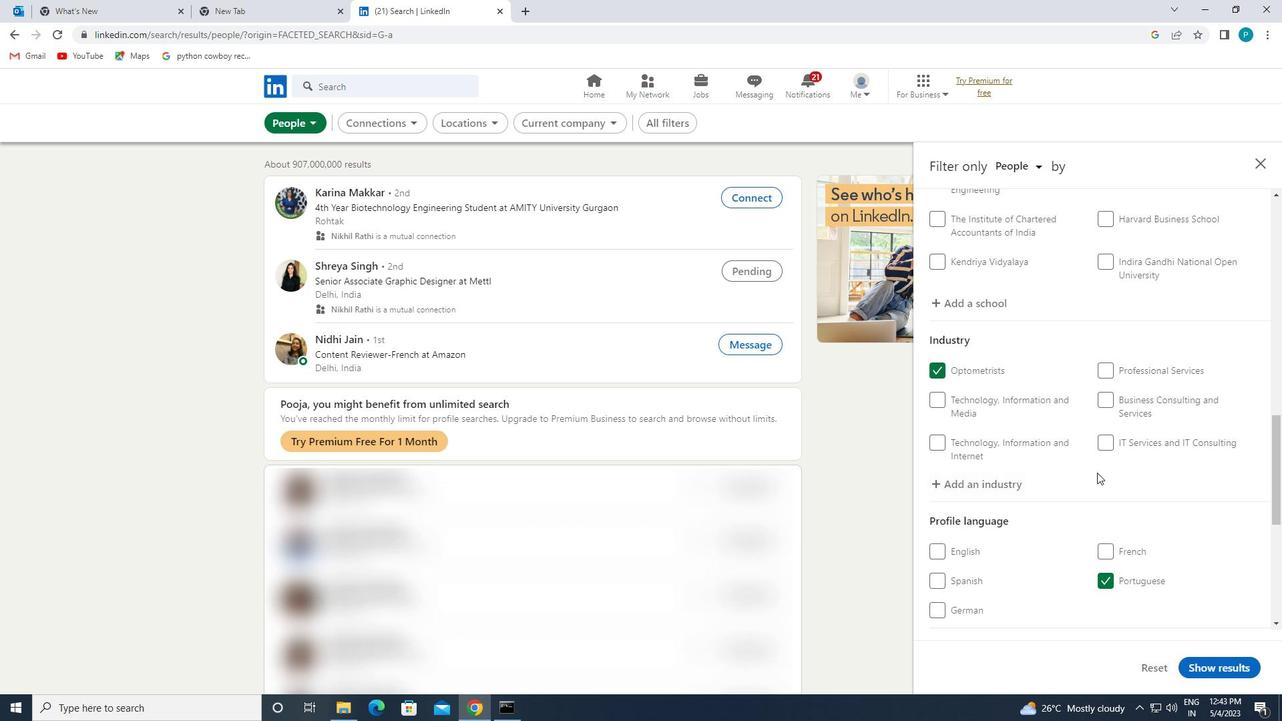 
Action: Mouse scrolled (1084, 464) with delta (0, 0)
Screenshot: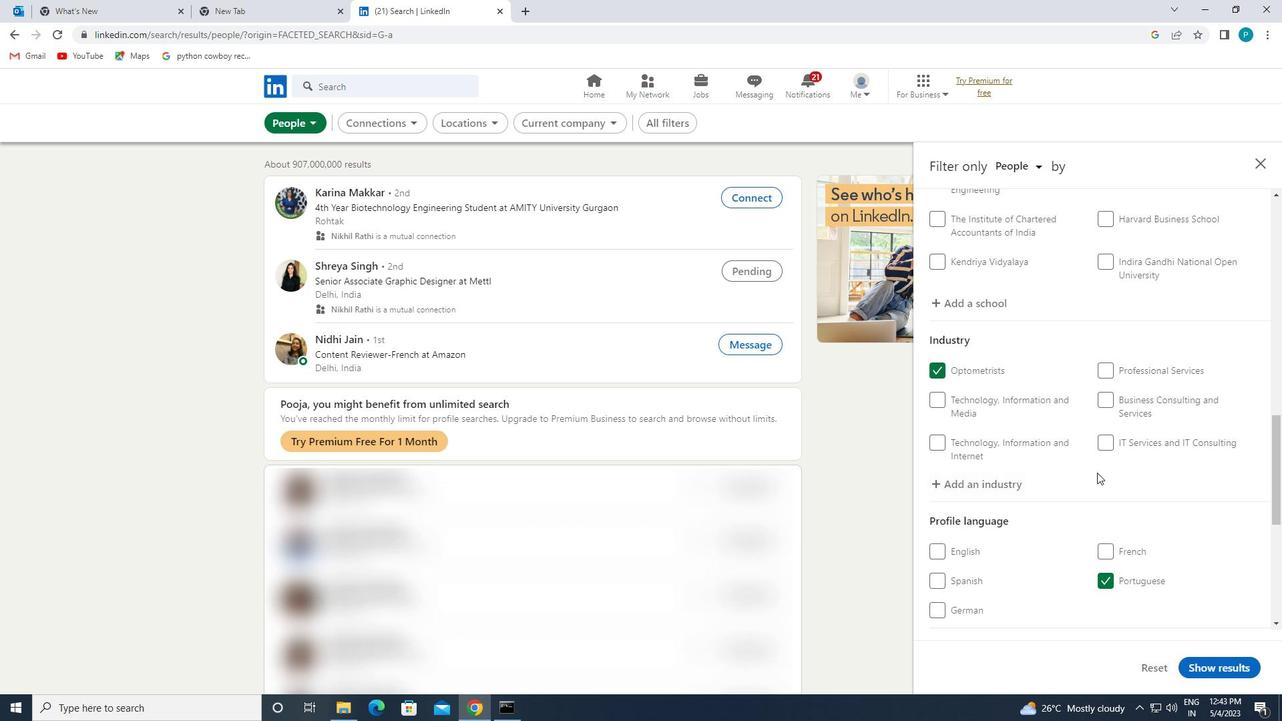 
Action: Mouse moved to (1078, 465)
Screenshot: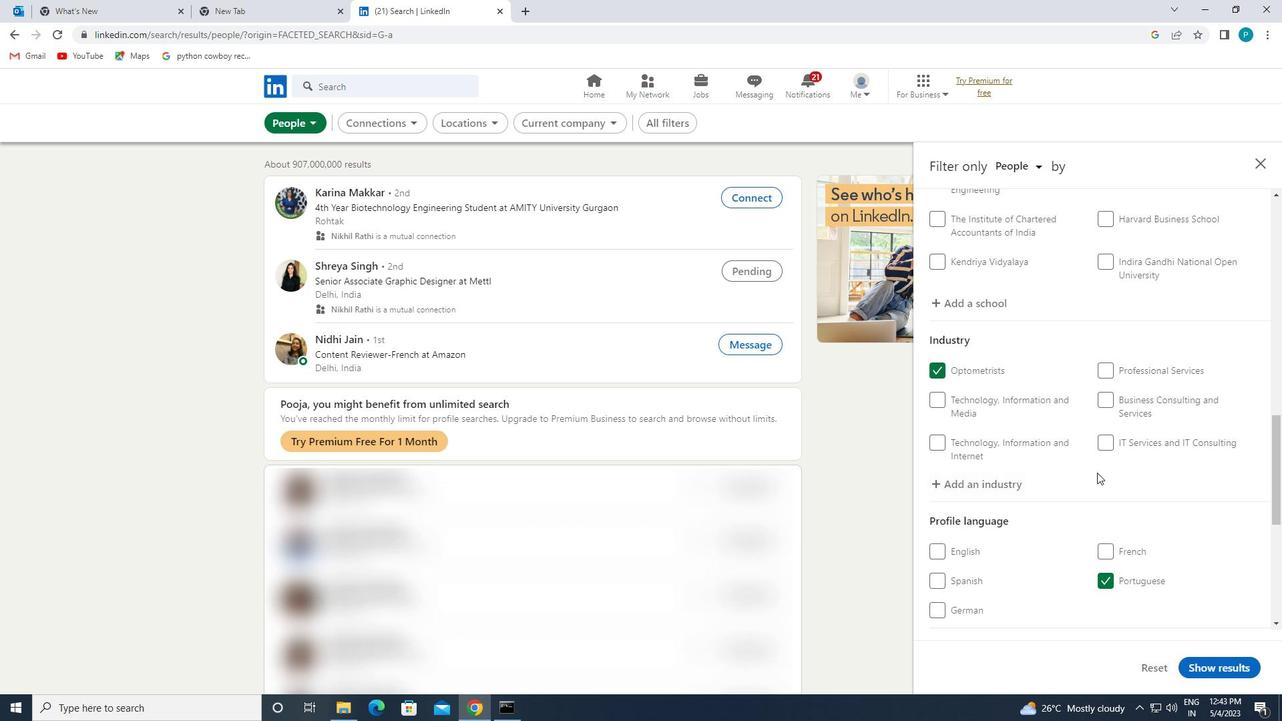 
Action: Mouse scrolled (1078, 464) with delta (0, 0)
Screenshot: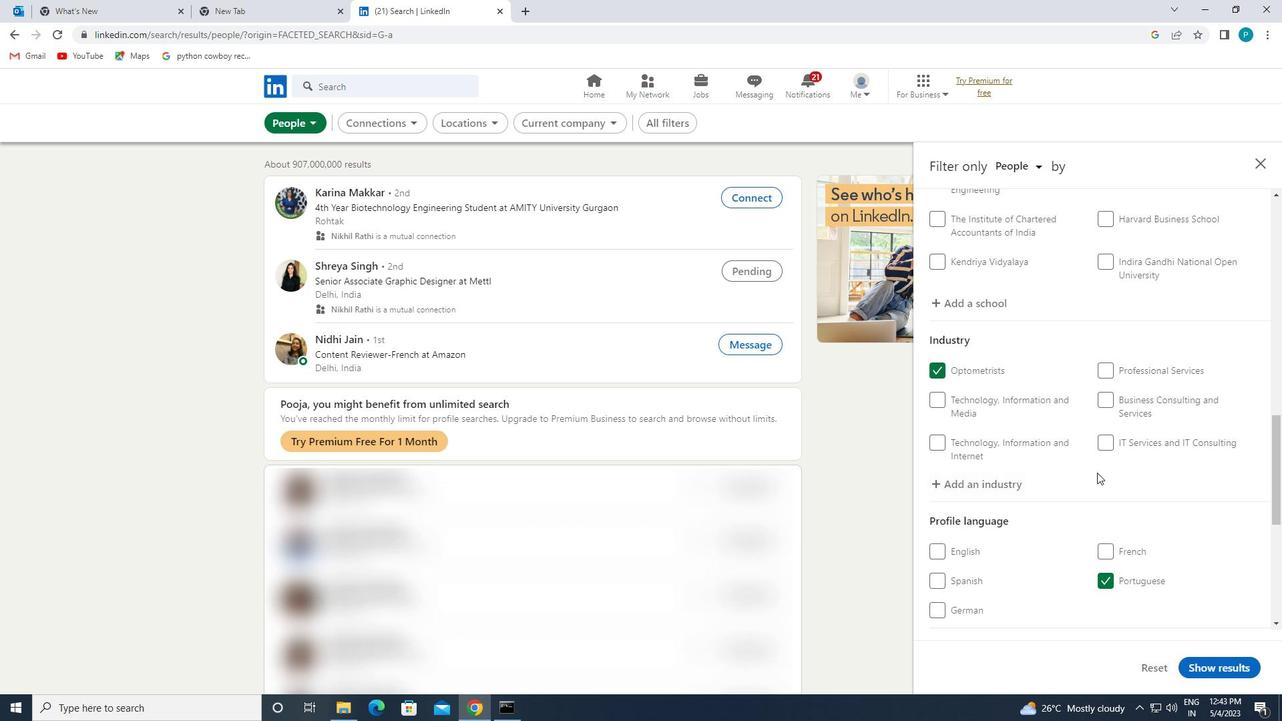 
Action: Mouse moved to (1065, 470)
Screenshot: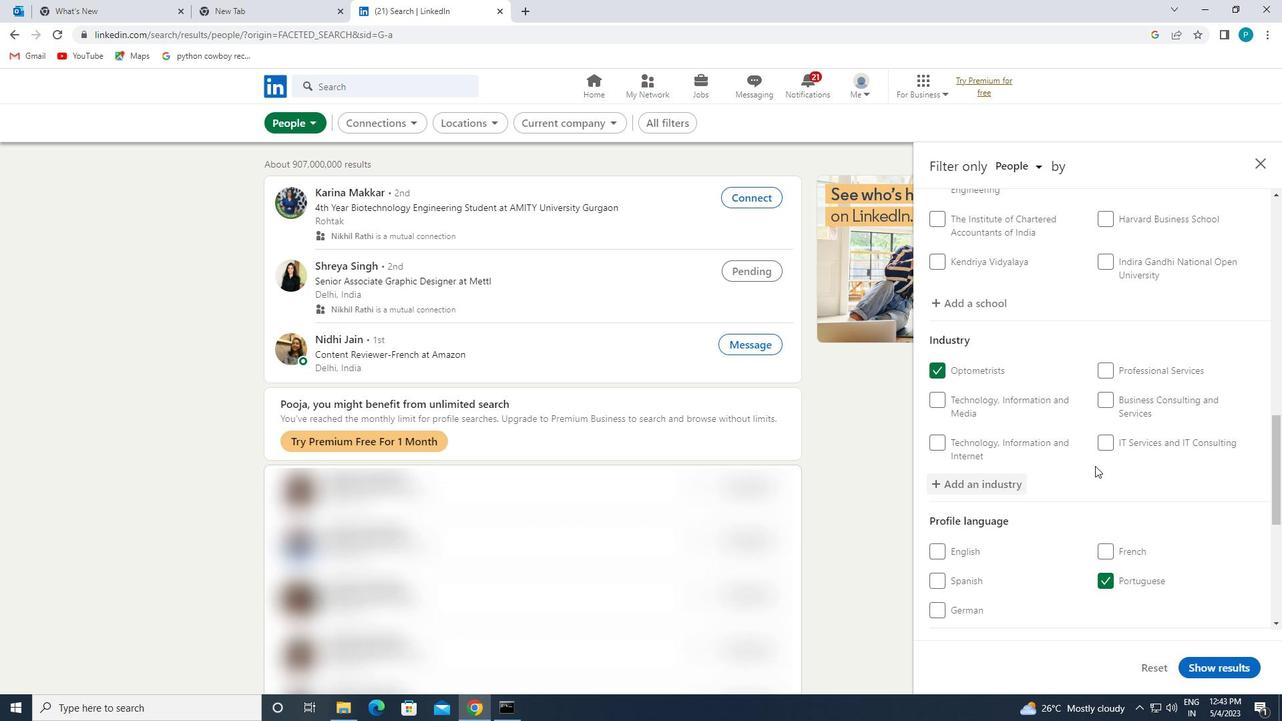 
Action: Mouse scrolled (1065, 470) with delta (0, 0)
Screenshot: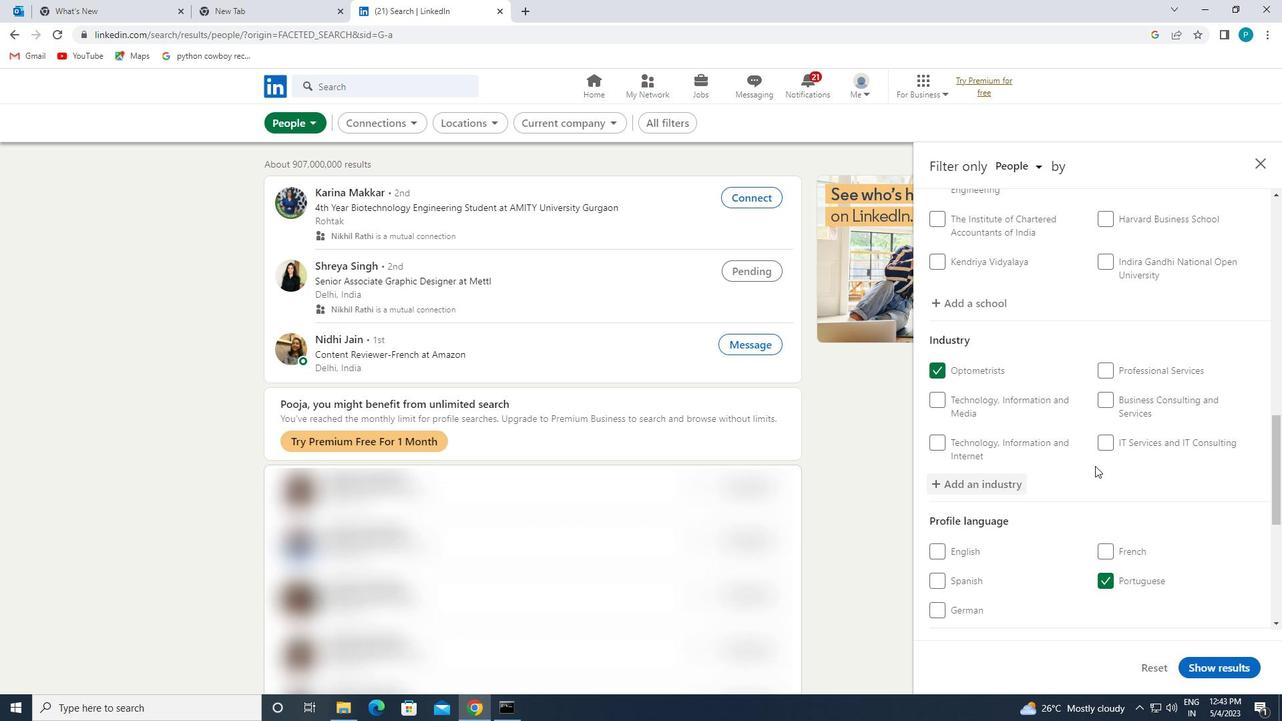 
Action: Mouse moved to (1063, 472)
Screenshot: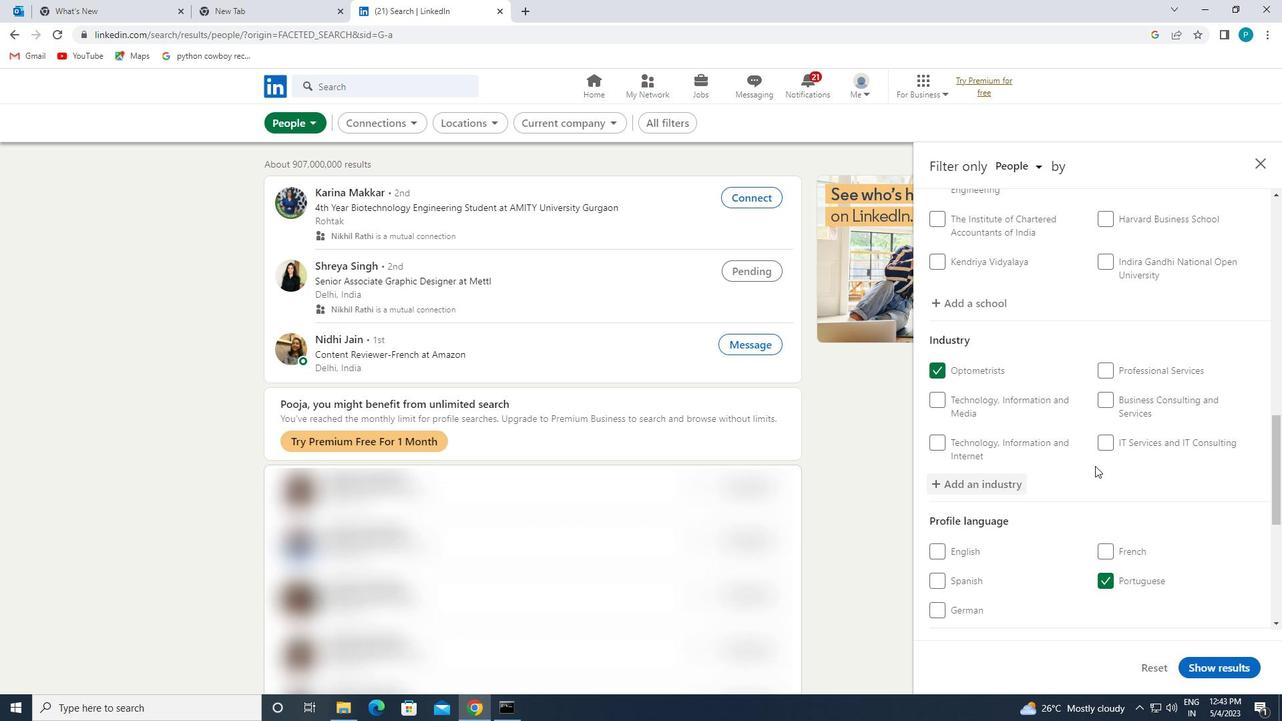 
Action: Mouse scrolled (1063, 471) with delta (0, 0)
Screenshot: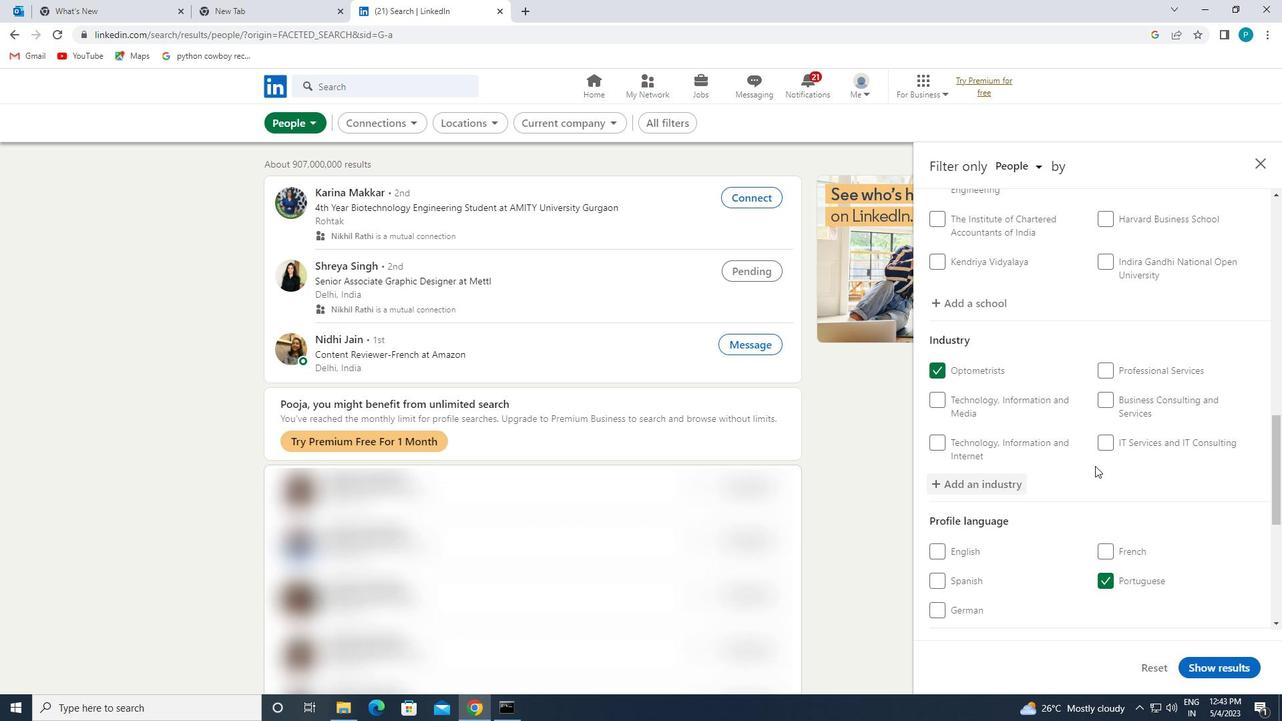 
Action: Mouse moved to (1083, 519)
Screenshot: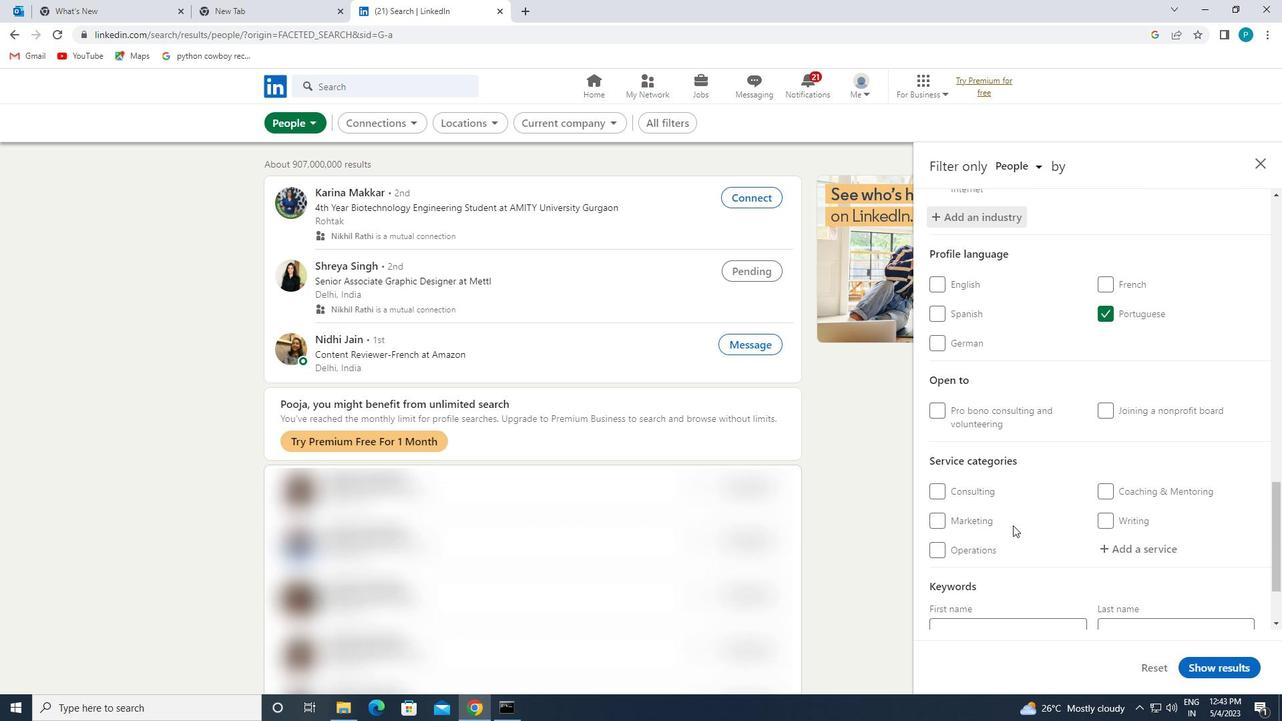 
Action: Mouse scrolled (1083, 518) with delta (0, 0)
Screenshot: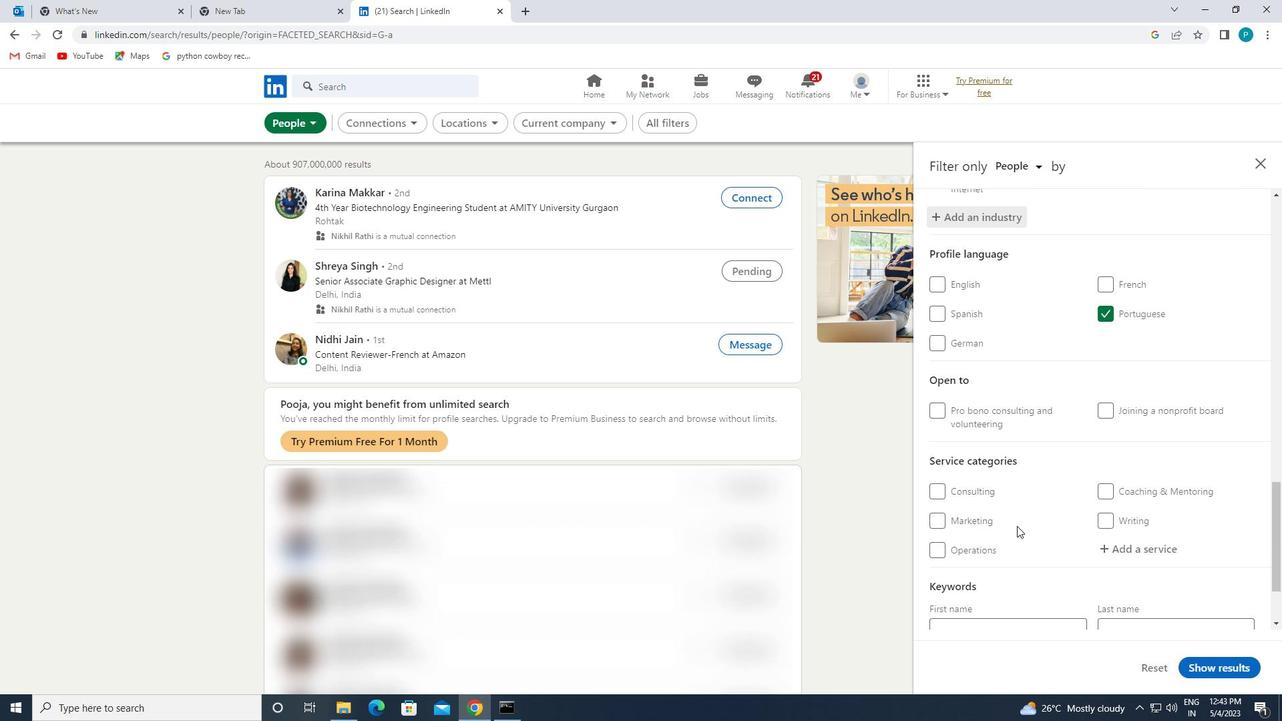 
Action: Mouse moved to (1128, 488)
Screenshot: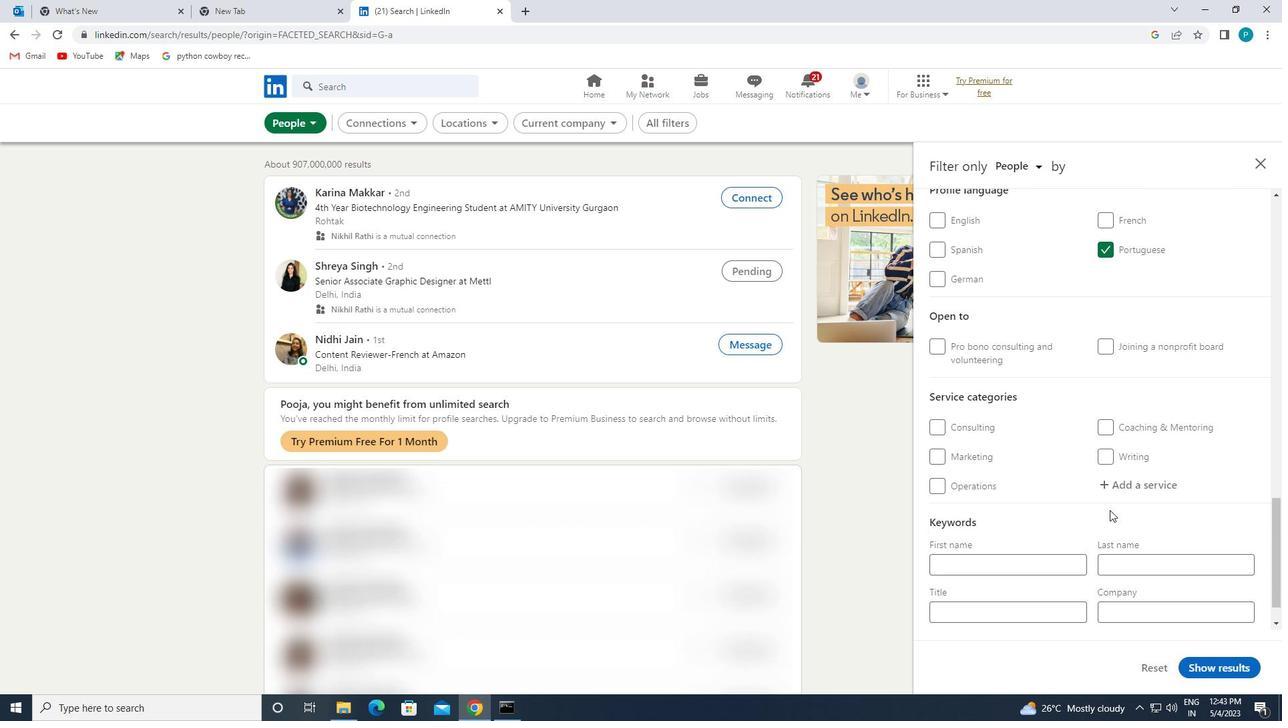 
Action: Mouse pressed left at (1128, 488)
Screenshot: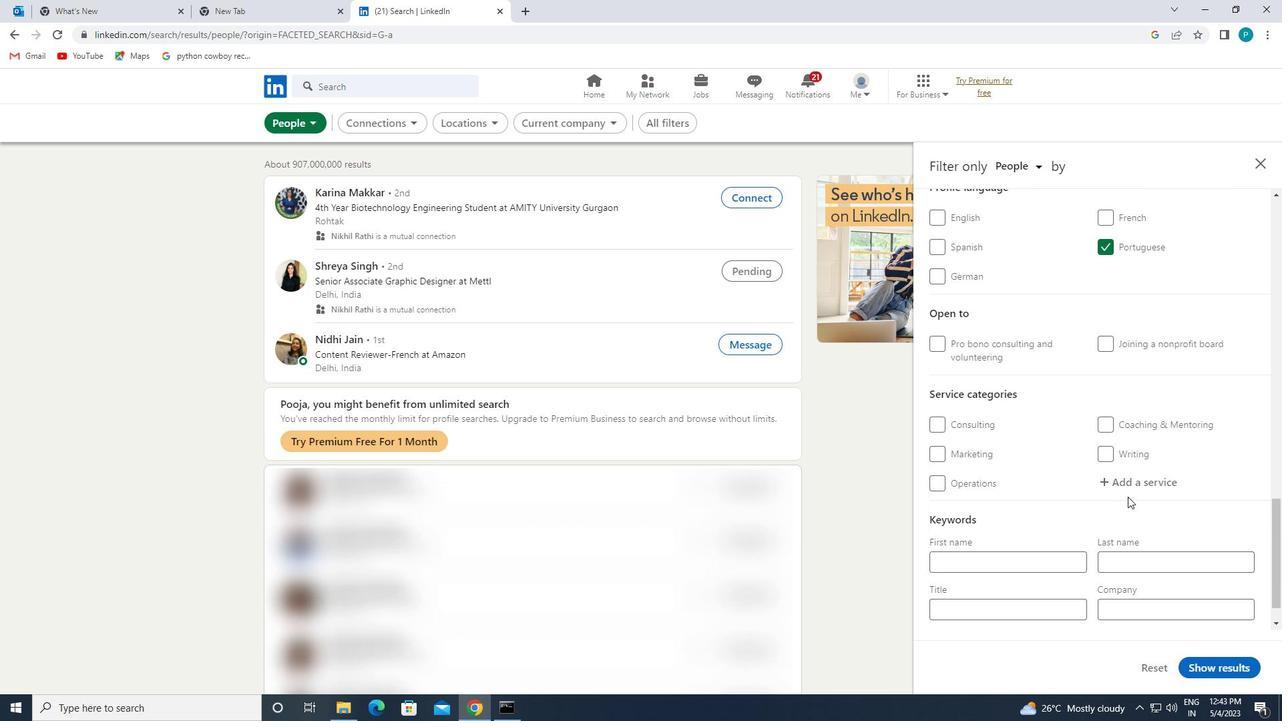 
Action: Key pressed <Key.caps_lock><Key.caps_lock>I<Key.caps_lock>OS
Screenshot: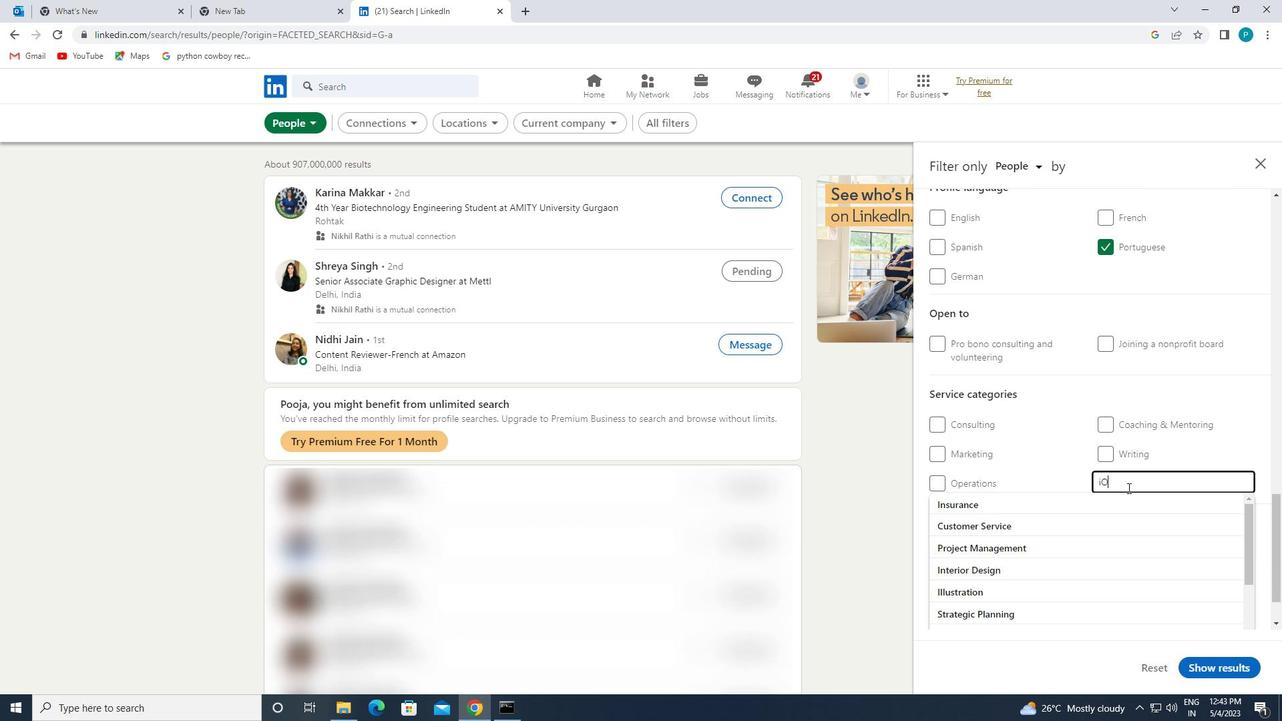 
Action: Mouse moved to (1085, 503)
Screenshot: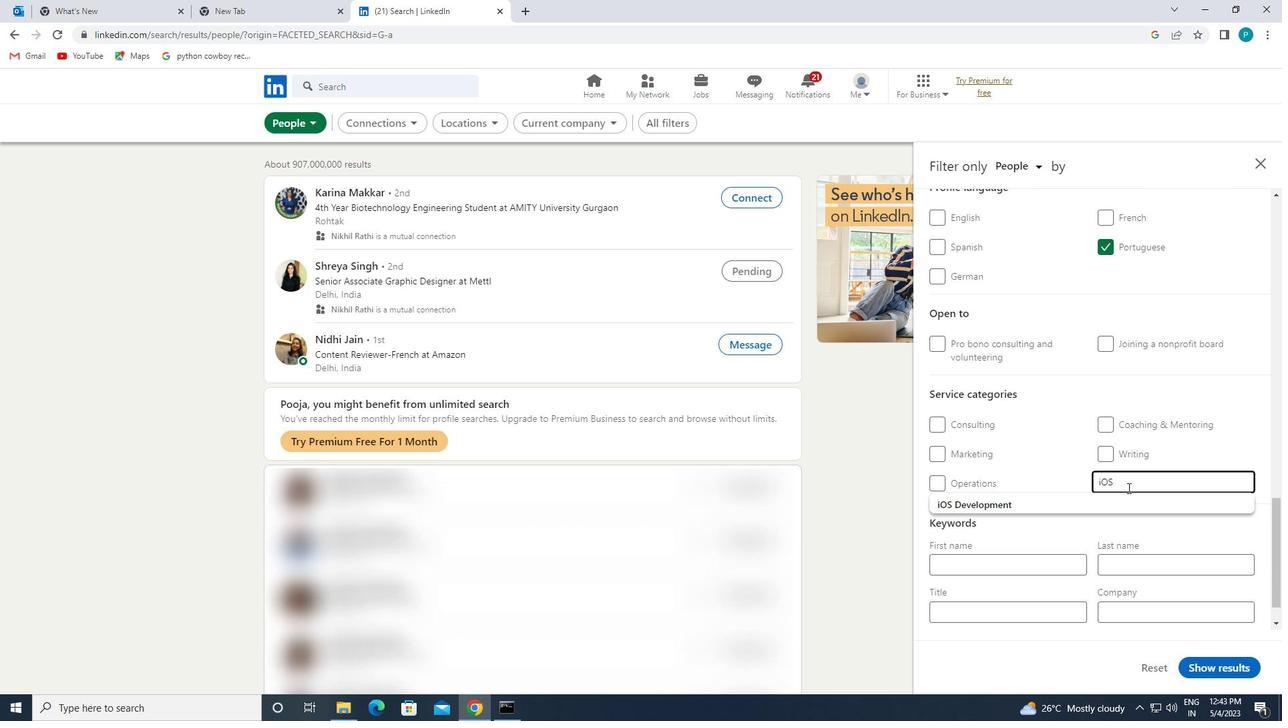 
Action: Mouse pressed left at (1085, 503)
Screenshot: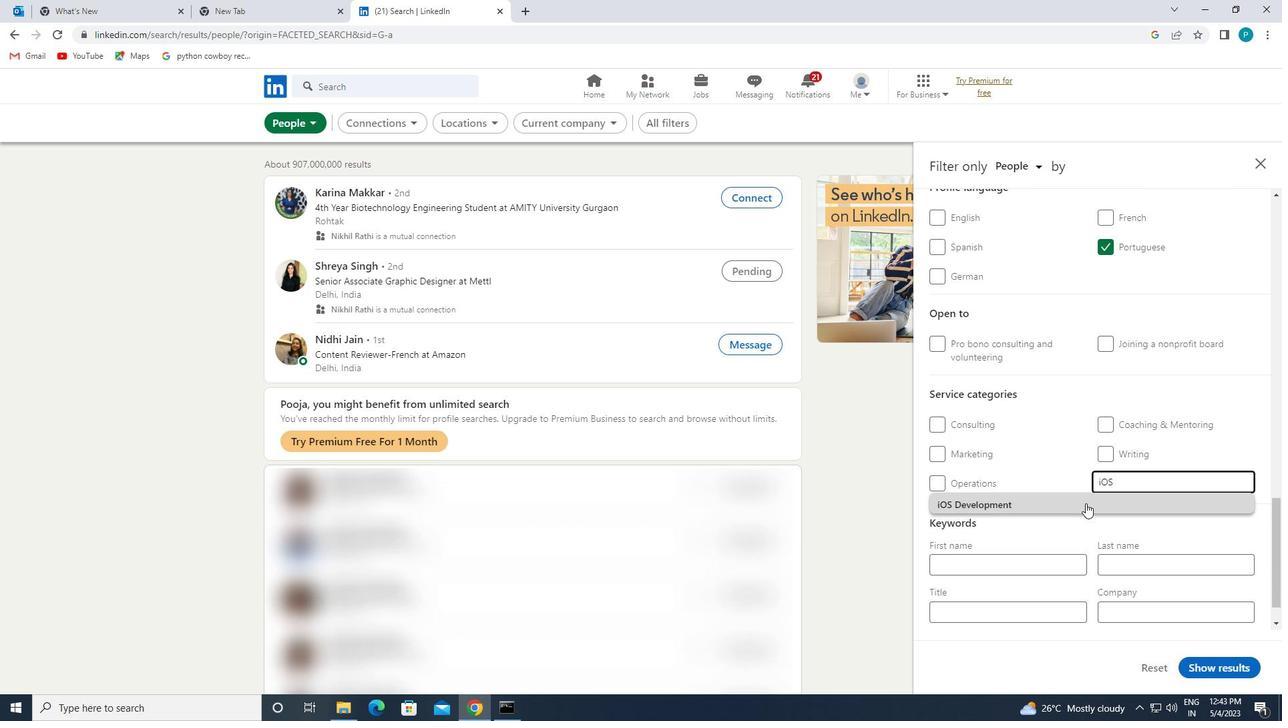 
Action: Mouse moved to (1038, 516)
Screenshot: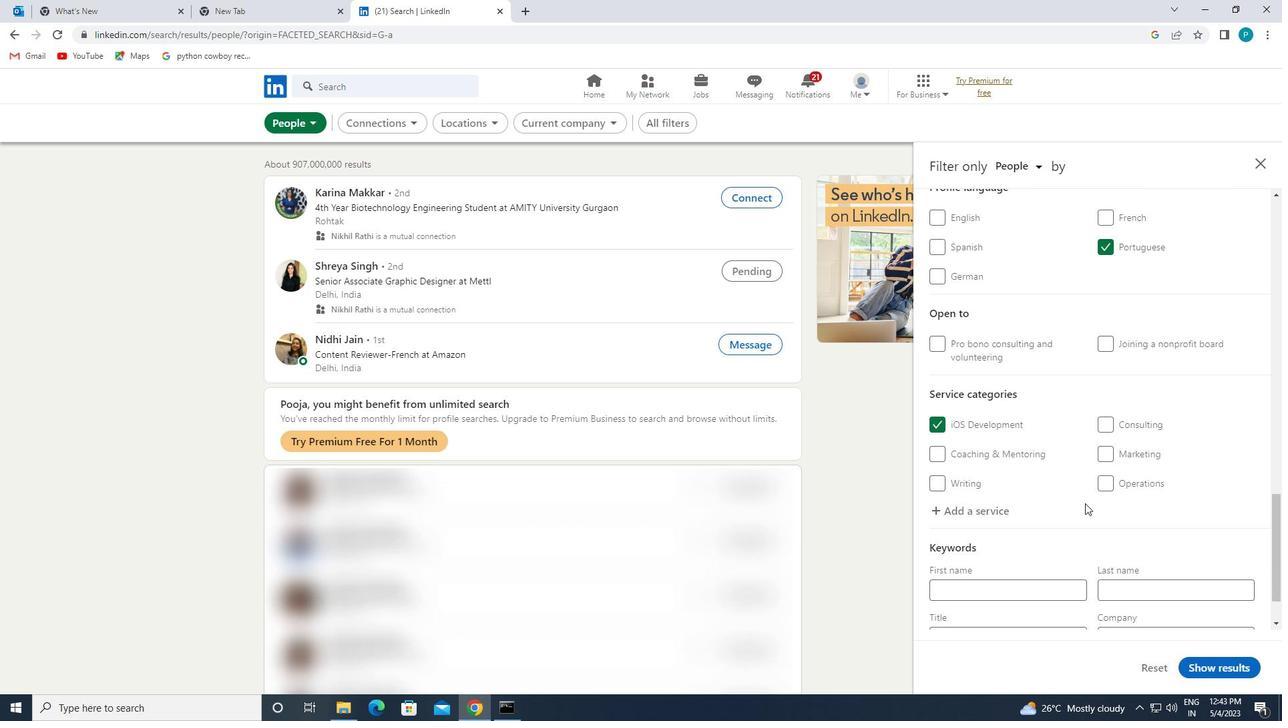 
Action: Mouse scrolled (1038, 516) with delta (0, 0)
Screenshot: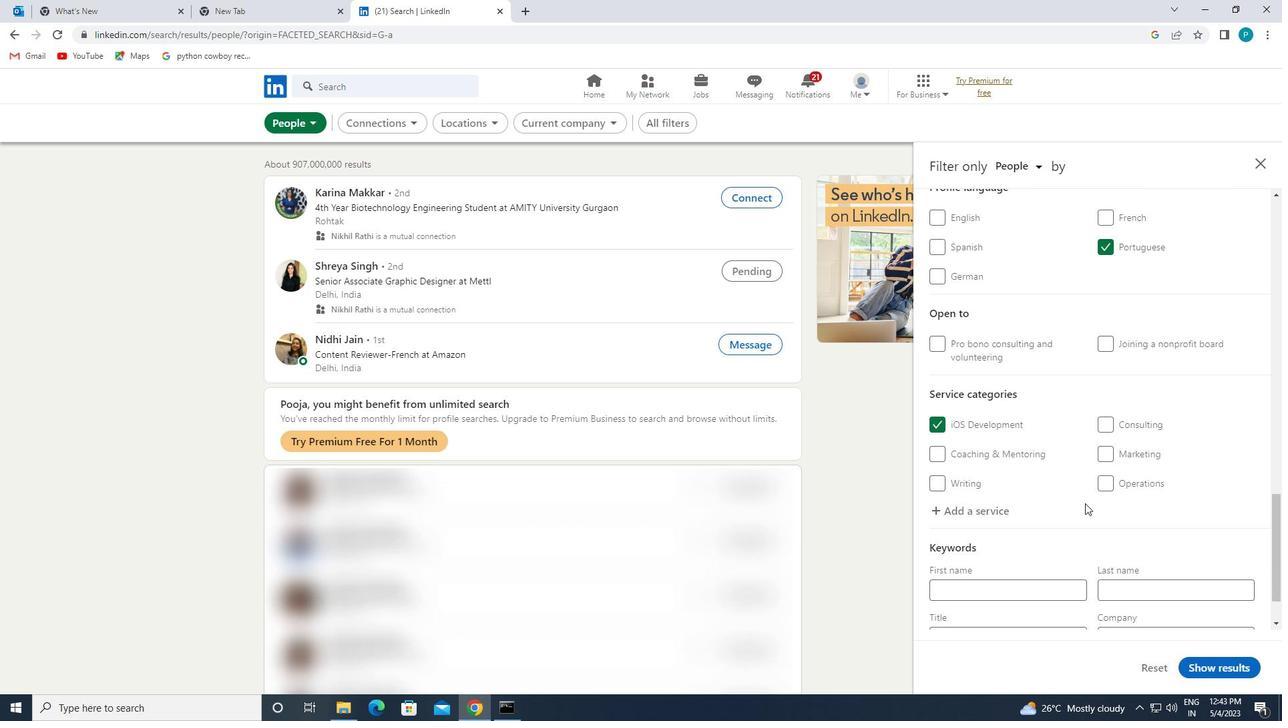 
Action: Mouse moved to (1034, 520)
Screenshot: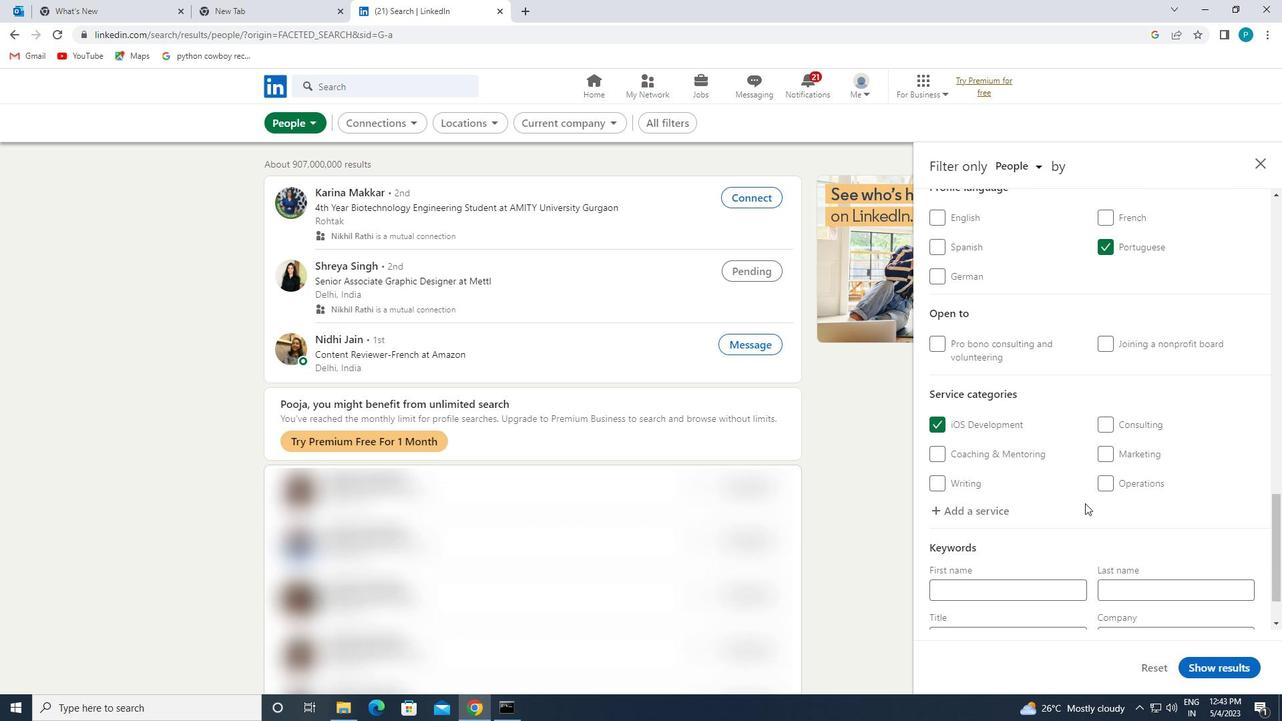 
Action: Mouse scrolled (1034, 520) with delta (0, 0)
Screenshot: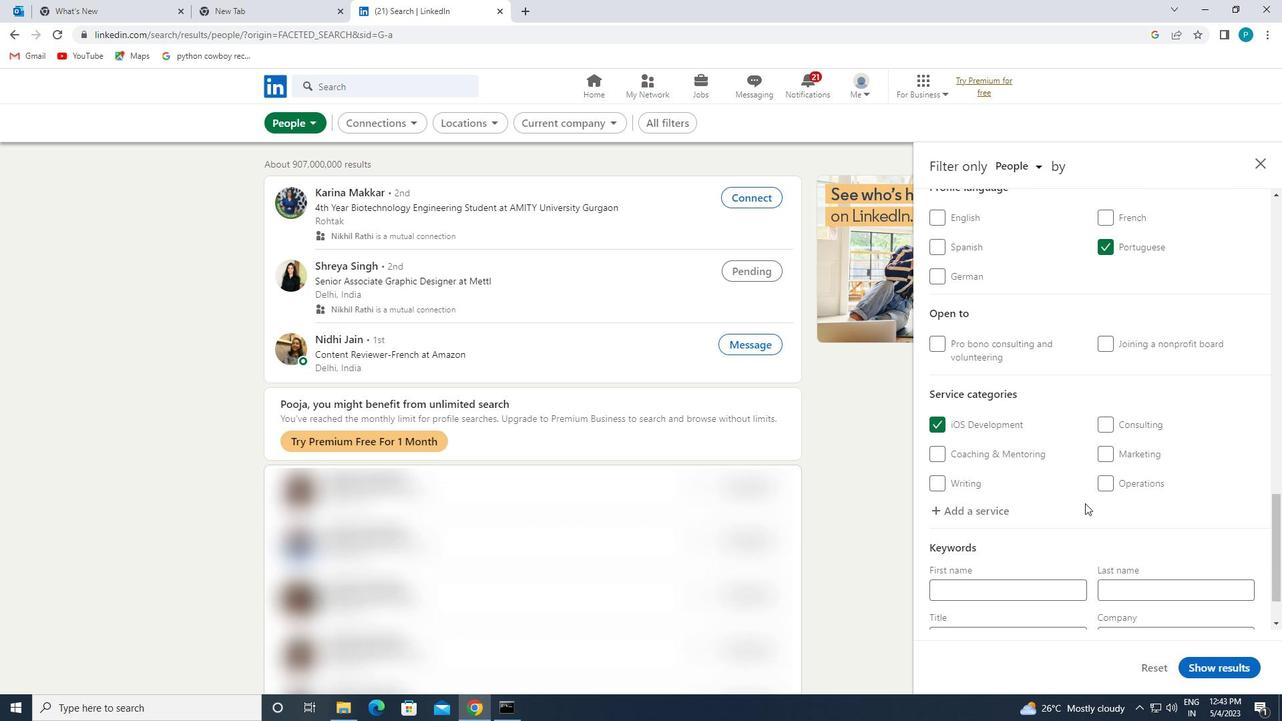 
Action: Mouse moved to (1020, 529)
Screenshot: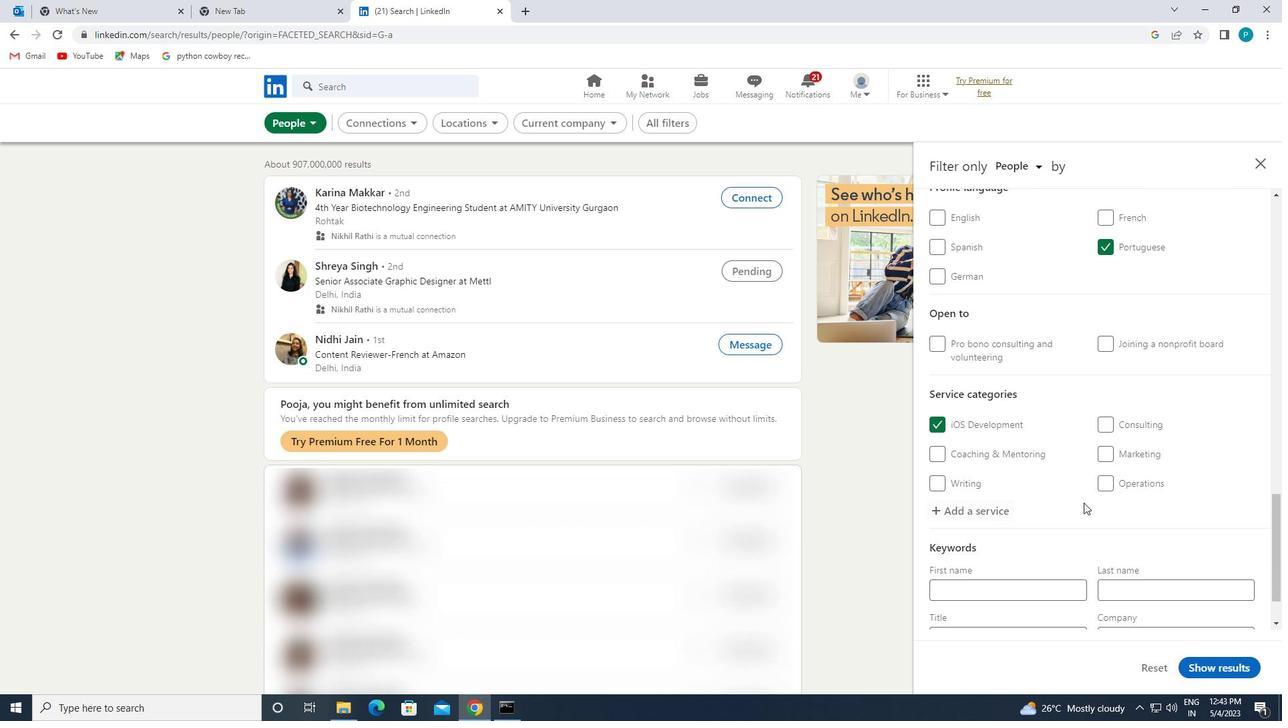 
Action: Mouse scrolled (1020, 528) with delta (0, 0)
Screenshot: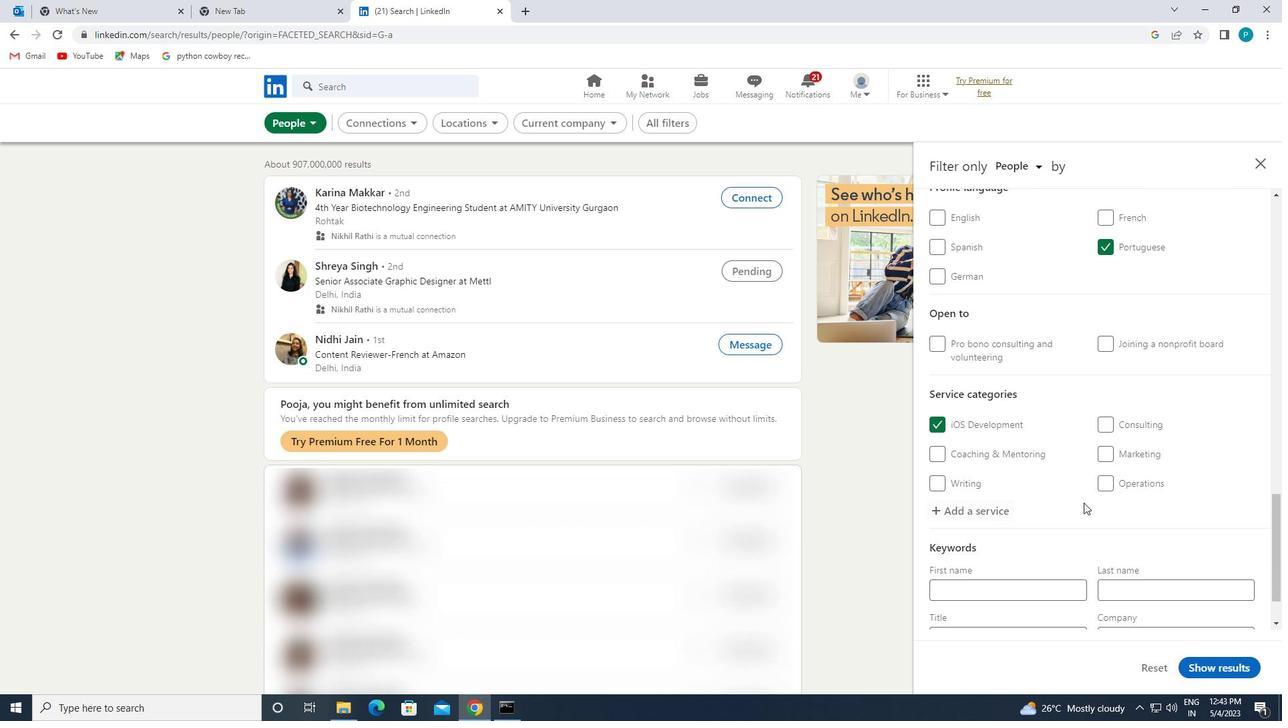 
Action: Mouse moved to (989, 569)
Screenshot: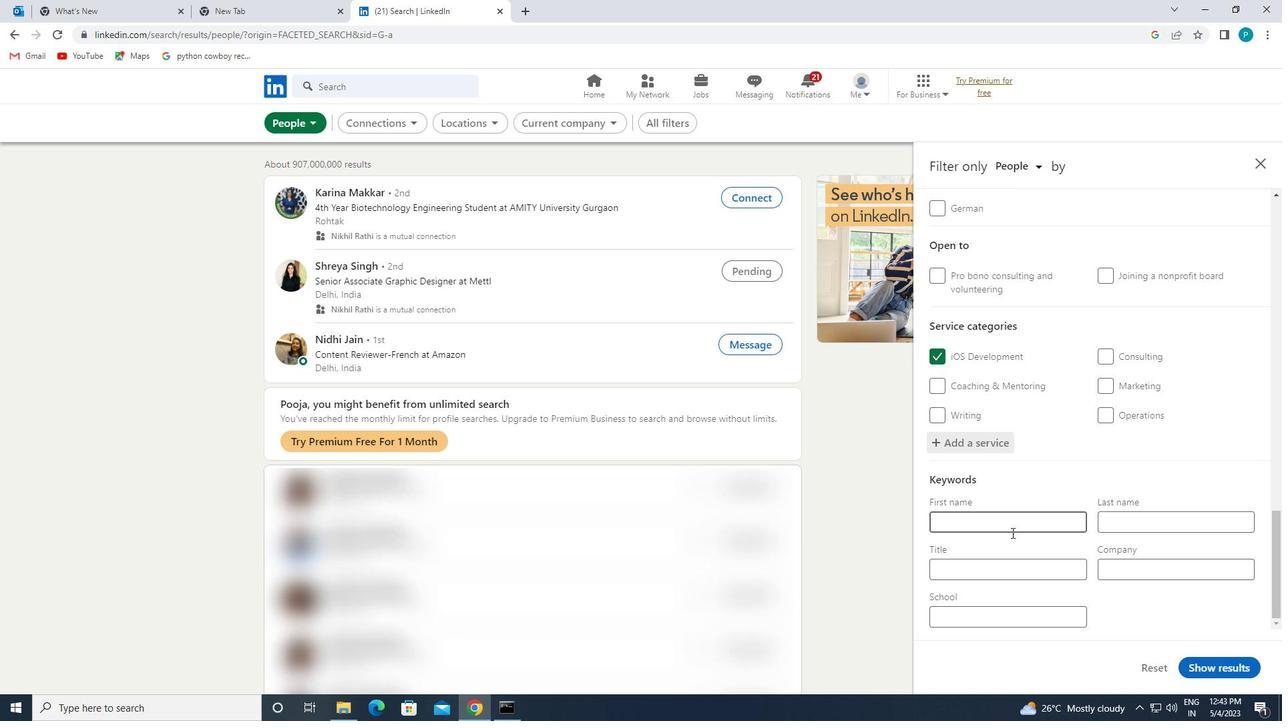 
Action: Mouse pressed left at (989, 569)
Screenshot: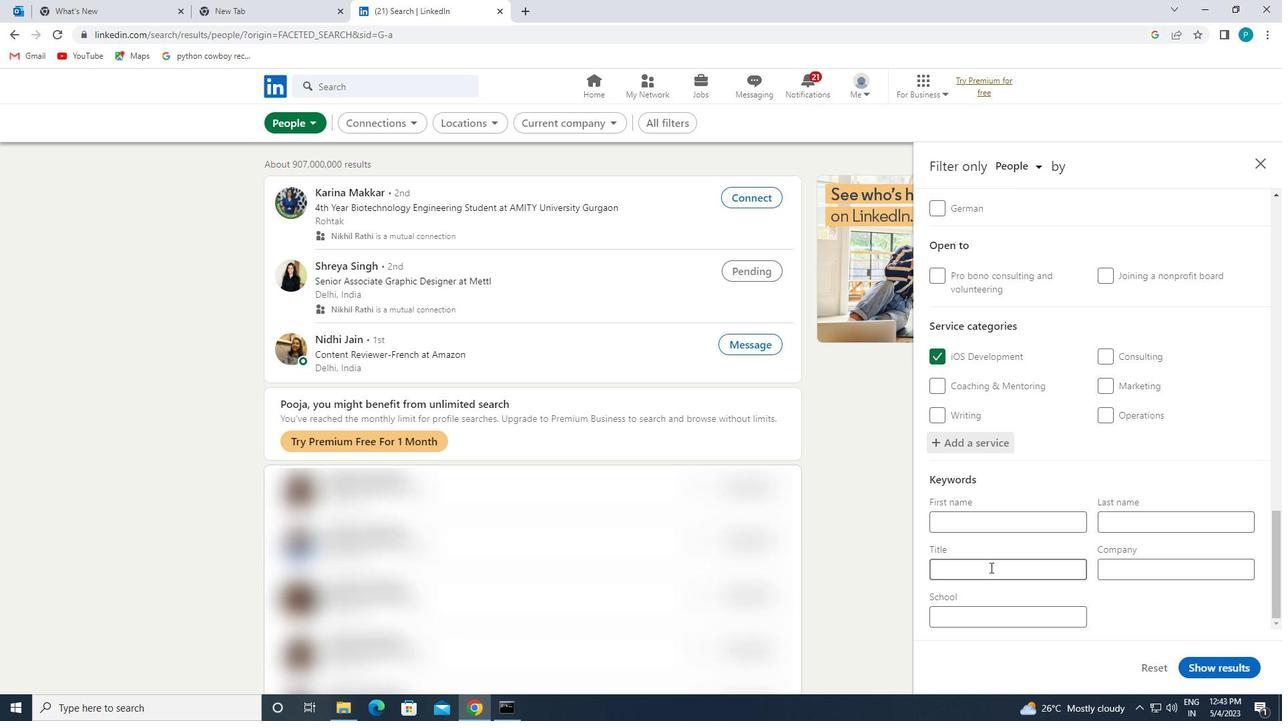 
Action: Mouse moved to (987, 571)
Screenshot: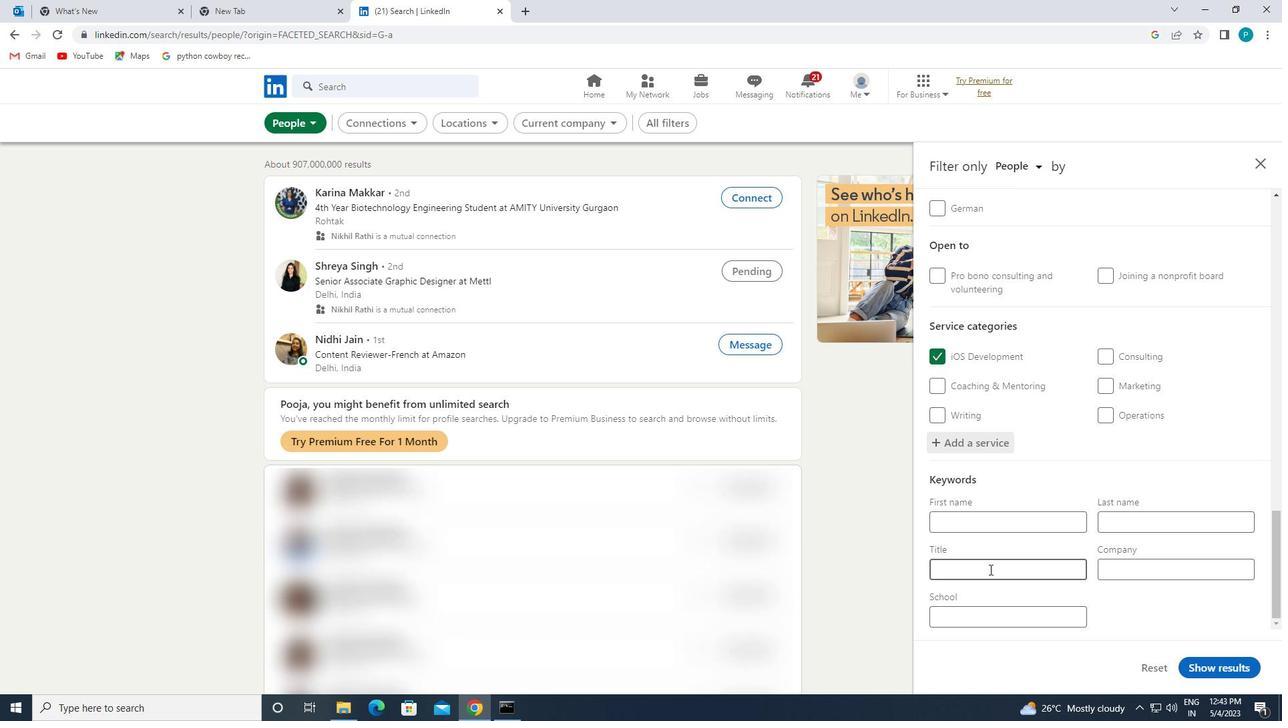 
Action: Key pressed <Key.caps_lock>G<Key.caps_lock>EOLOGIST
Screenshot: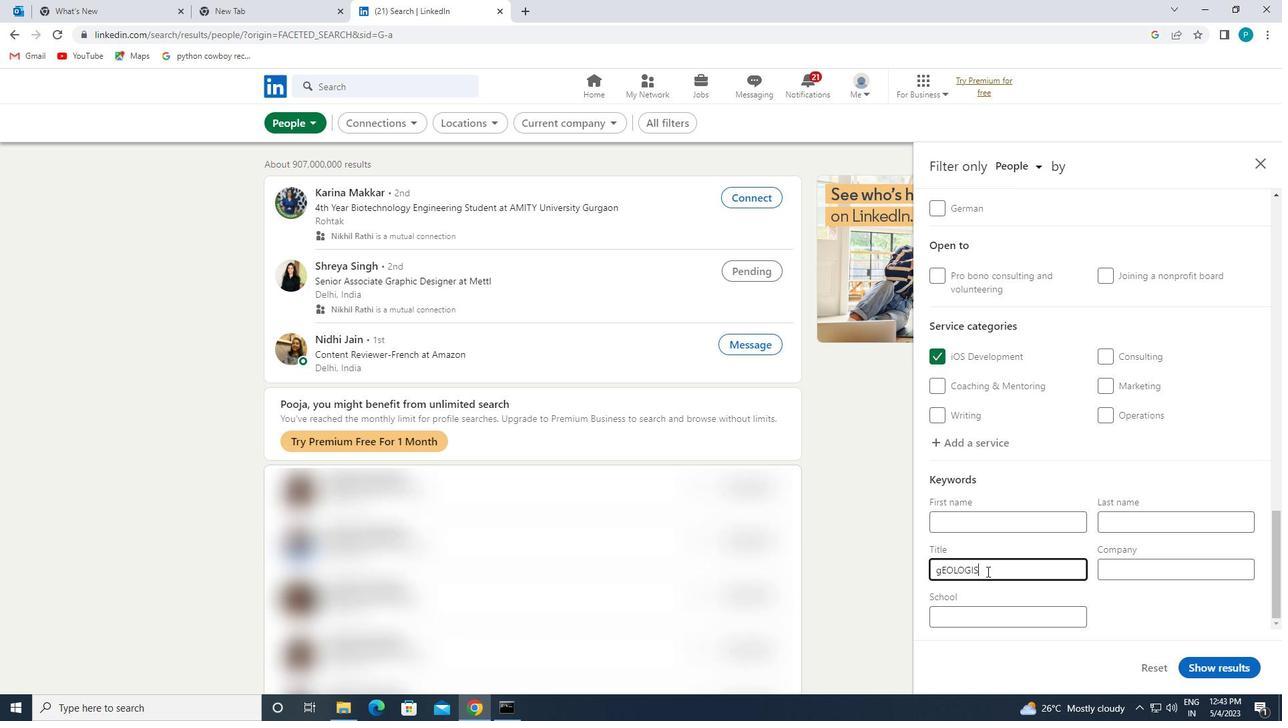 
Action: Mouse moved to (985, 572)
Screenshot: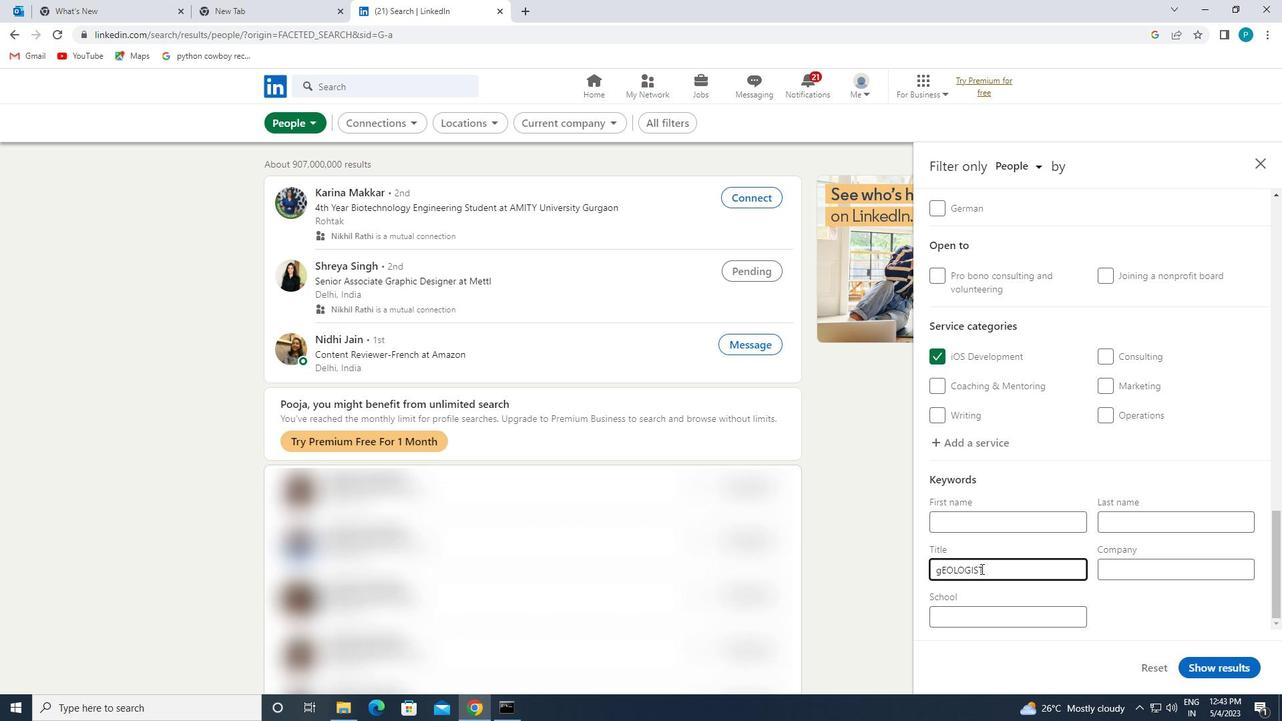 
Action: Key pressed <Key.backspace><Key.backspace><Key.backspace><Key.backspace><Key.backspace><Key.backspace><Key.backspace><Key.backspace><Key.backspace><Key.backspace><Key.backspace><Key.backspace>G<Key.caps_lock>WO<Key.backspace><Key.backspace>EOLOGIST
Screenshot: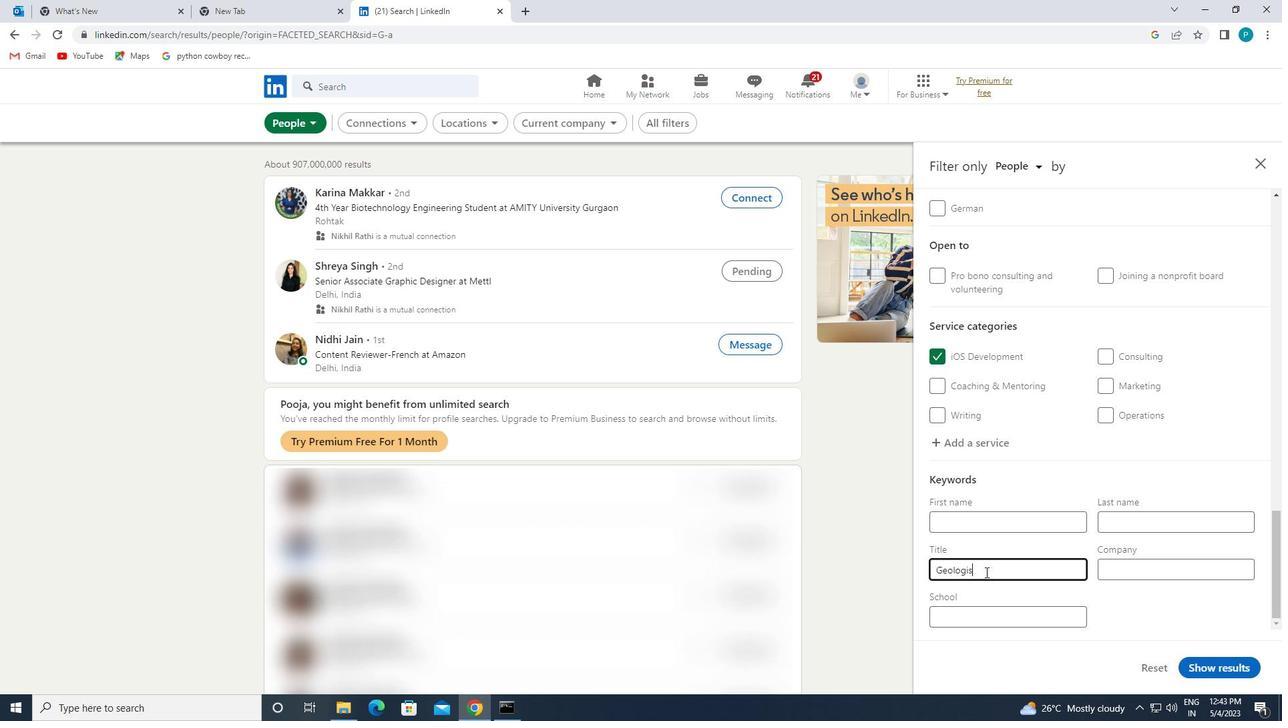 
Action: Mouse moved to (1224, 657)
Screenshot: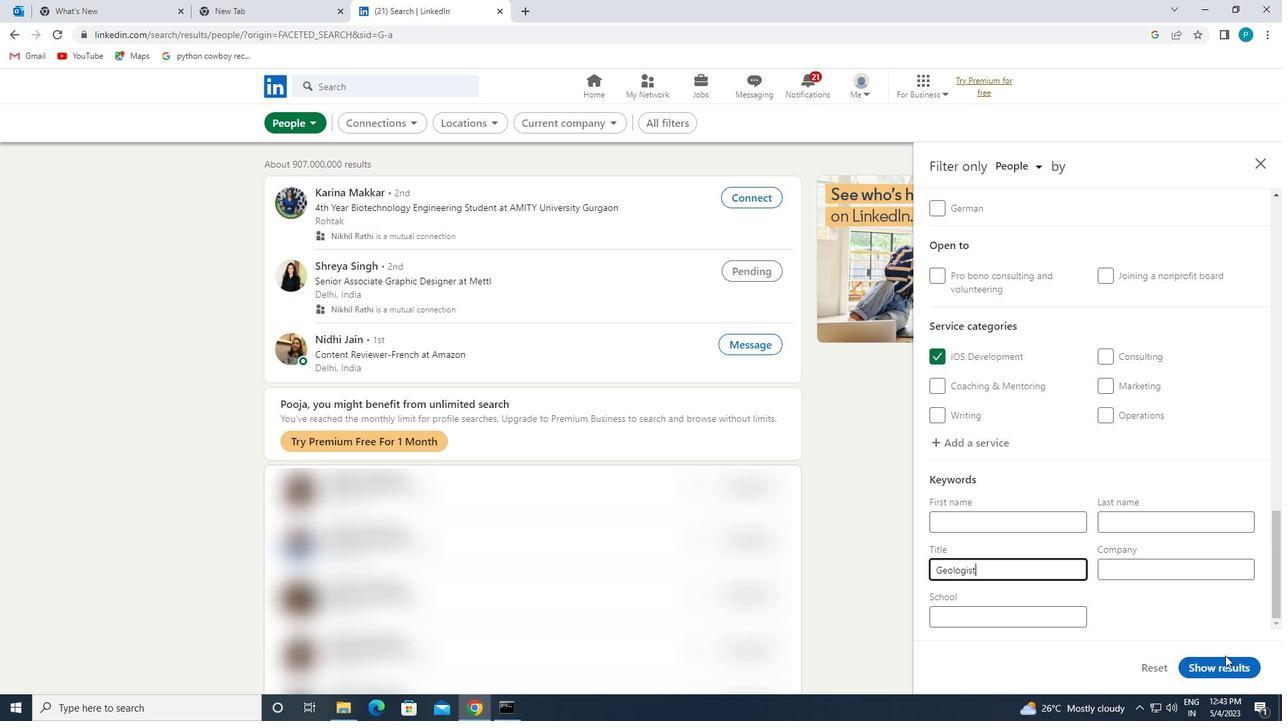 
Action: Mouse pressed left at (1224, 657)
Screenshot: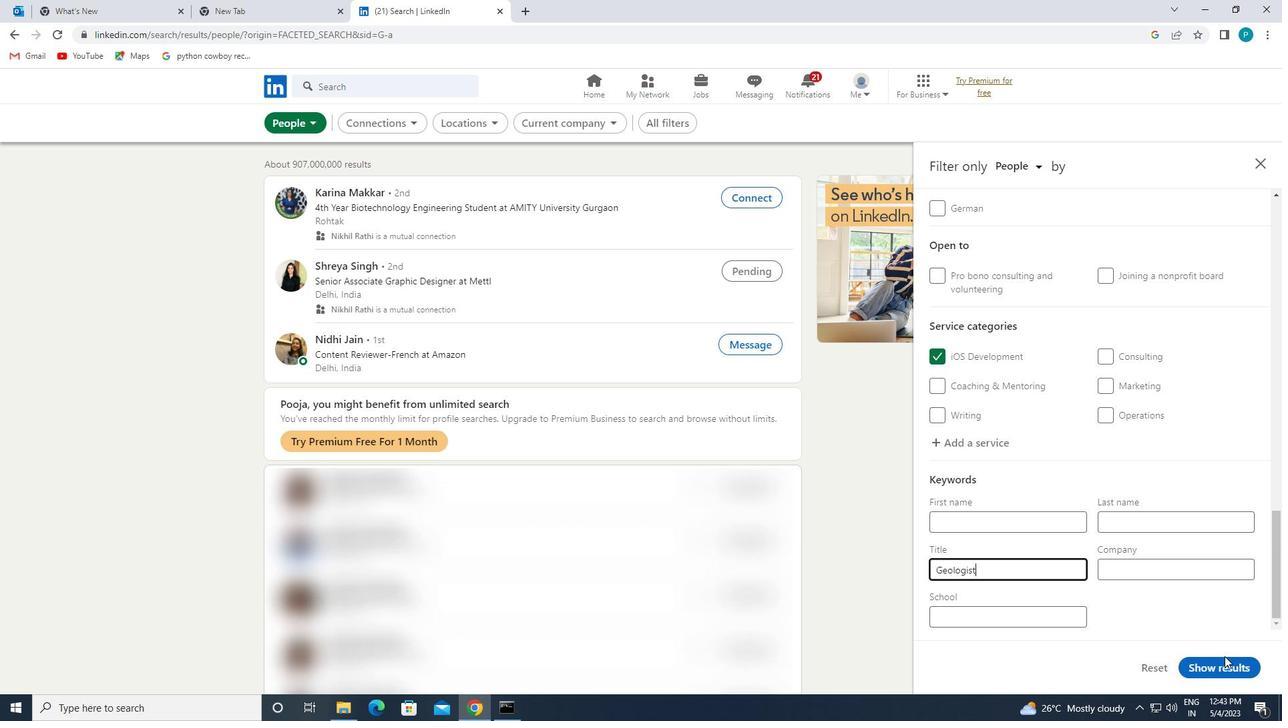 
Action: Mouse moved to (1225, 662)
Screenshot: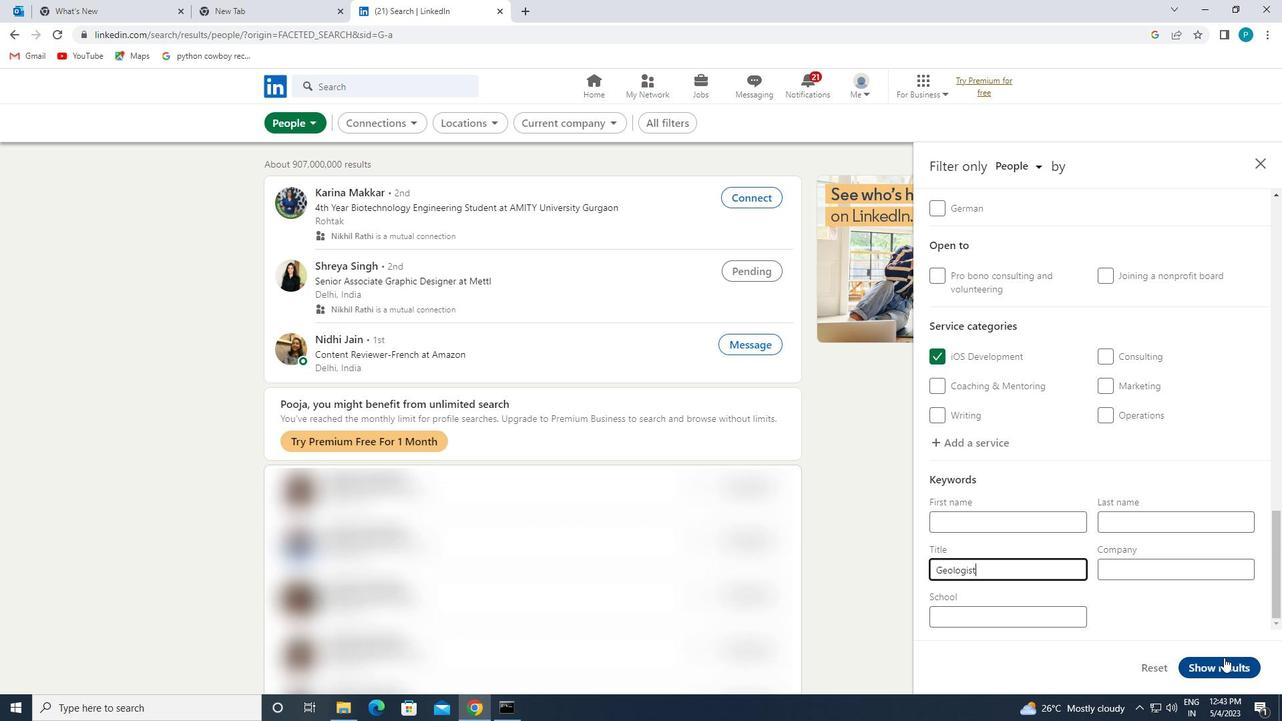 
